 Task: Look for space in Sandwīp, Bangladesh from 4th June, 2023 to 8th June, 2023 for 2 adults in price range Rs.8000 to Rs.16000. Place can be private room with 1  bedroom having 1 bed and 1 bathroom. Property type can be hotel. Amenities needed are: air conditioning, . Booking option can be shelf check-in. Required host language is English.
Action: Mouse moved to (551, 145)
Screenshot: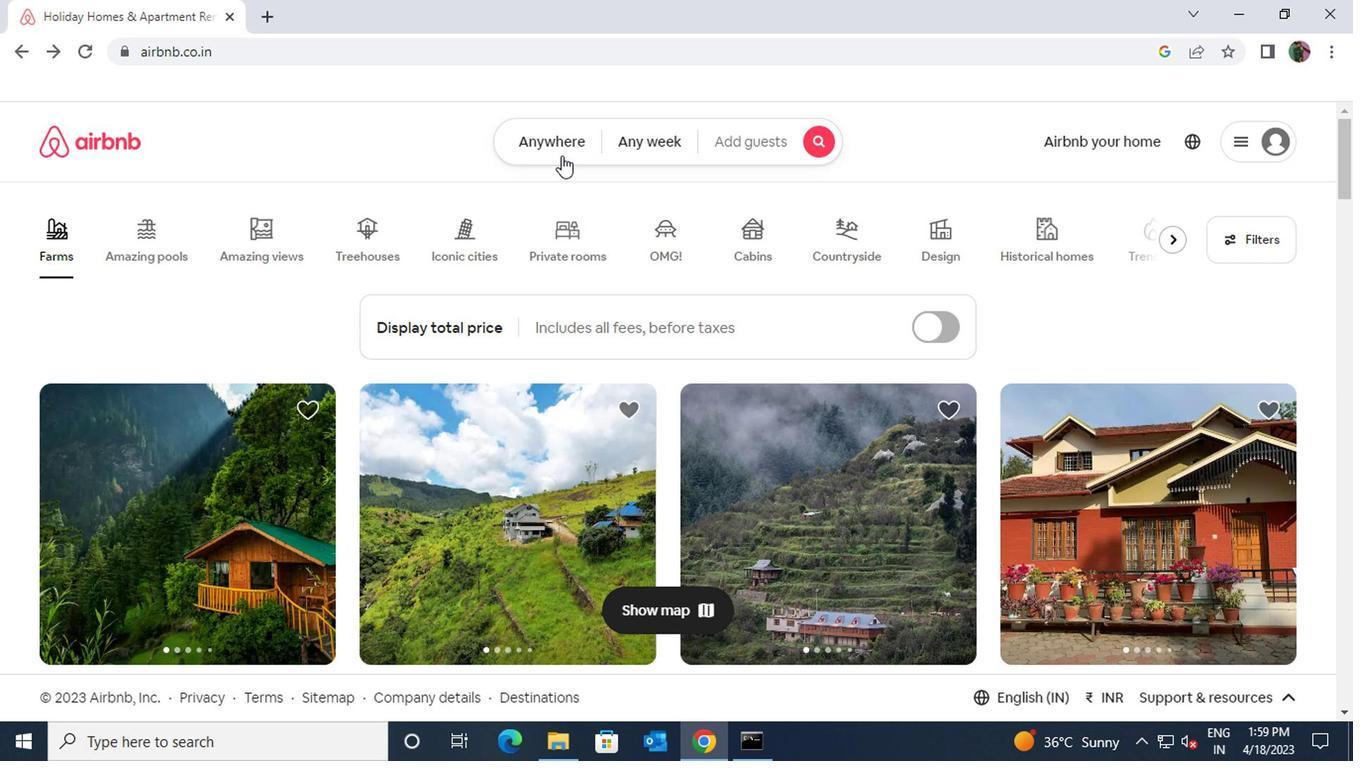 
Action: Mouse pressed left at (551, 145)
Screenshot: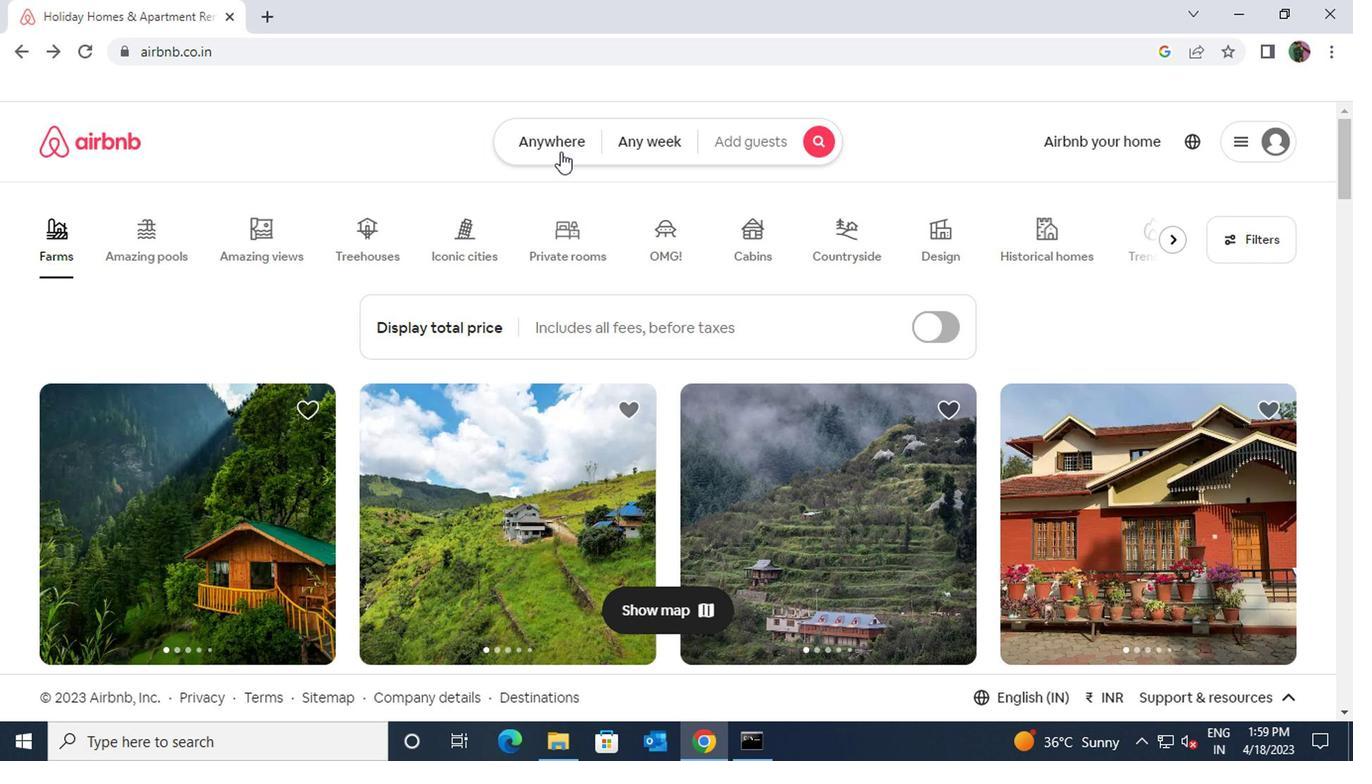 
Action: Mouse moved to (433, 228)
Screenshot: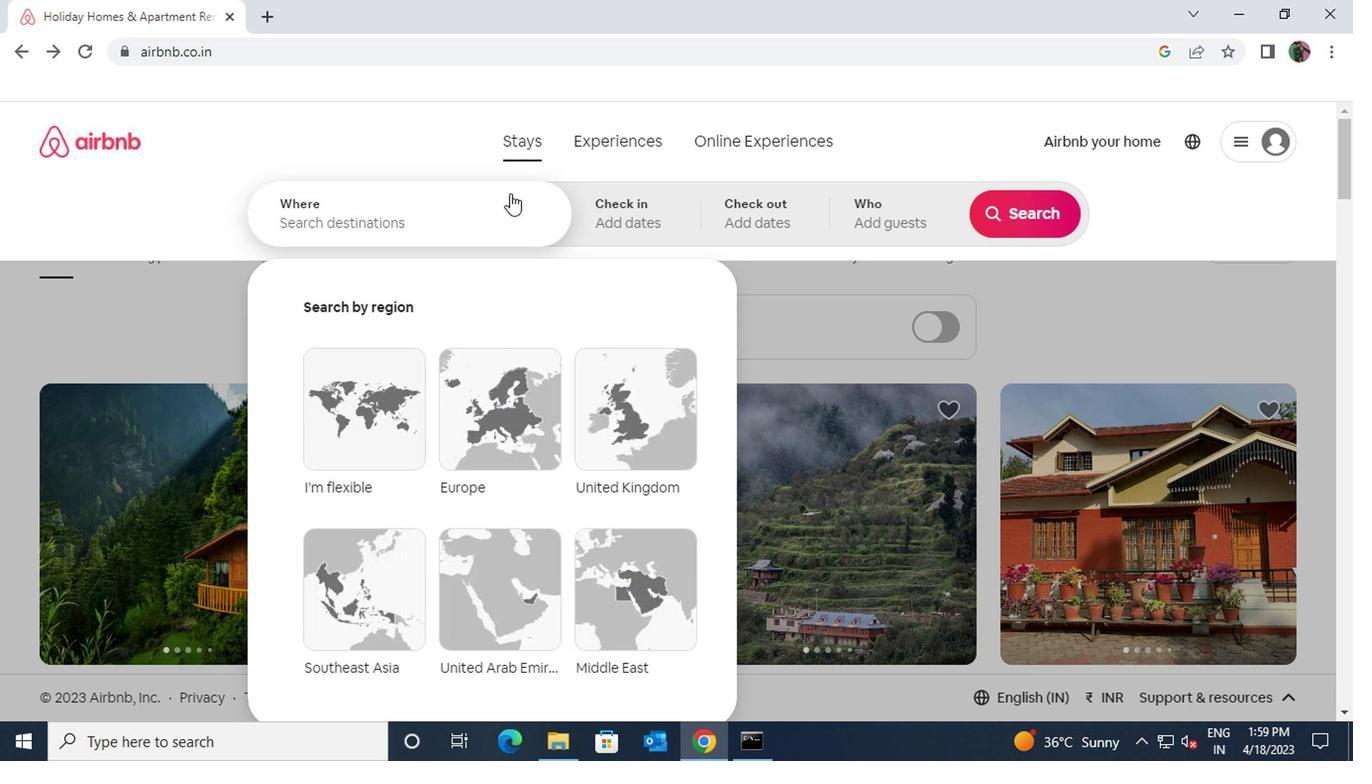 
Action: Mouse pressed left at (433, 228)
Screenshot: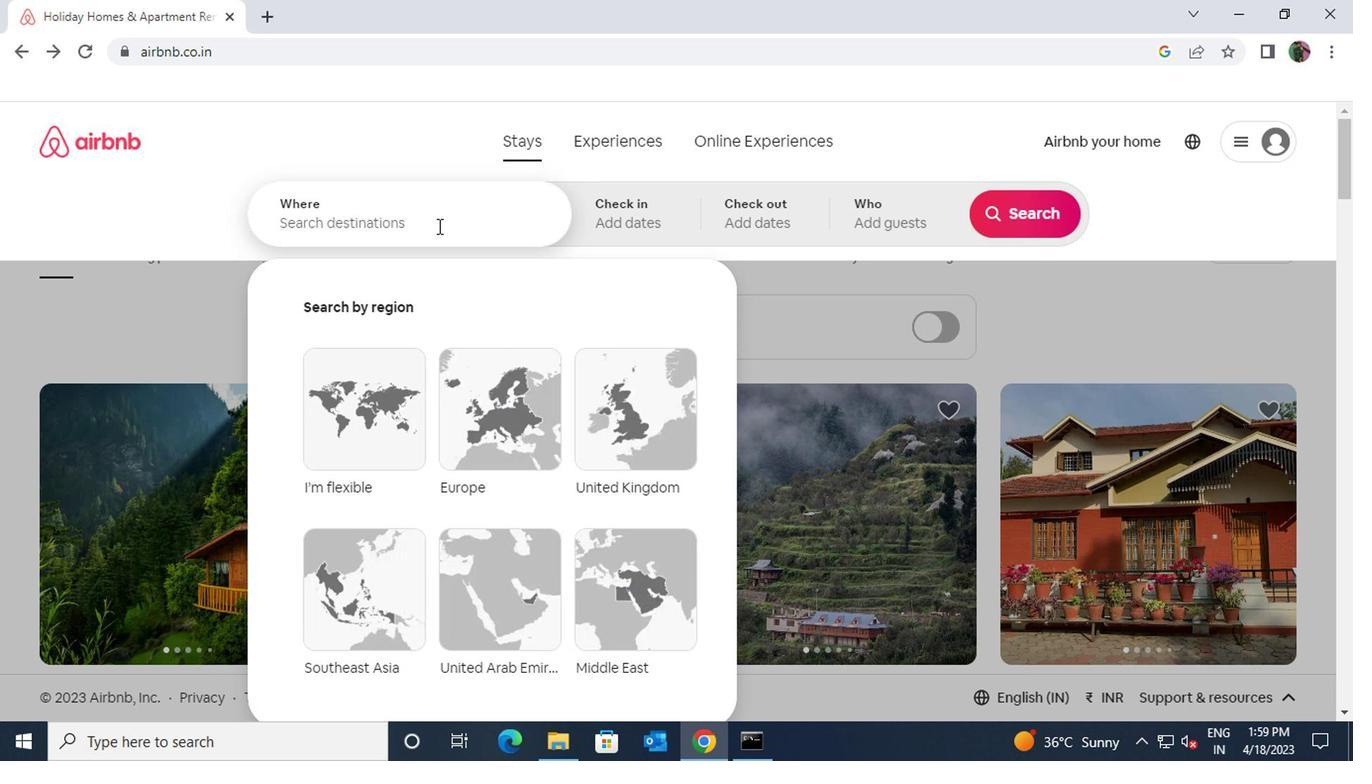 
Action: Key pressed sandwip
Screenshot: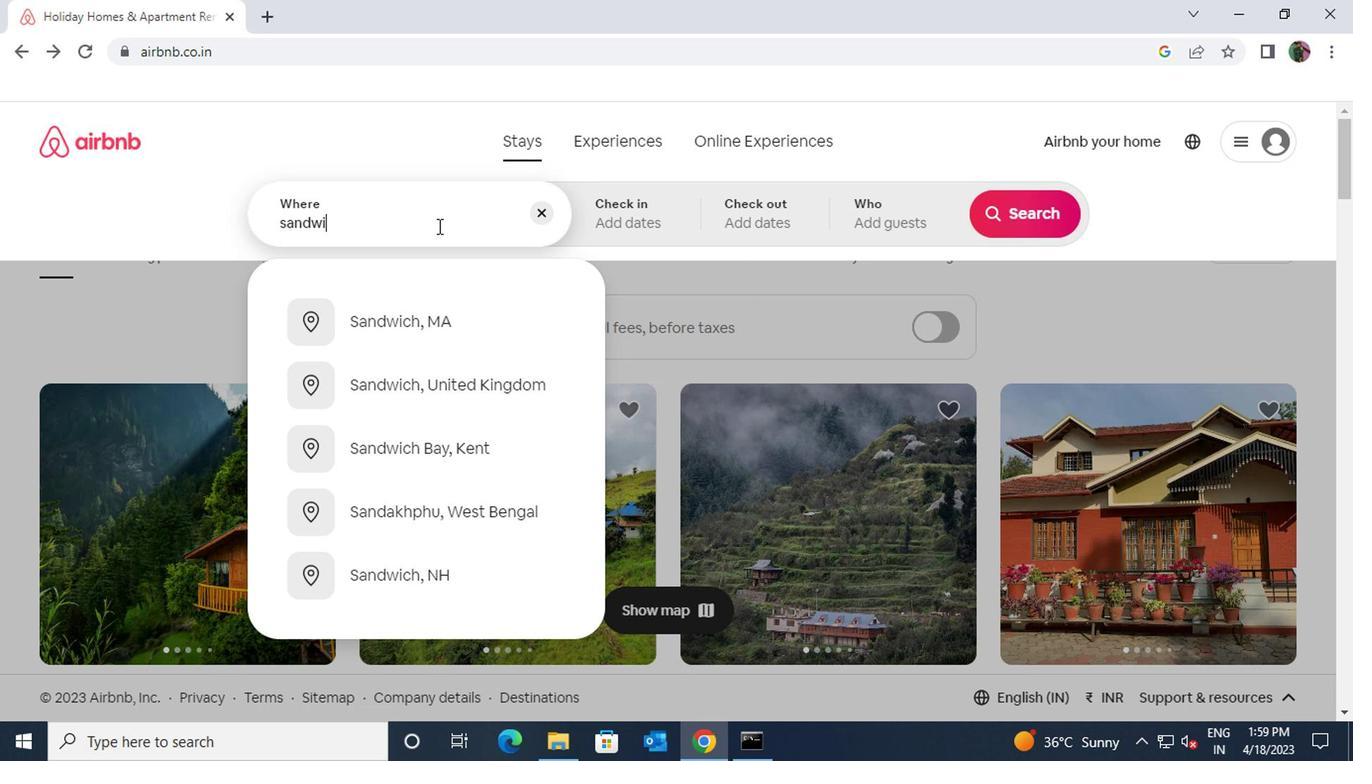 
Action: Mouse moved to (435, 329)
Screenshot: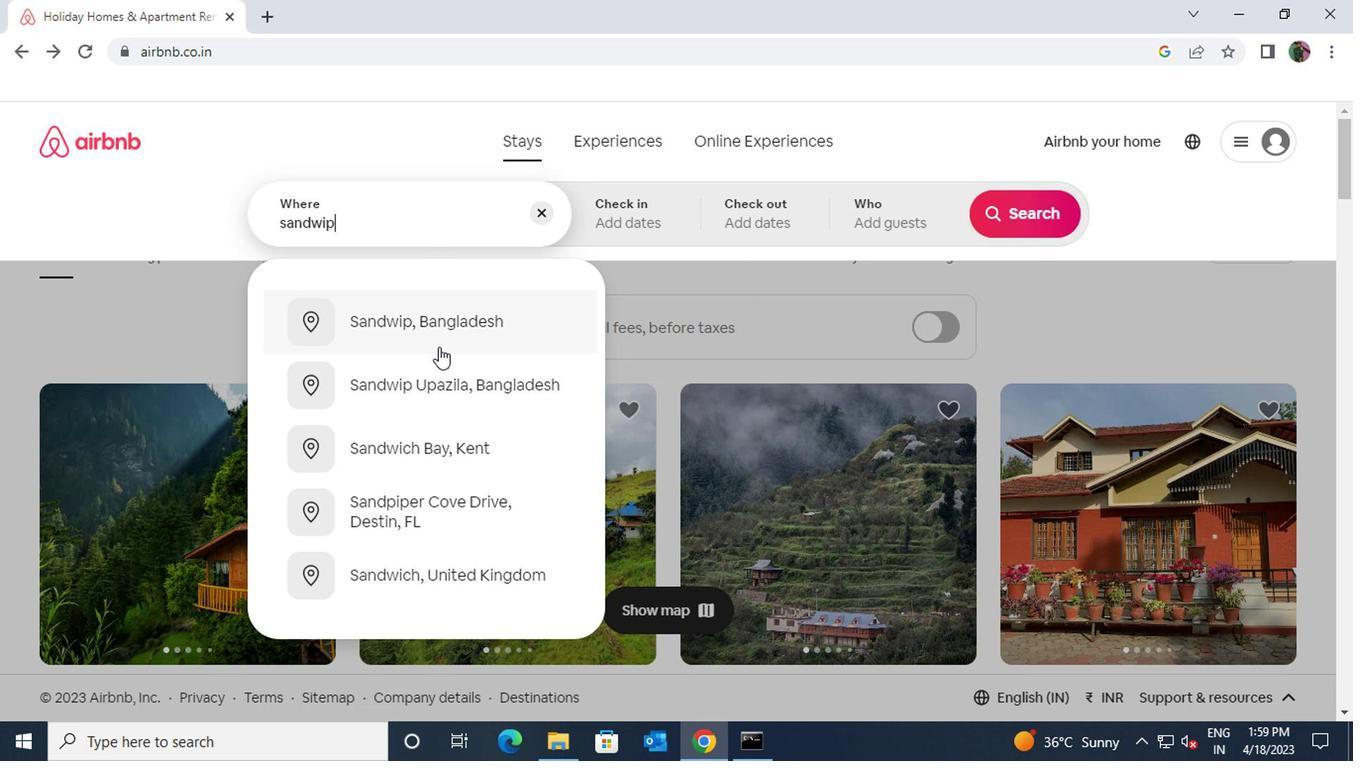 
Action: Mouse pressed left at (435, 329)
Screenshot: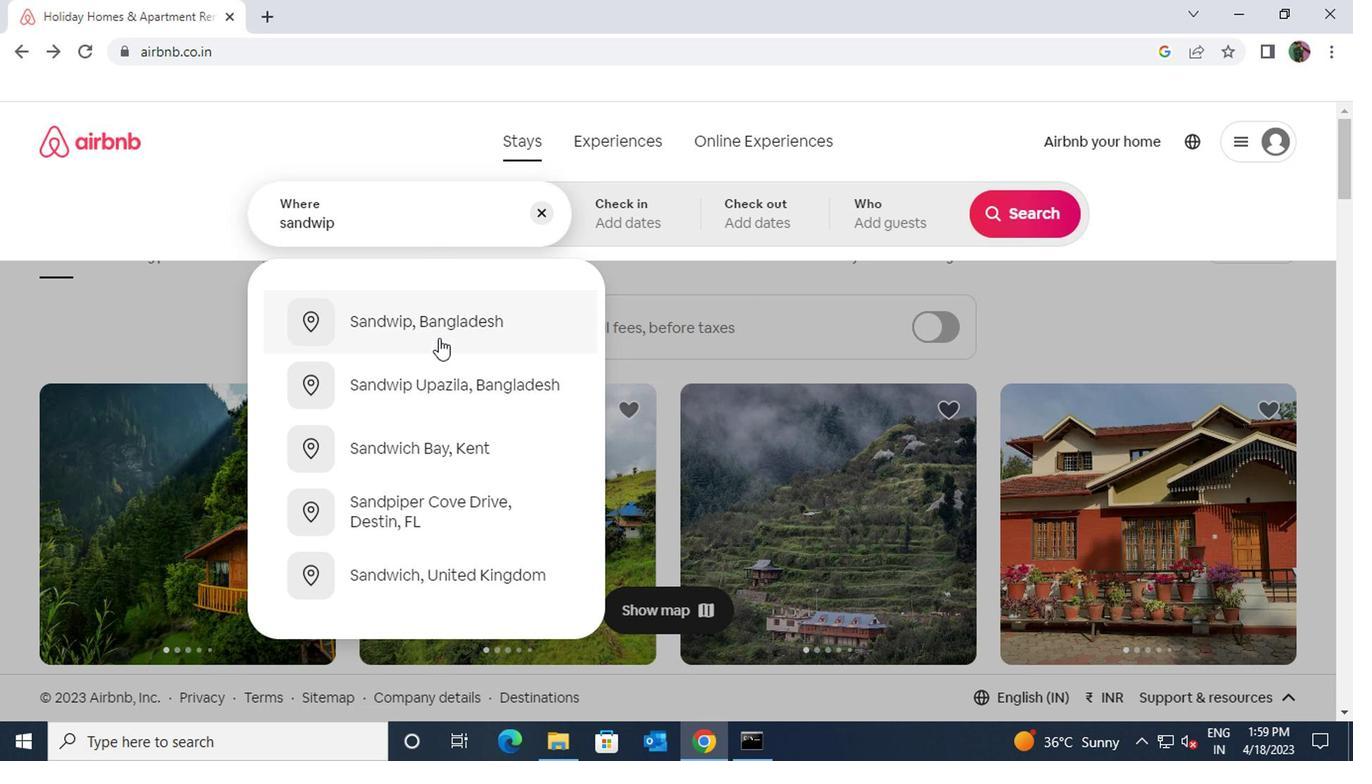 
Action: Mouse moved to (1000, 379)
Screenshot: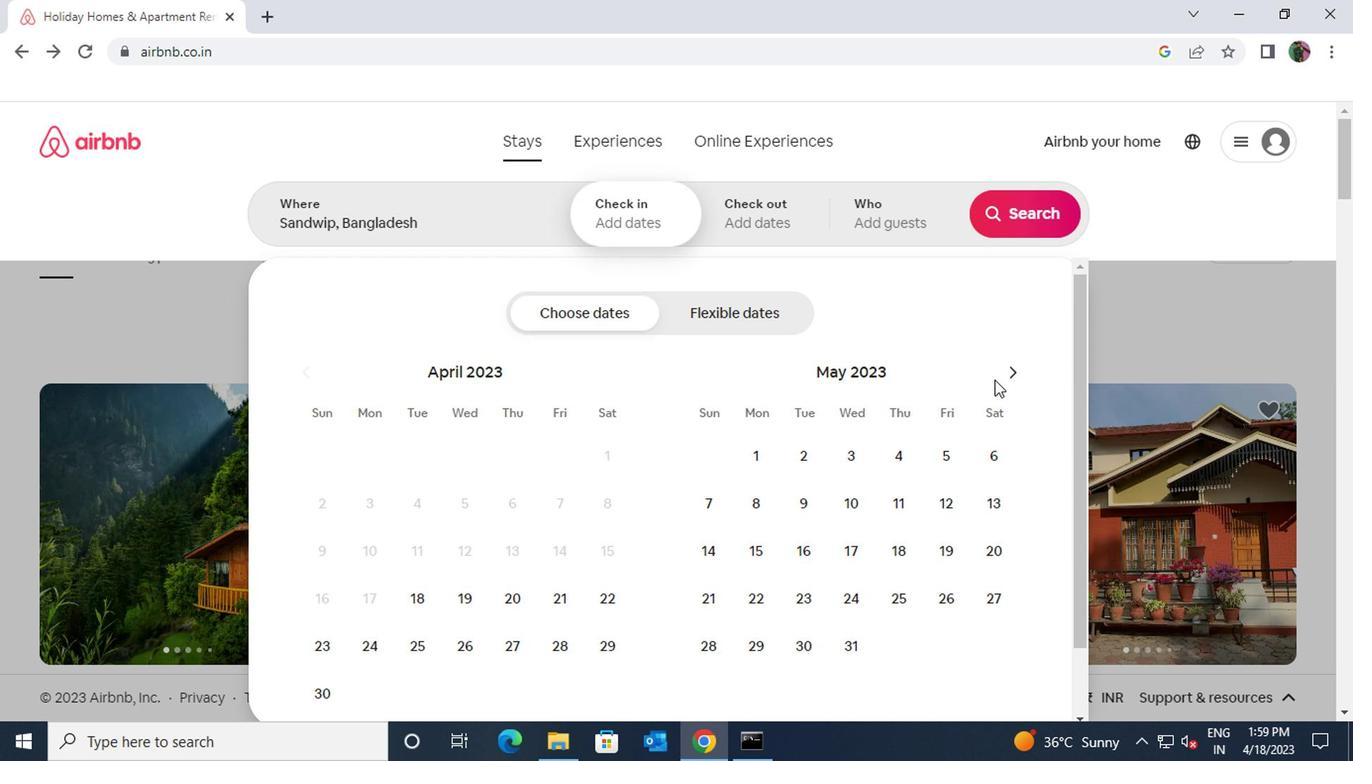 
Action: Mouse pressed left at (1000, 379)
Screenshot: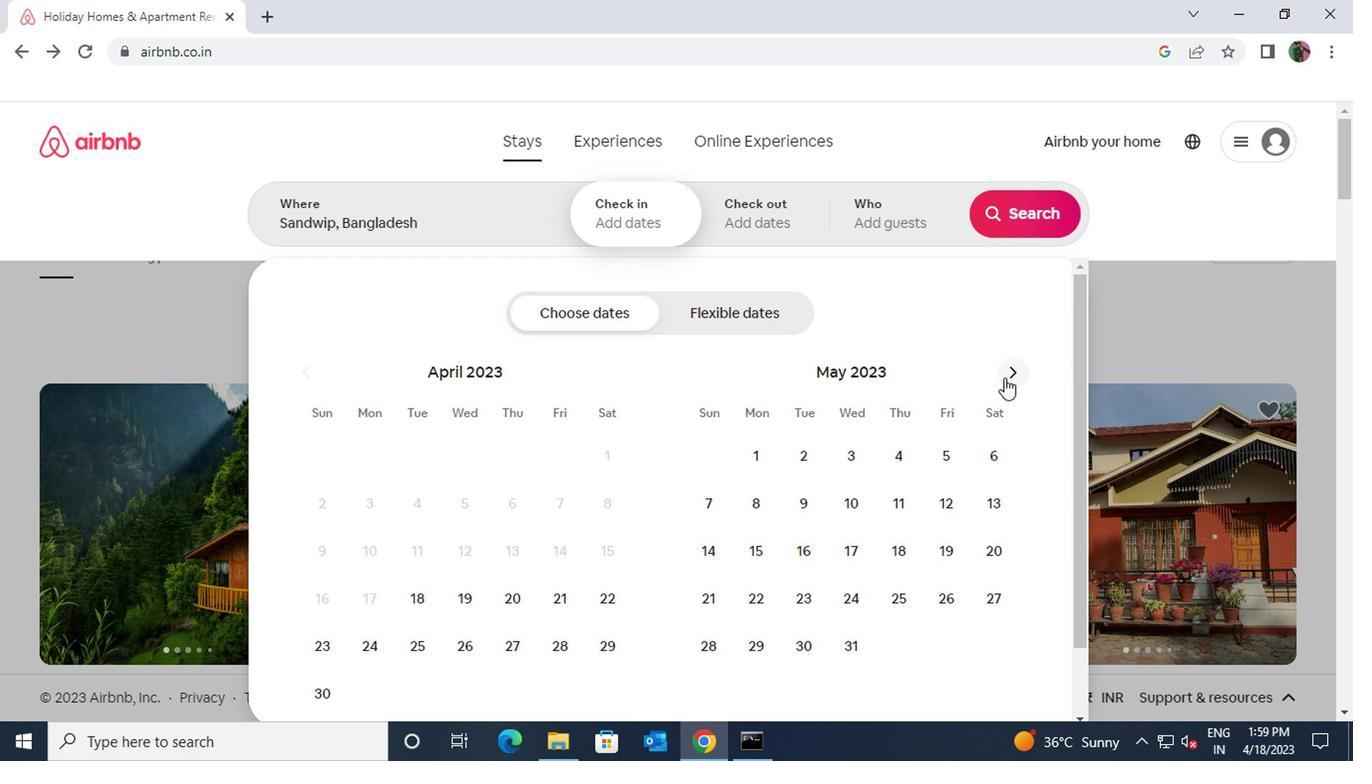 
Action: Mouse moved to (721, 494)
Screenshot: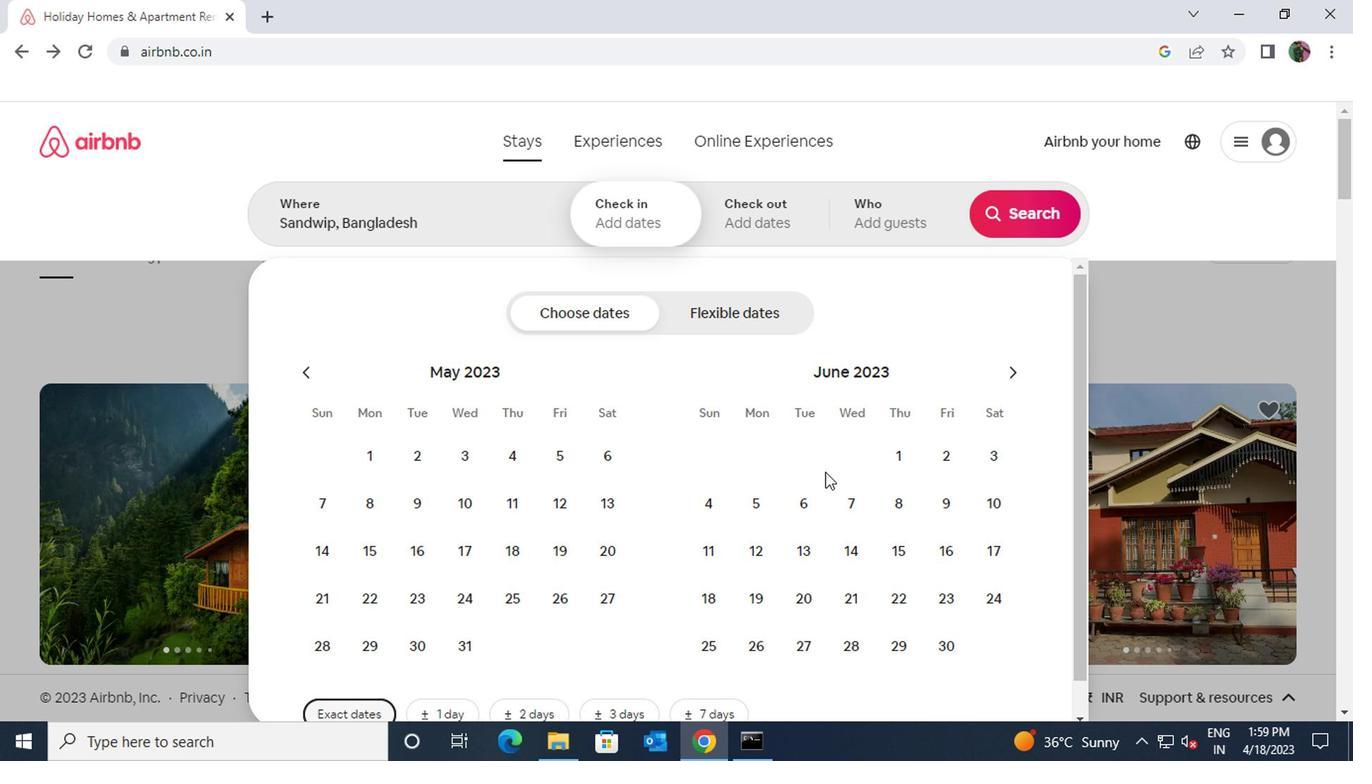 
Action: Mouse pressed left at (721, 494)
Screenshot: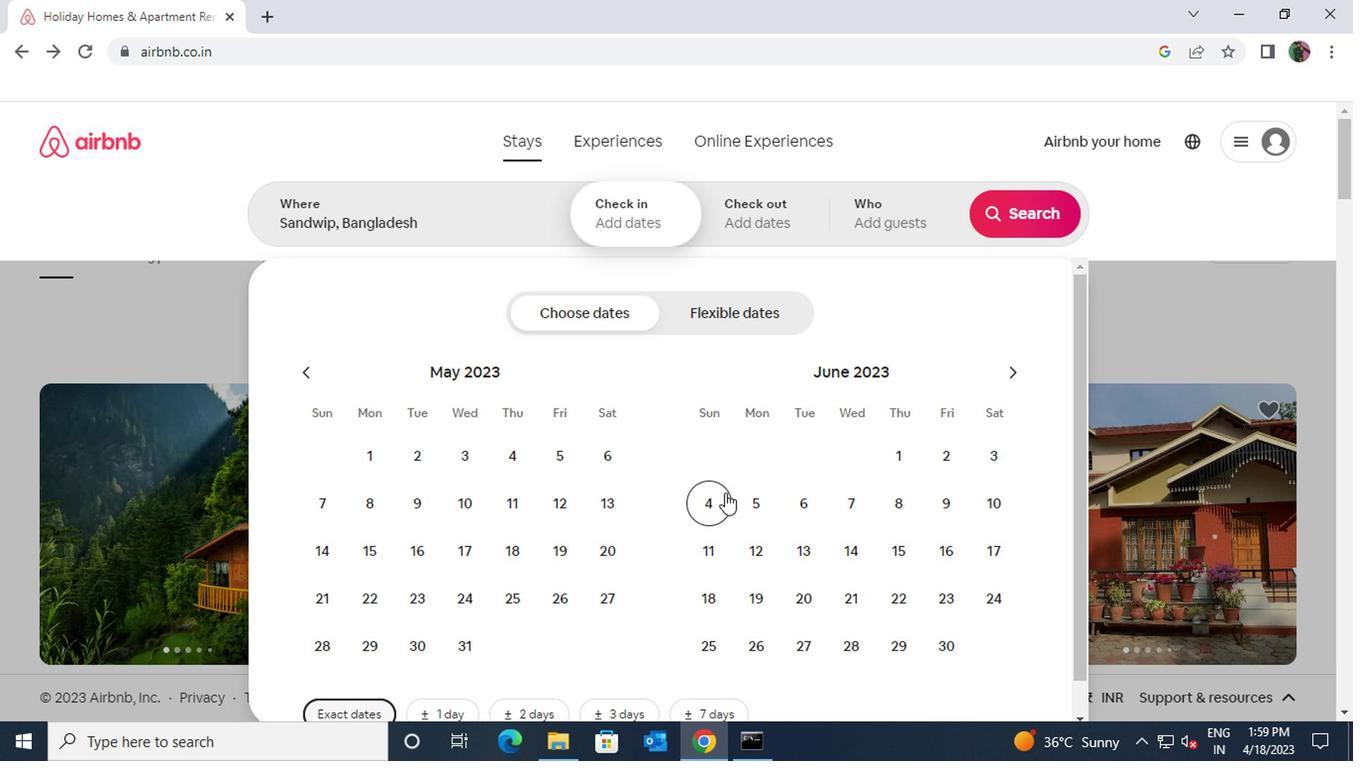 
Action: Mouse moved to (880, 495)
Screenshot: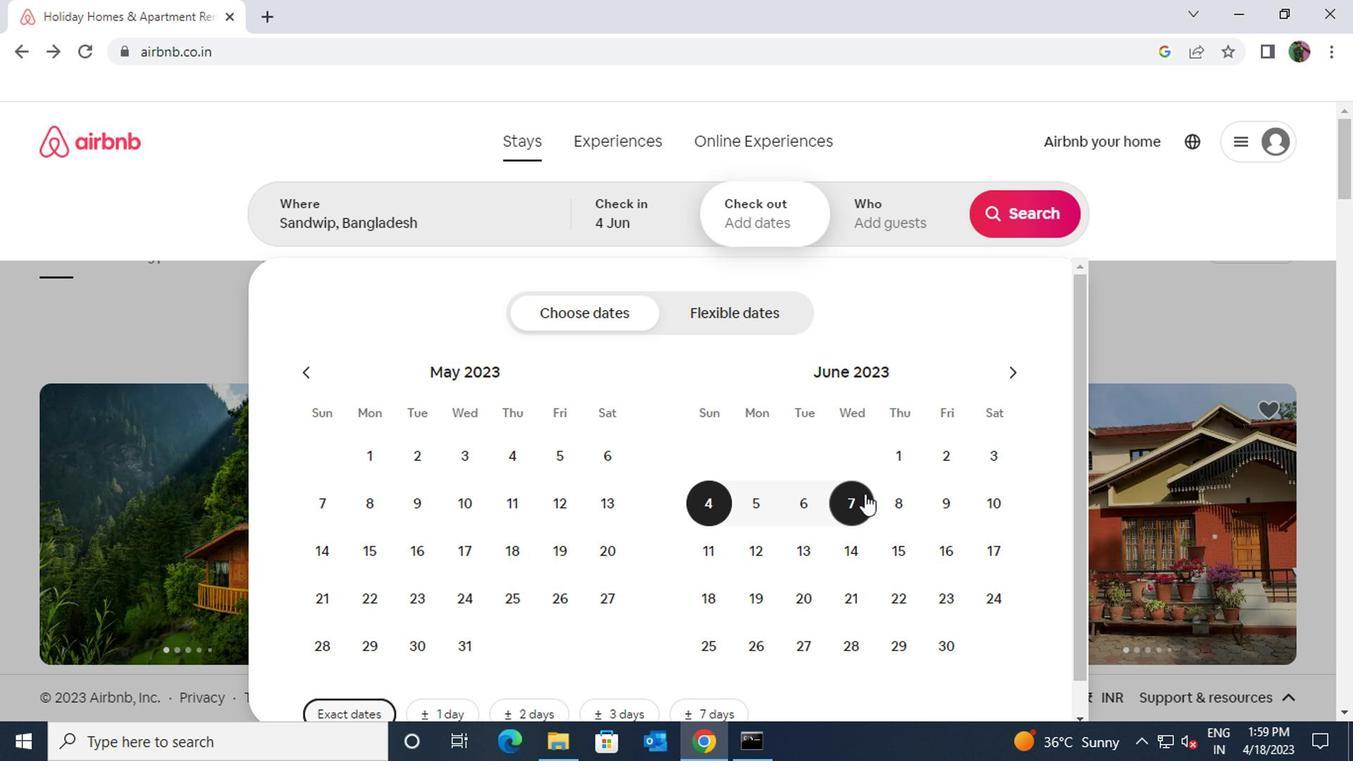 
Action: Mouse pressed left at (880, 495)
Screenshot: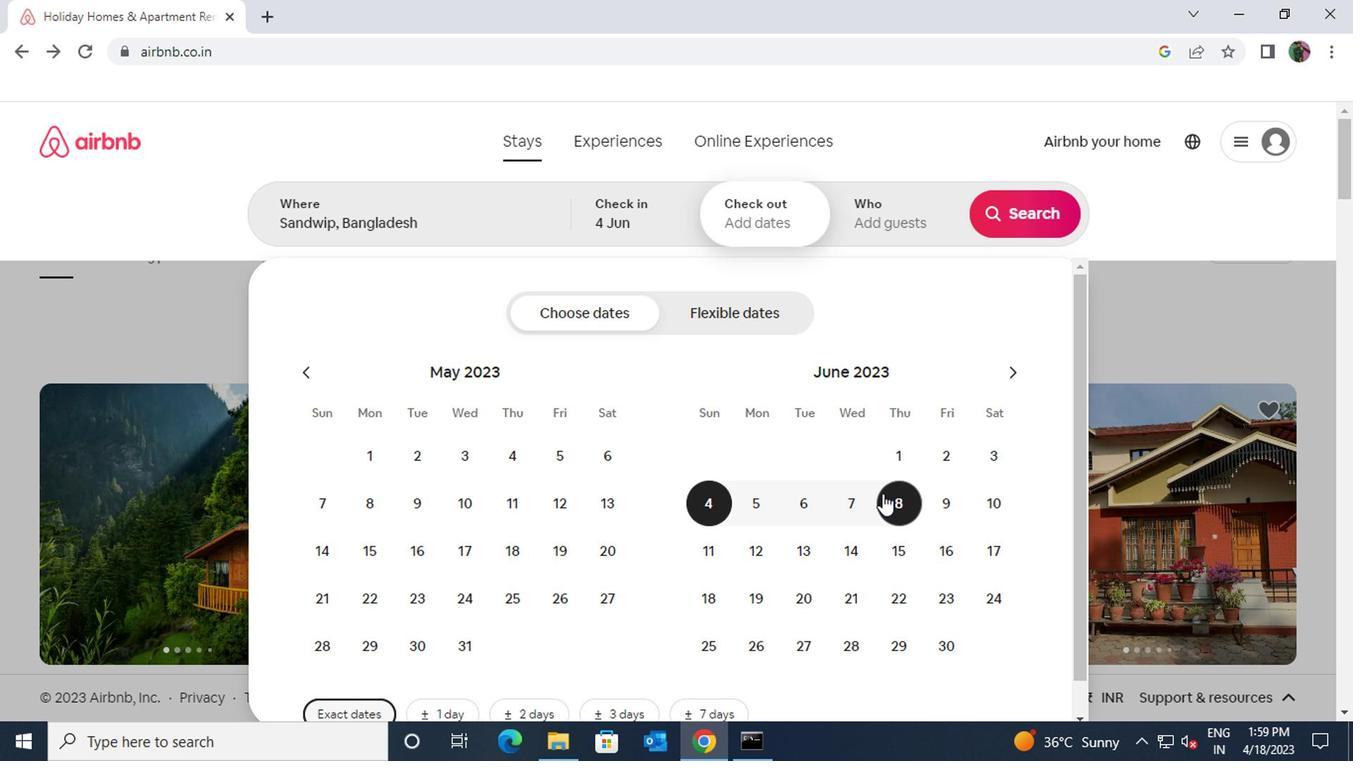 
Action: Mouse moved to (903, 228)
Screenshot: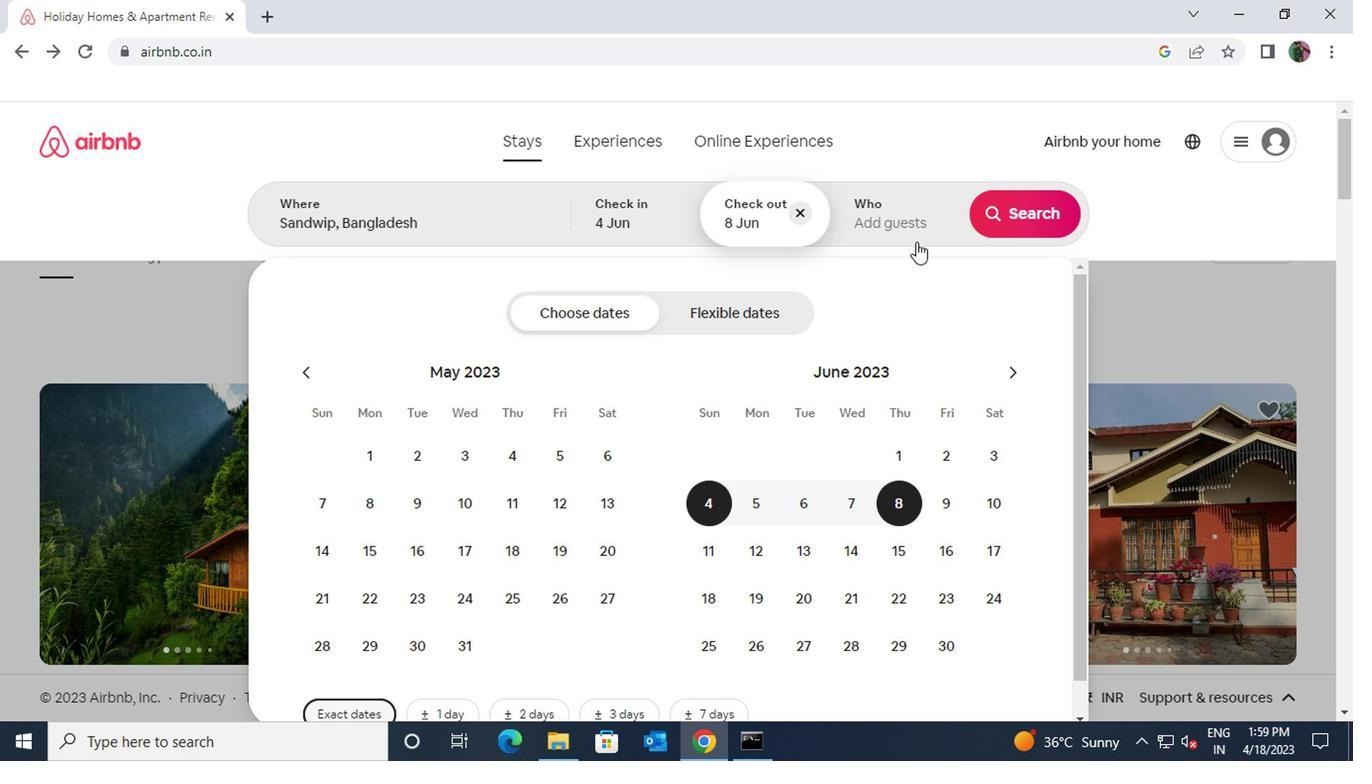 
Action: Mouse pressed left at (903, 228)
Screenshot: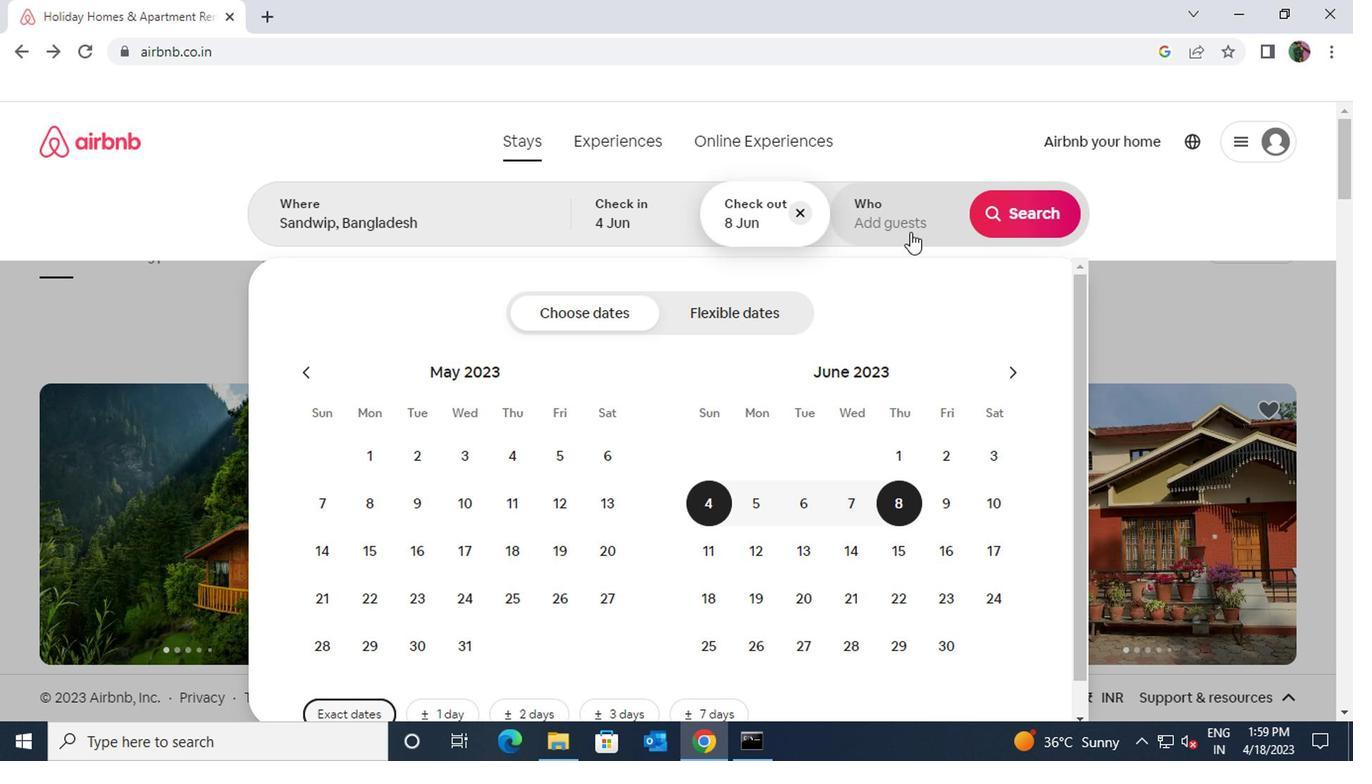 
Action: Mouse moved to (1016, 320)
Screenshot: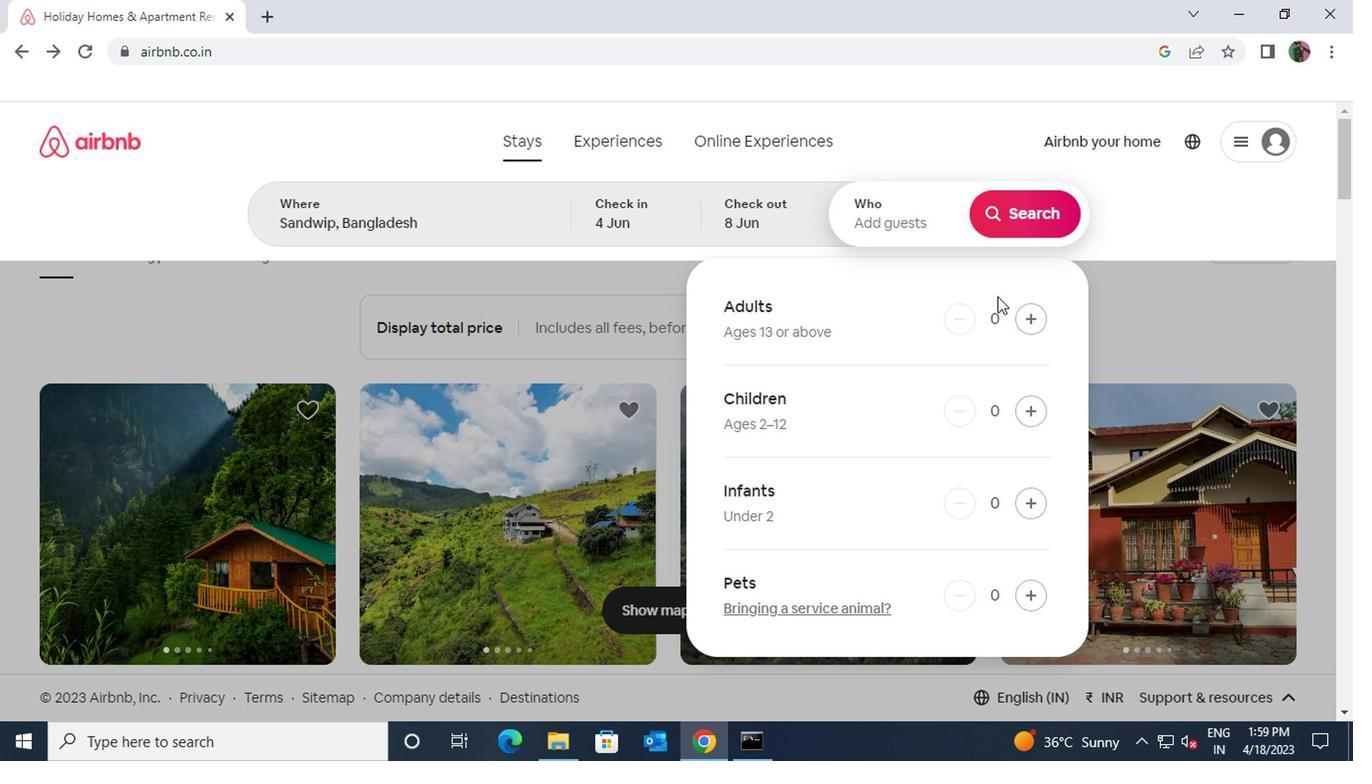 
Action: Mouse pressed left at (1016, 320)
Screenshot: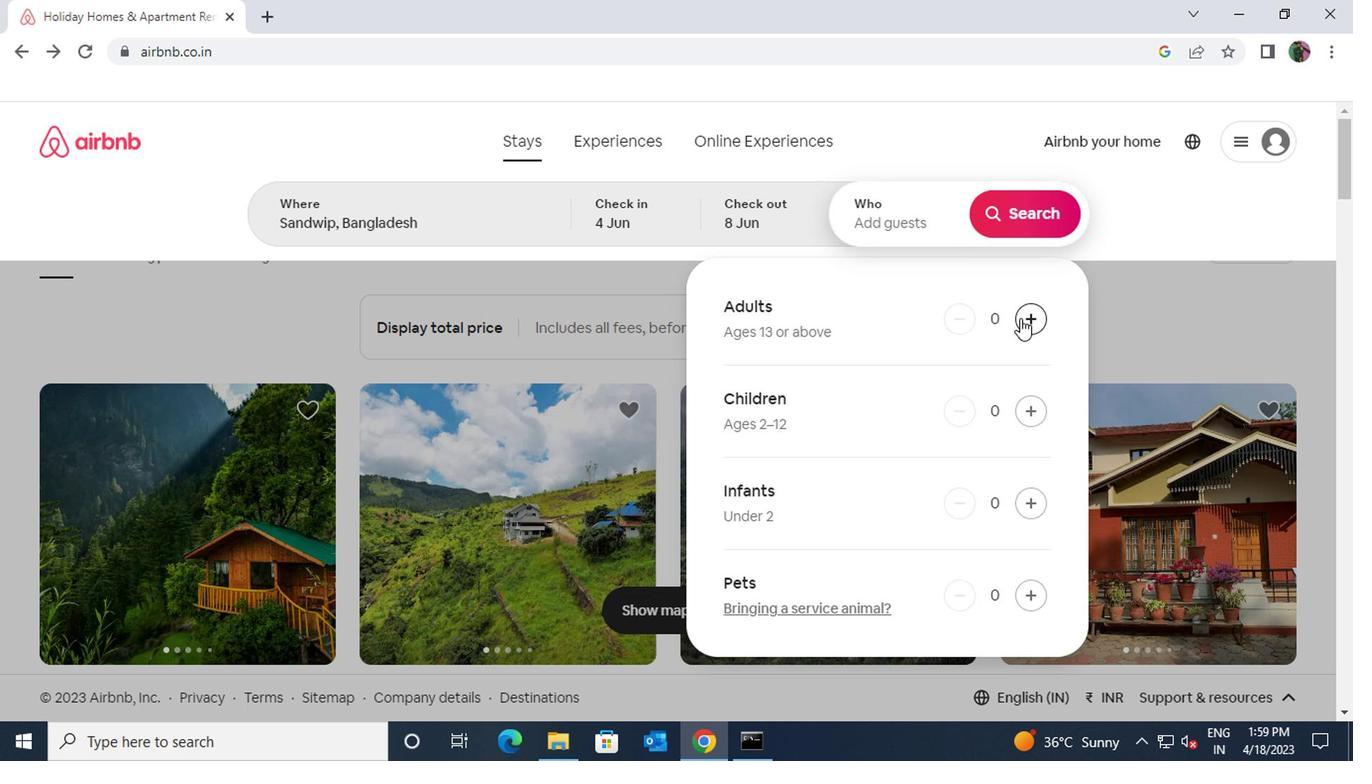 
Action: Mouse pressed left at (1016, 320)
Screenshot: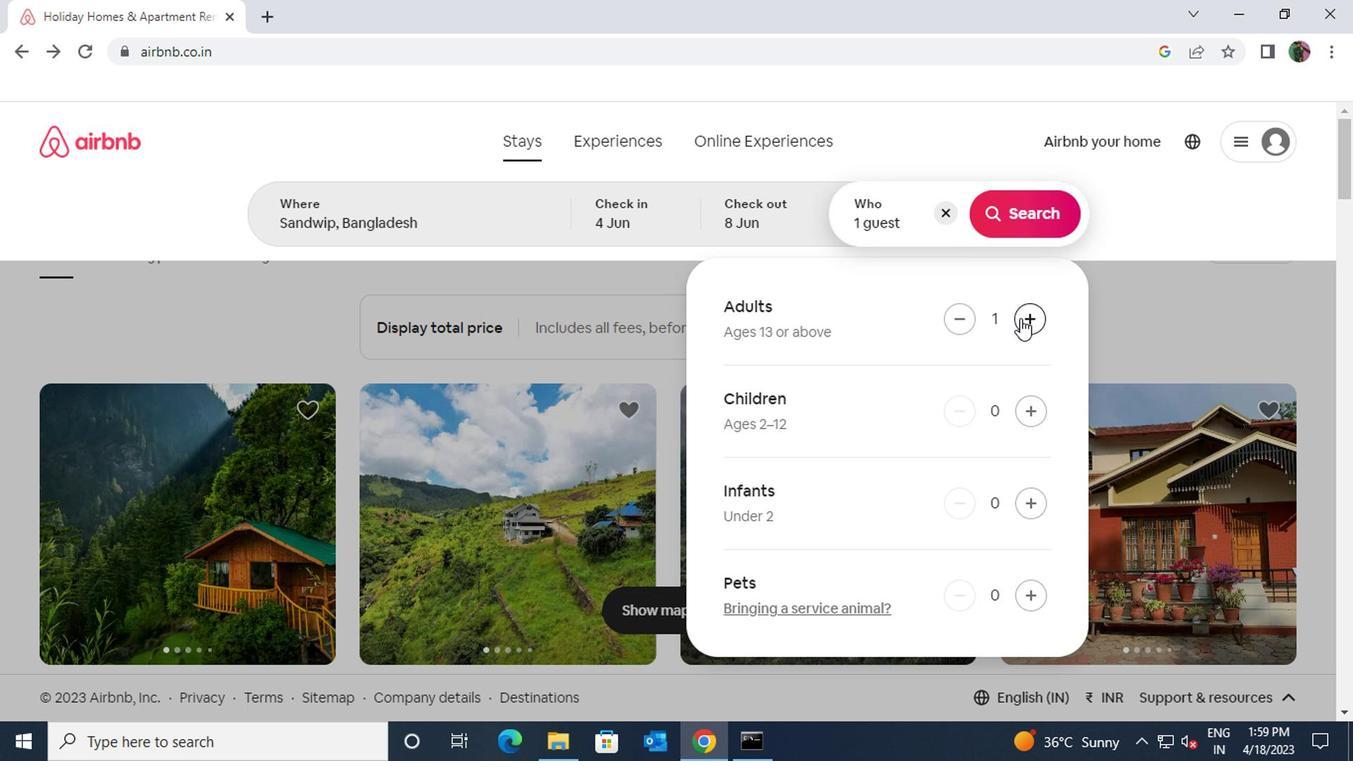 
Action: Mouse moved to (1022, 218)
Screenshot: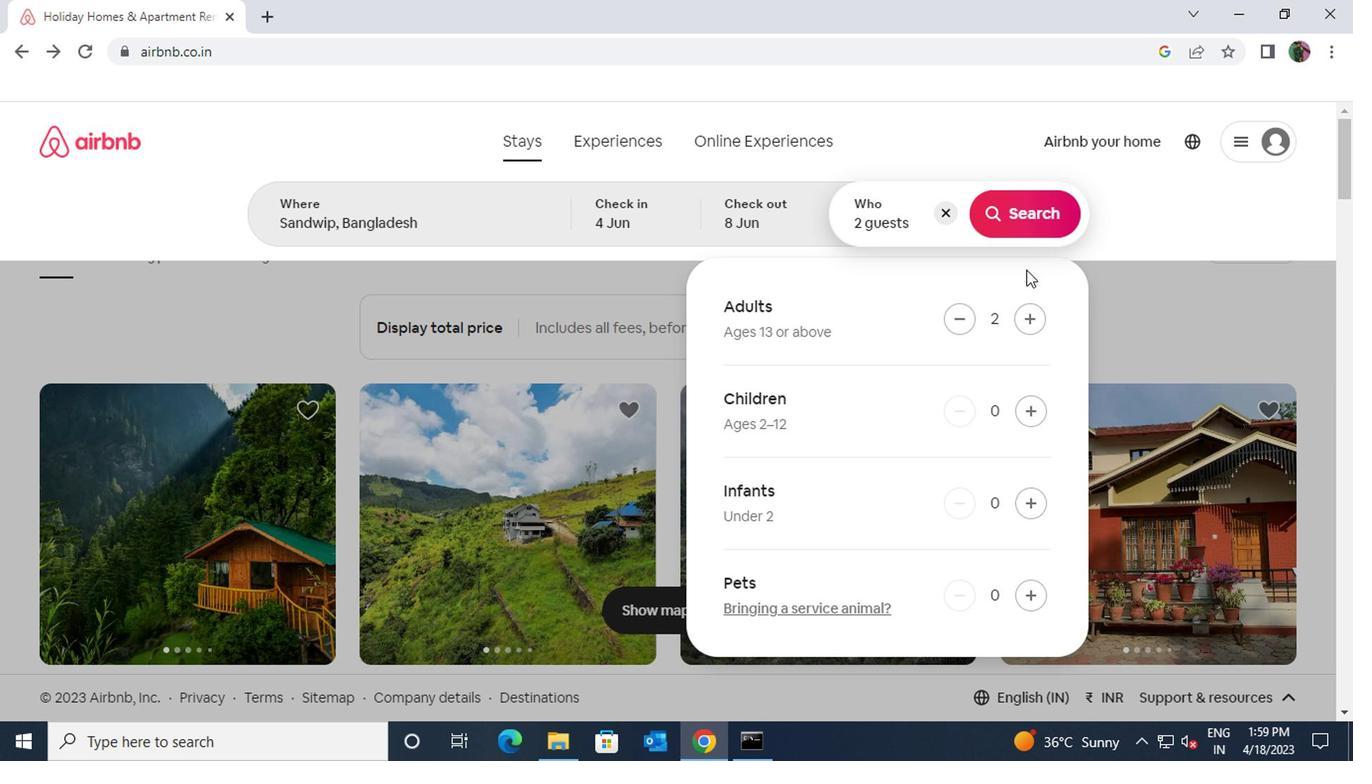
Action: Mouse pressed left at (1022, 218)
Screenshot: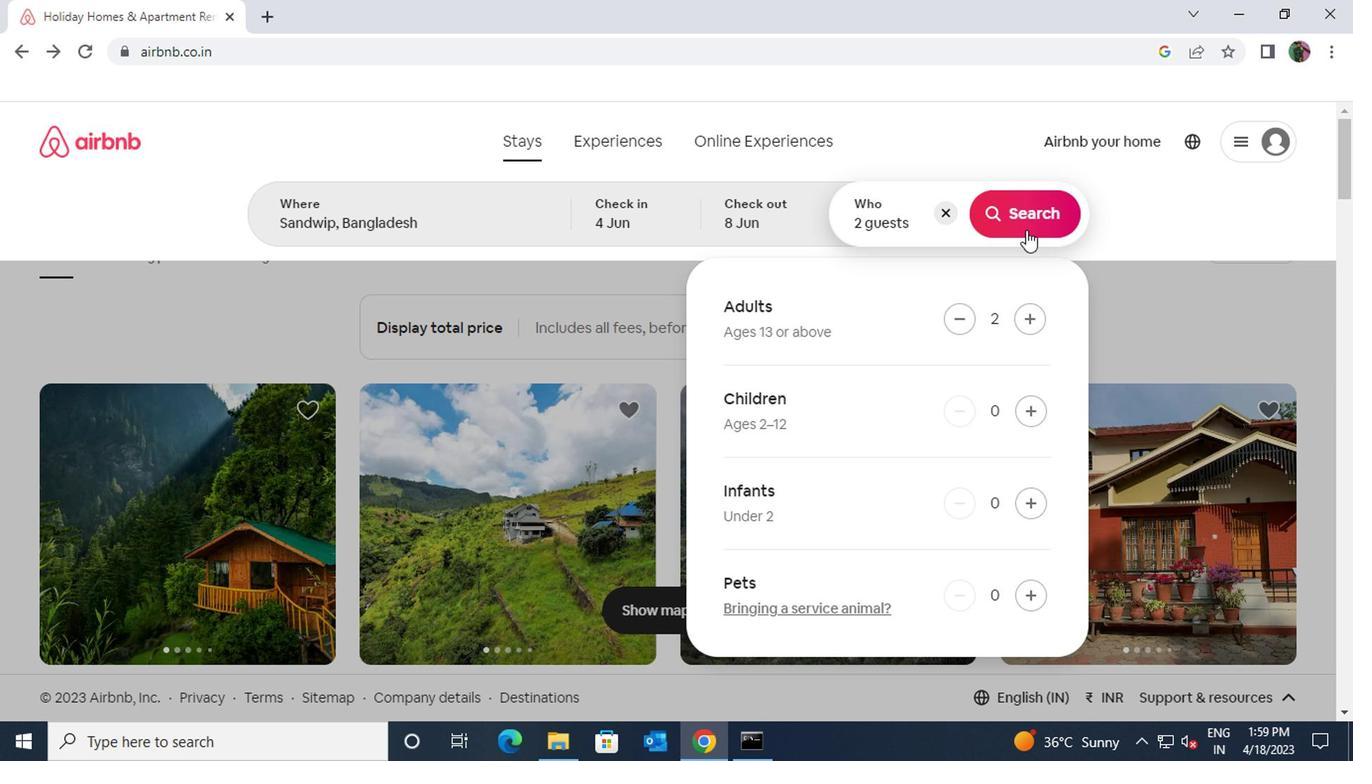 
Action: Mouse moved to (1234, 222)
Screenshot: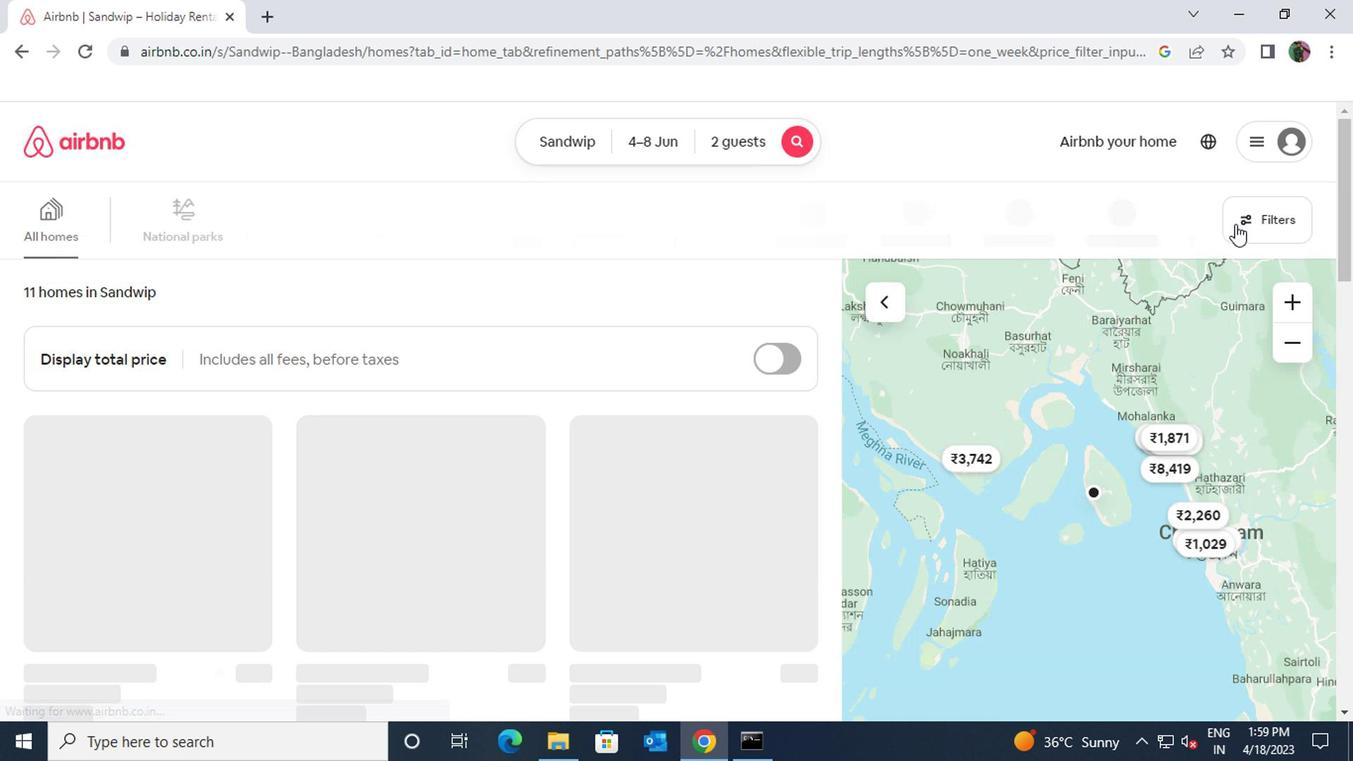 
Action: Mouse pressed left at (1234, 222)
Screenshot: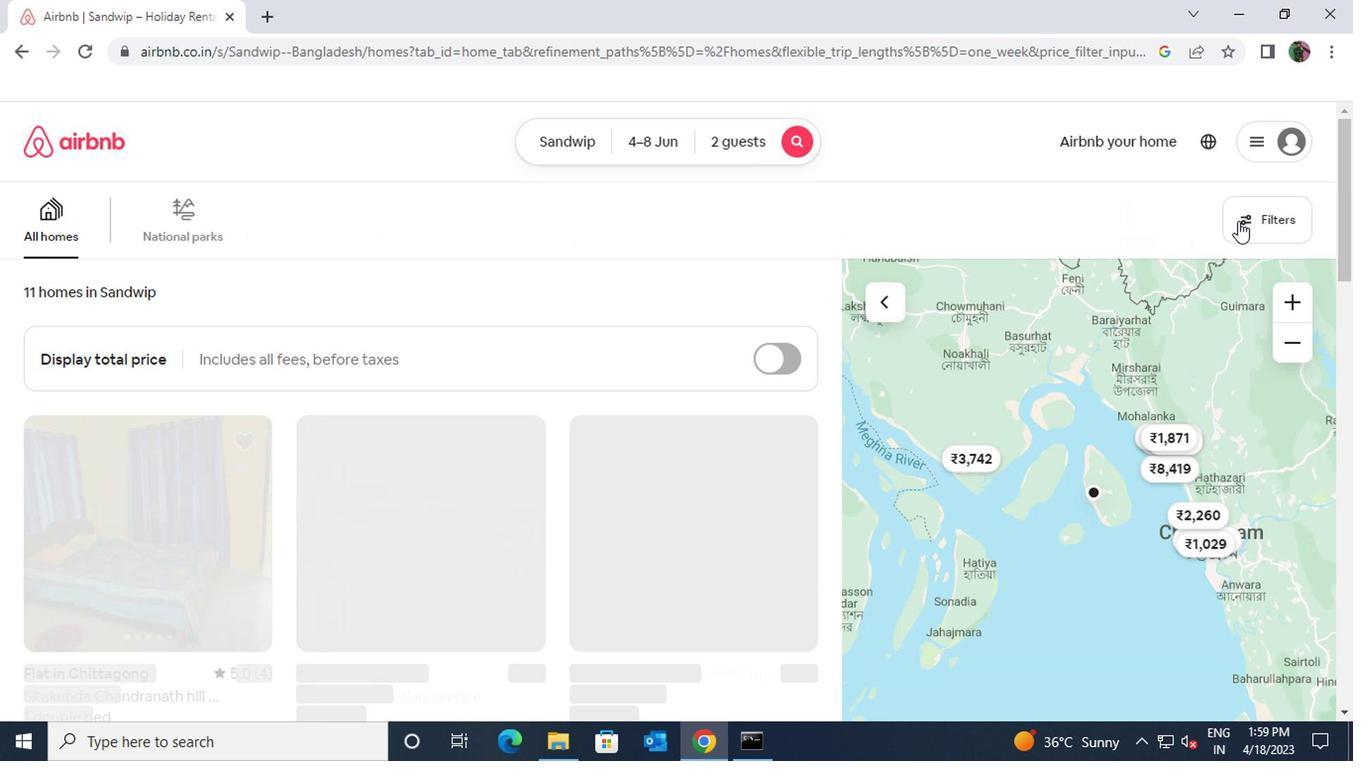 
Action: Mouse moved to (406, 475)
Screenshot: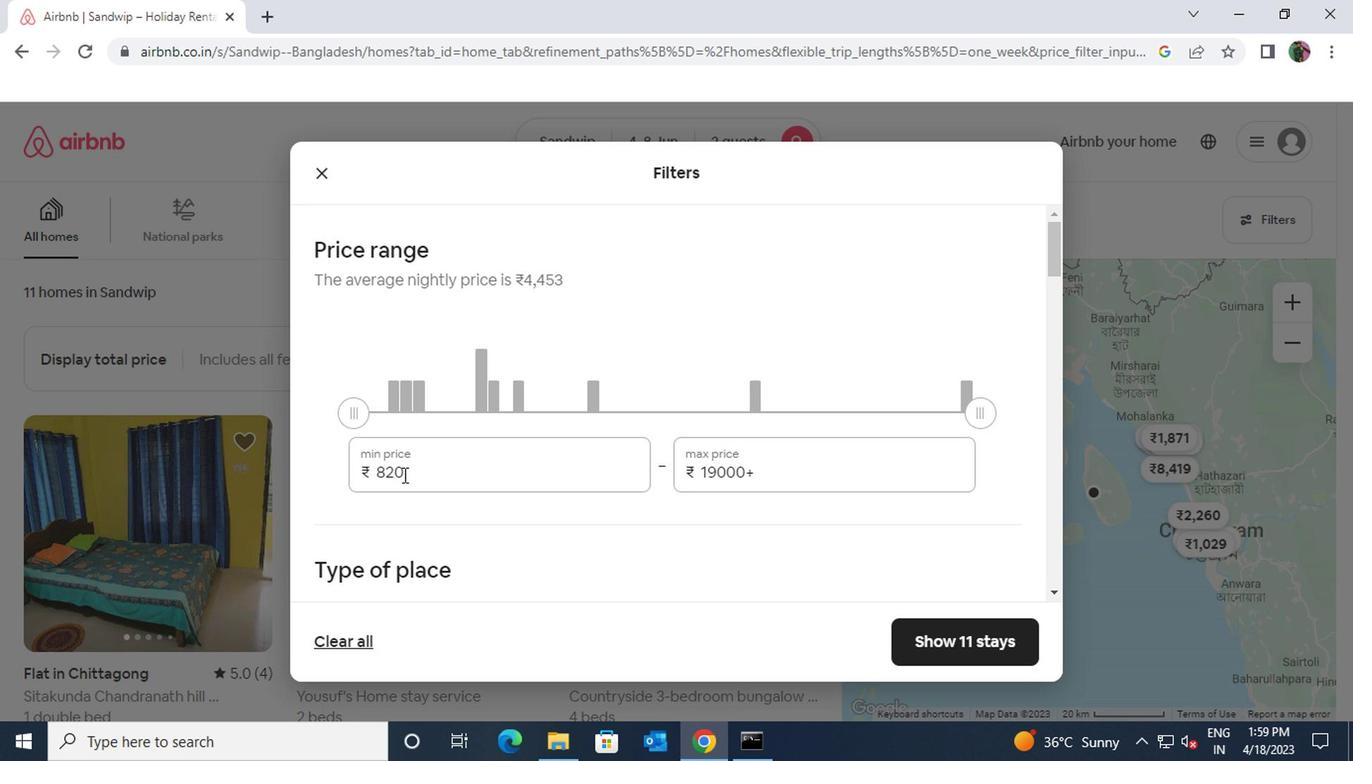 
Action: Mouse pressed left at (406, 475)
Screenshot: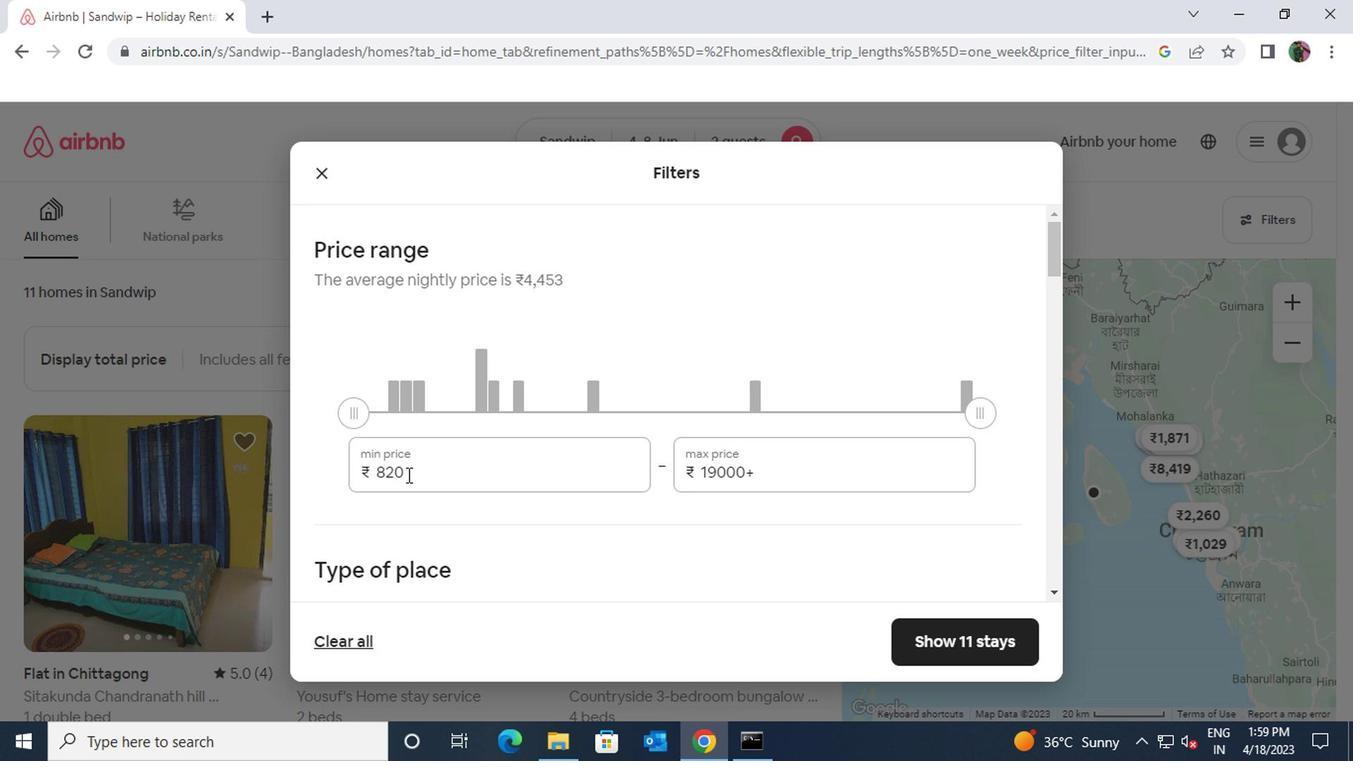 
Action: Mouse moved to (359, 478)
Screenshot: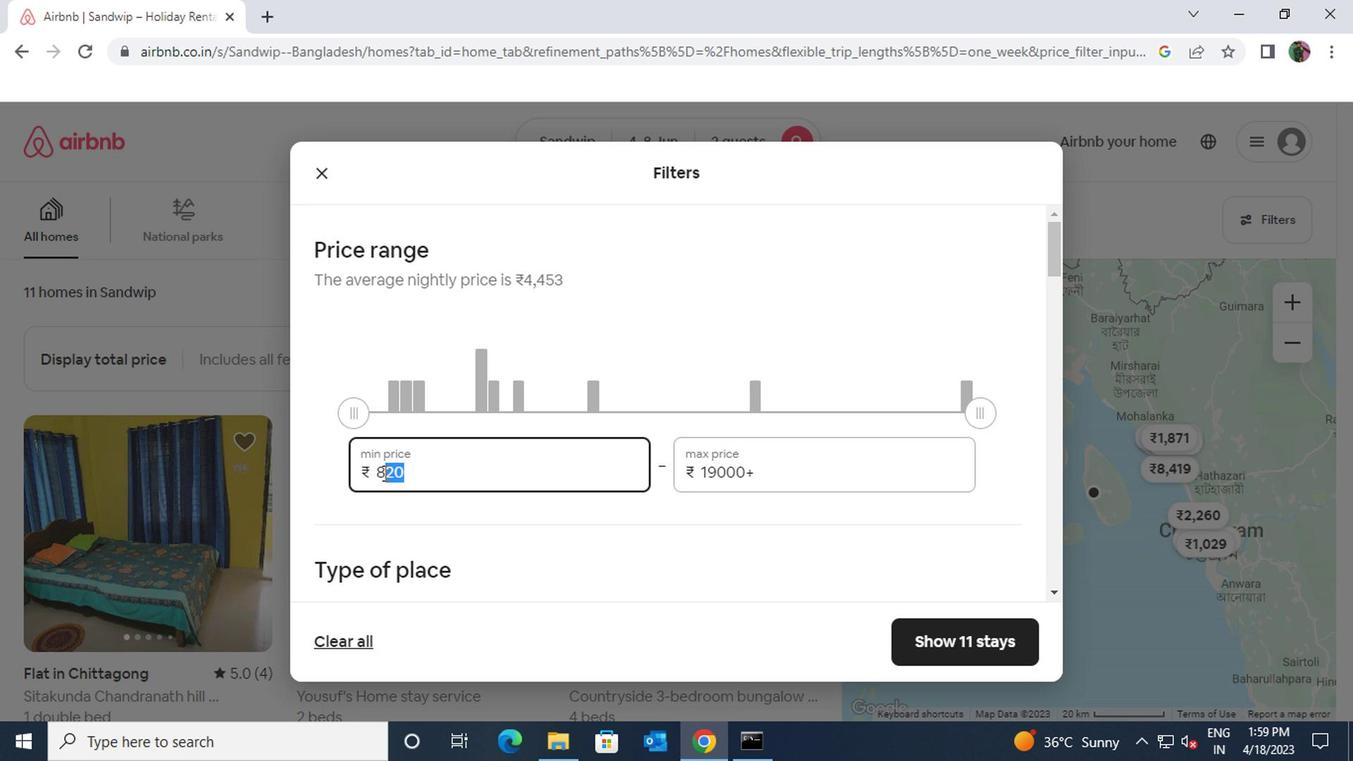 
Action: Key pressed 8000
Screenshot: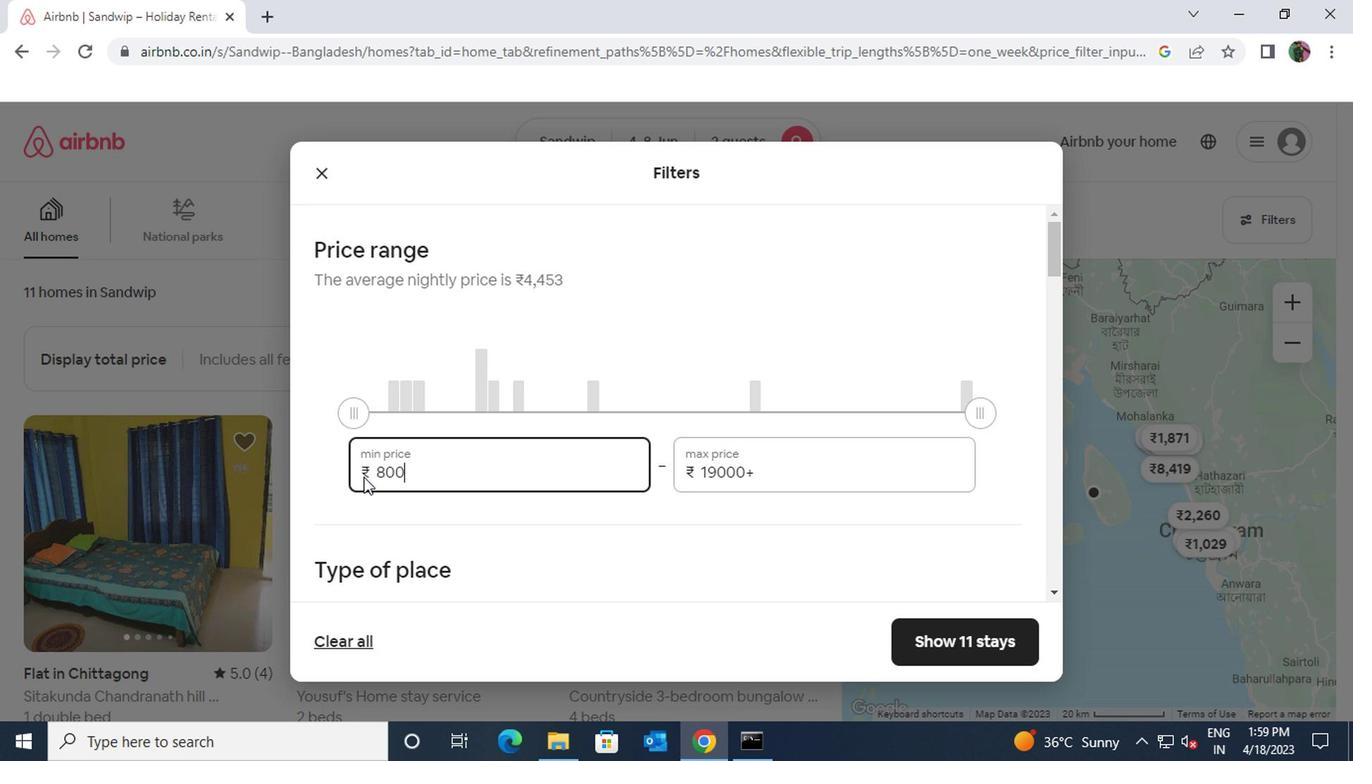 
Action: Mouse moved to (761, 473)
Screenshot: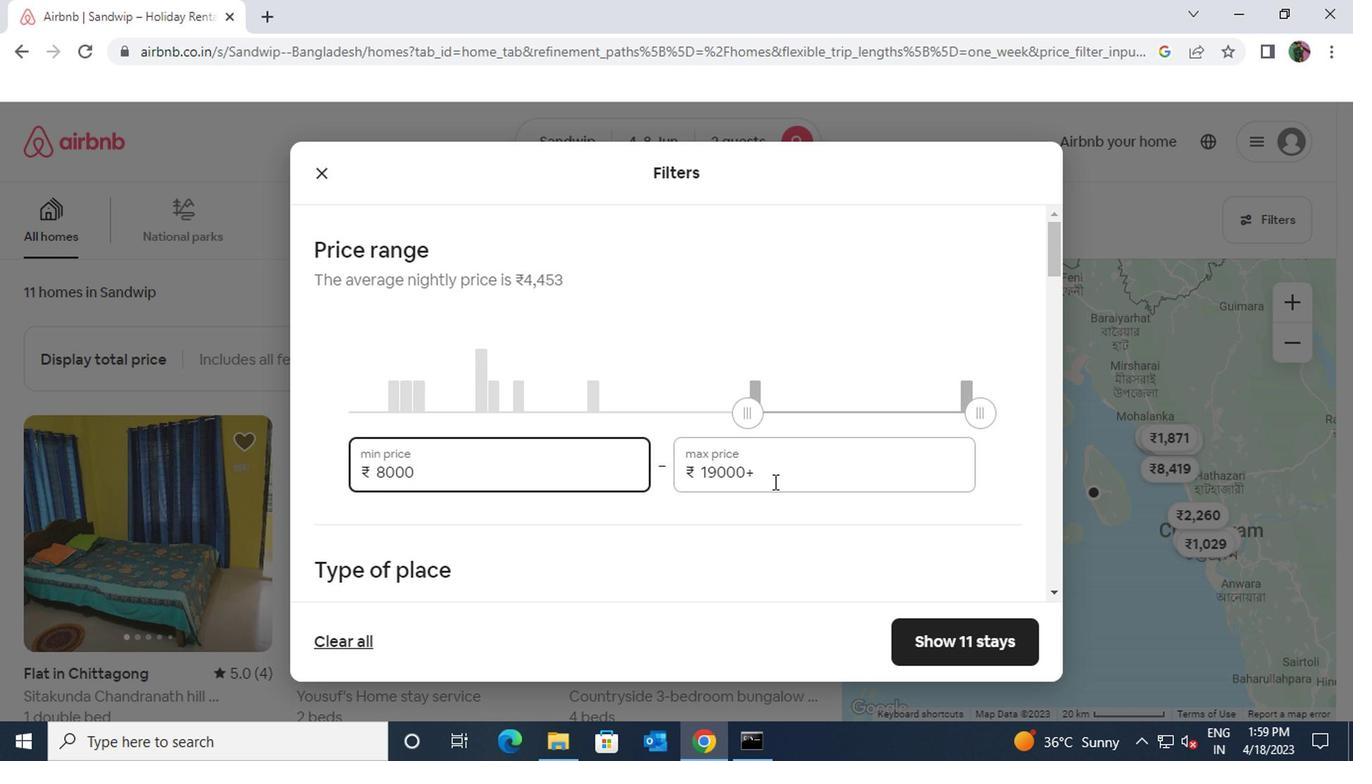 
Action: Mouse pressed left at (761, 473)
Screenshot: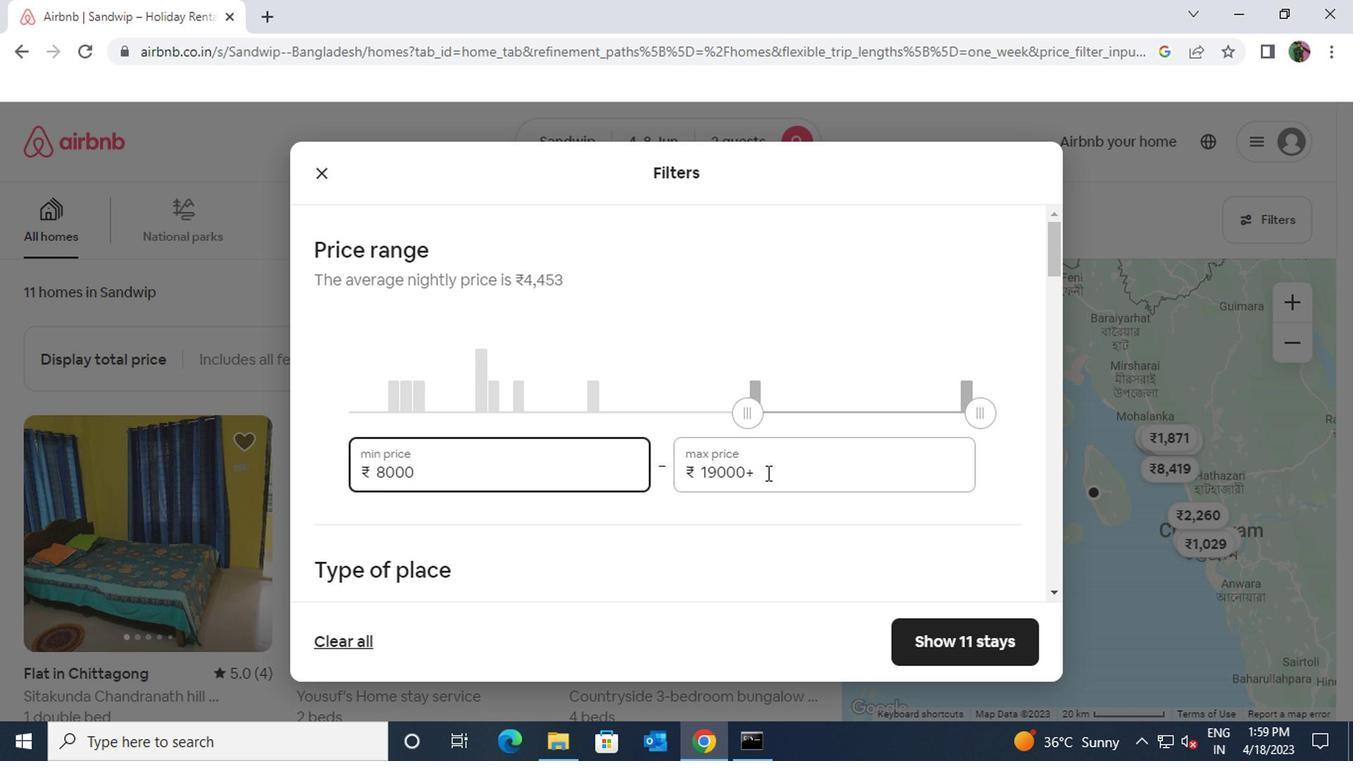 
Action: Mouse moved to (696, 474)
Screenshot: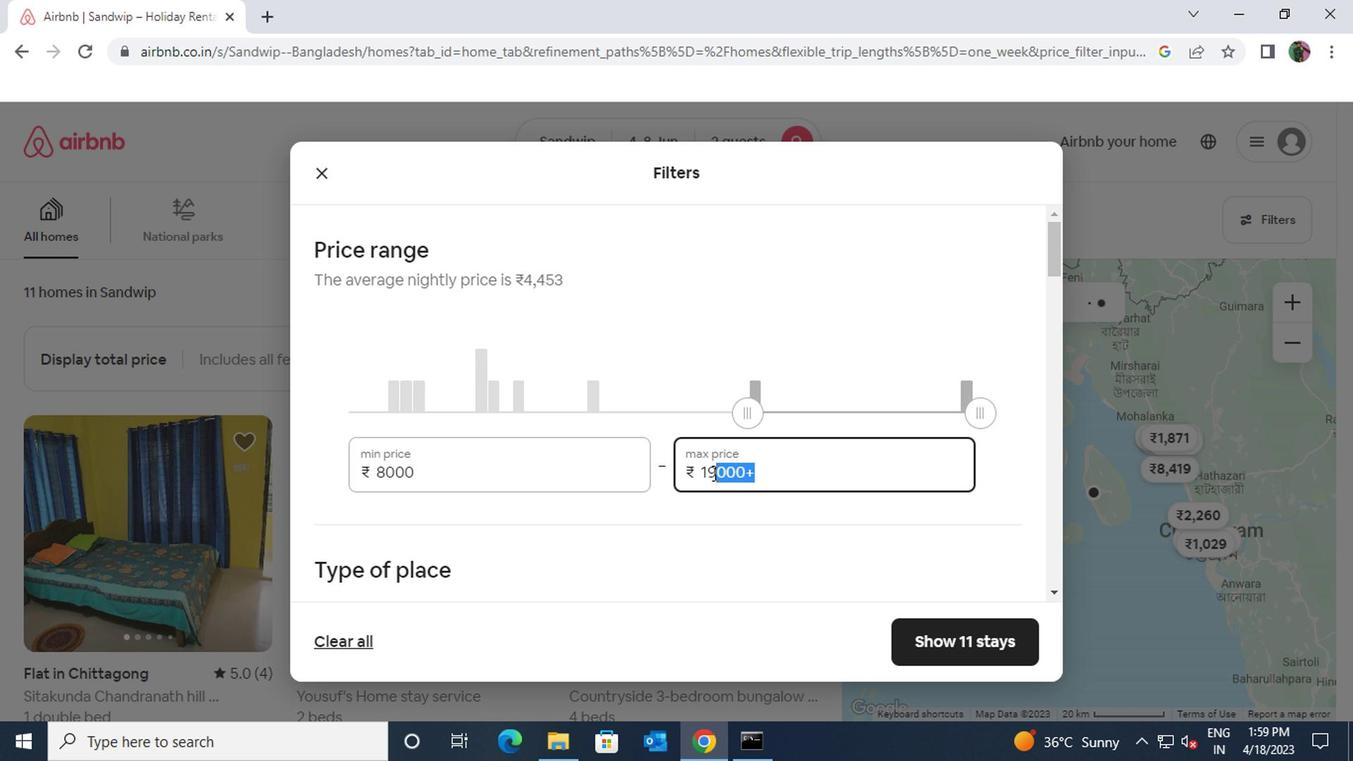 
Action: Key pressed 12000
Screenshot: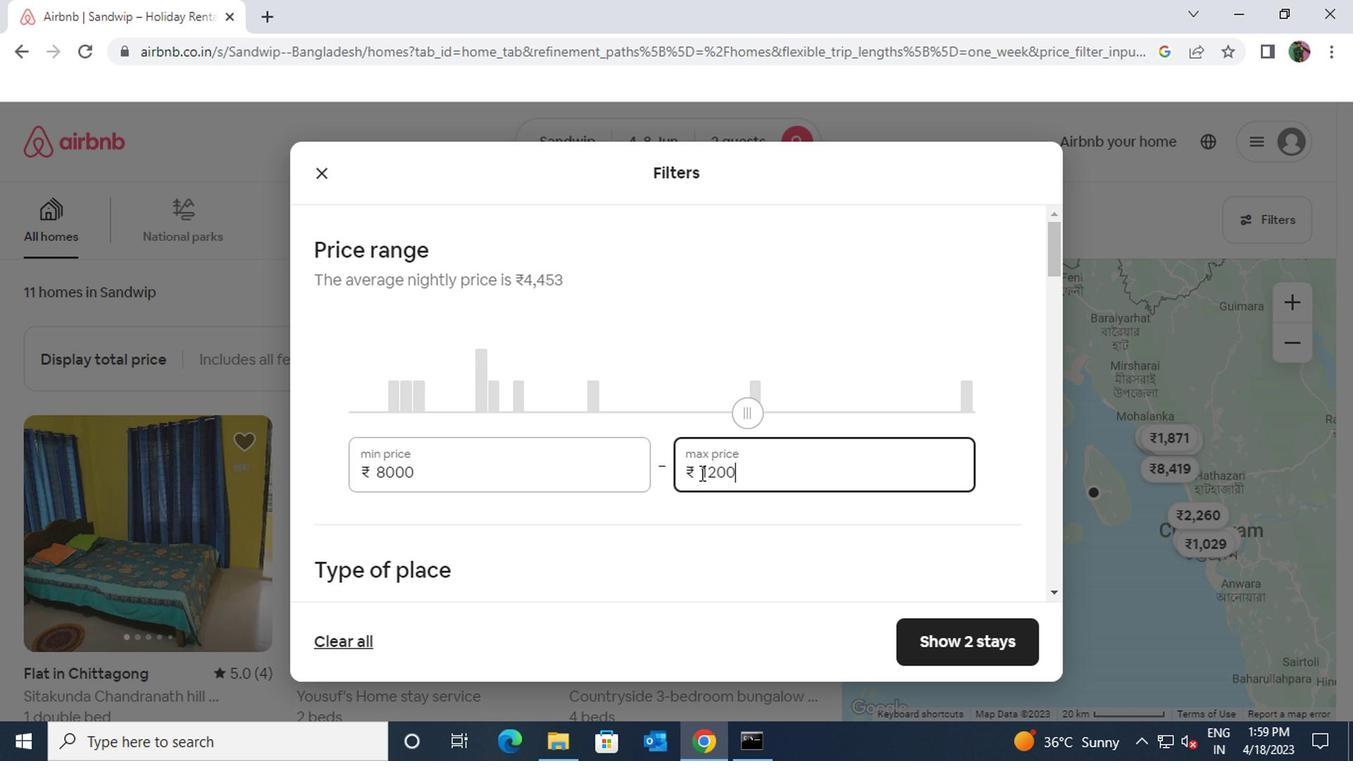 
Action: Mouse scrolled (696, 473) with delta (0, -1)
Screenshot: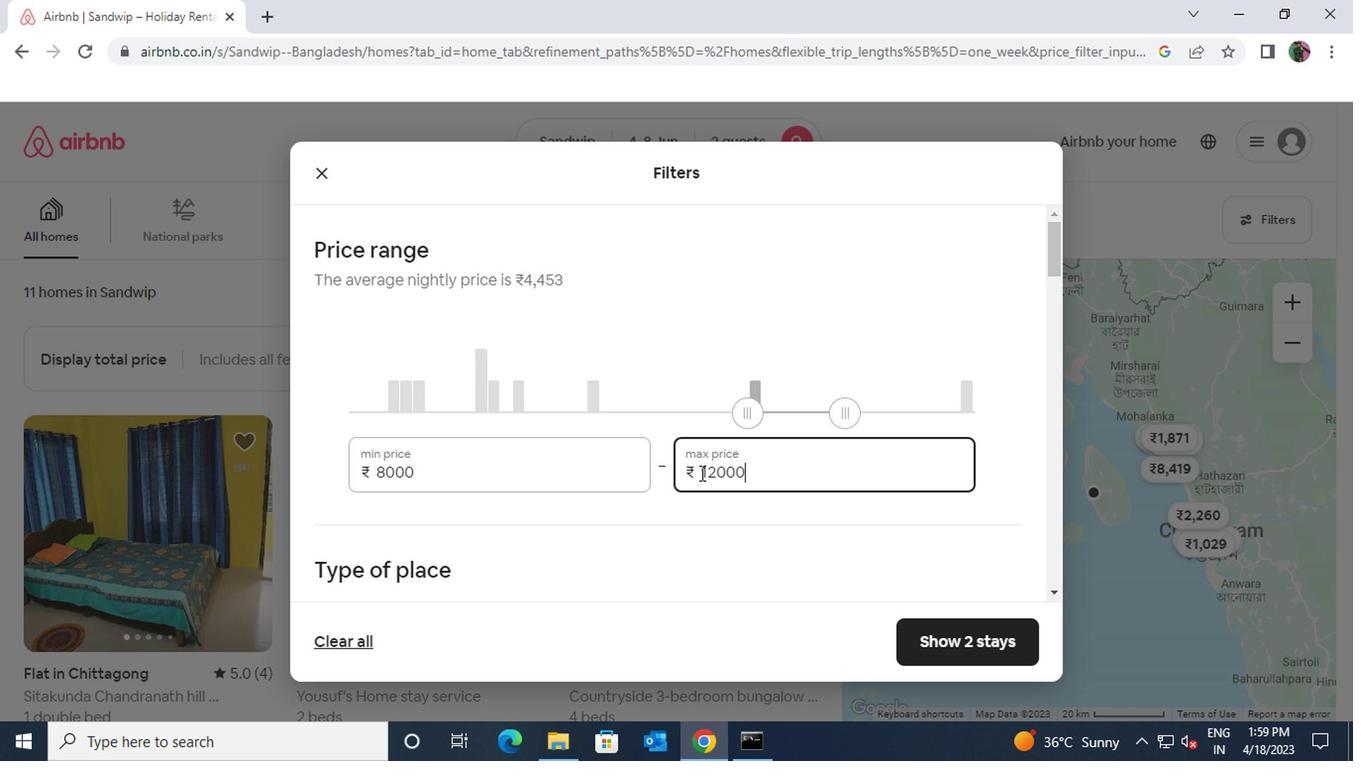 
Action: Mouse scrolled (696, 473) with delta (0, -1)
Screenshot: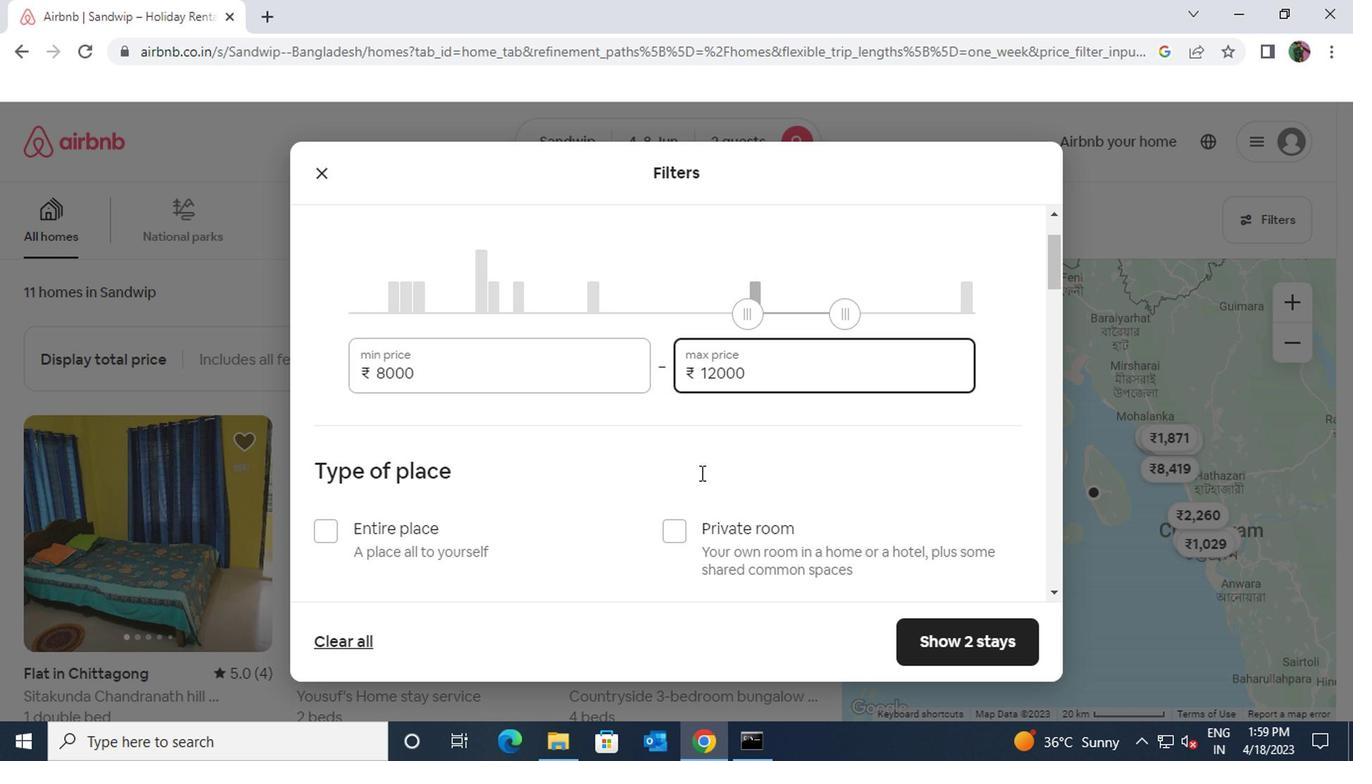
Action: Mouse moved to (323, 437)
Screenshot: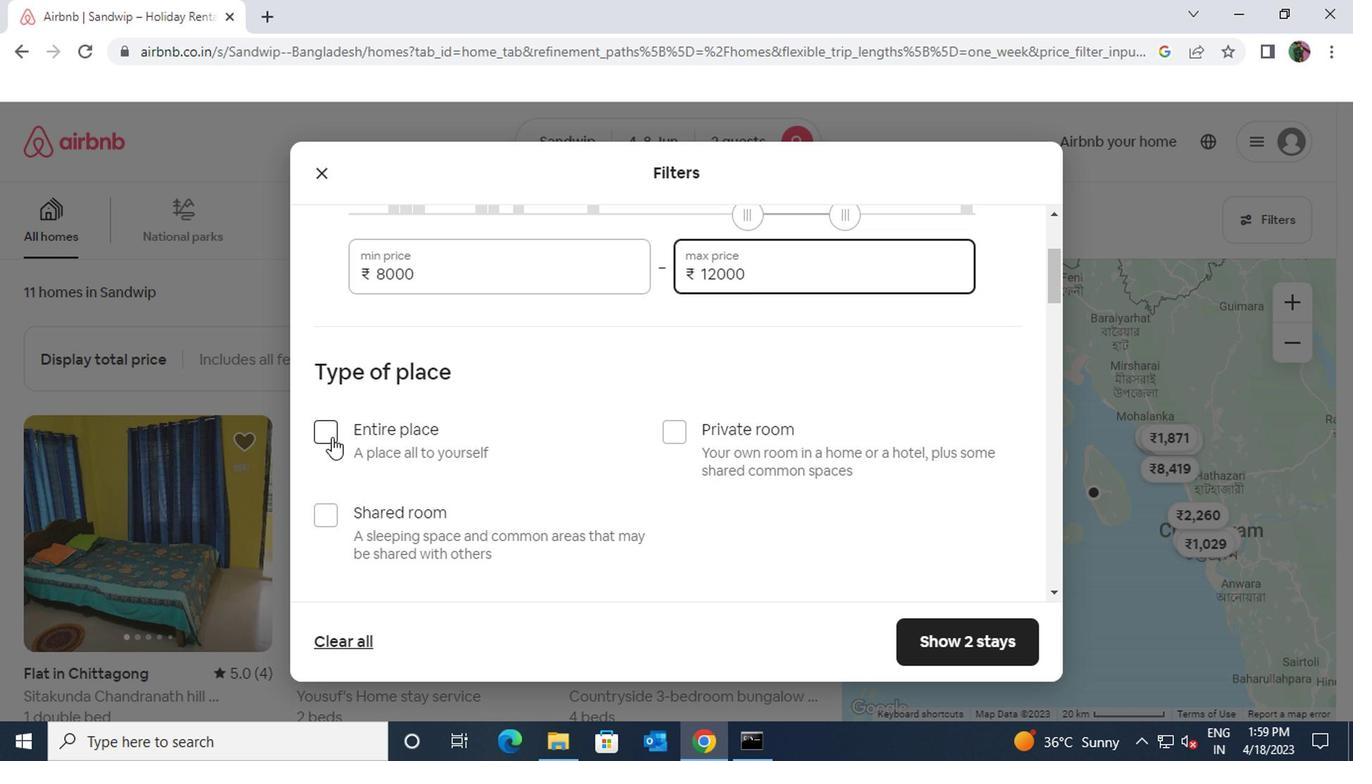
Action: Mouse pressed left at (323, 437)
Screenshot: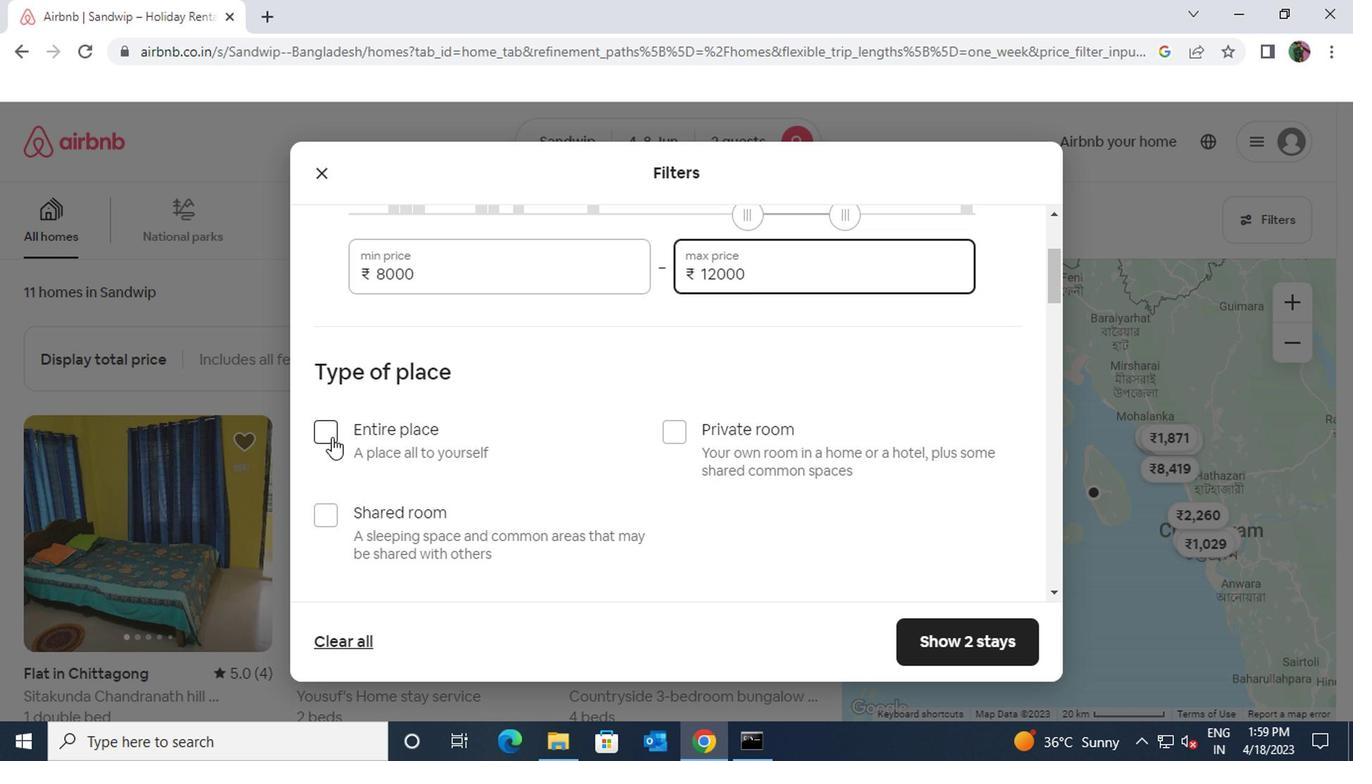 
Action: Mouse moved to (601, 495)
Screenshot: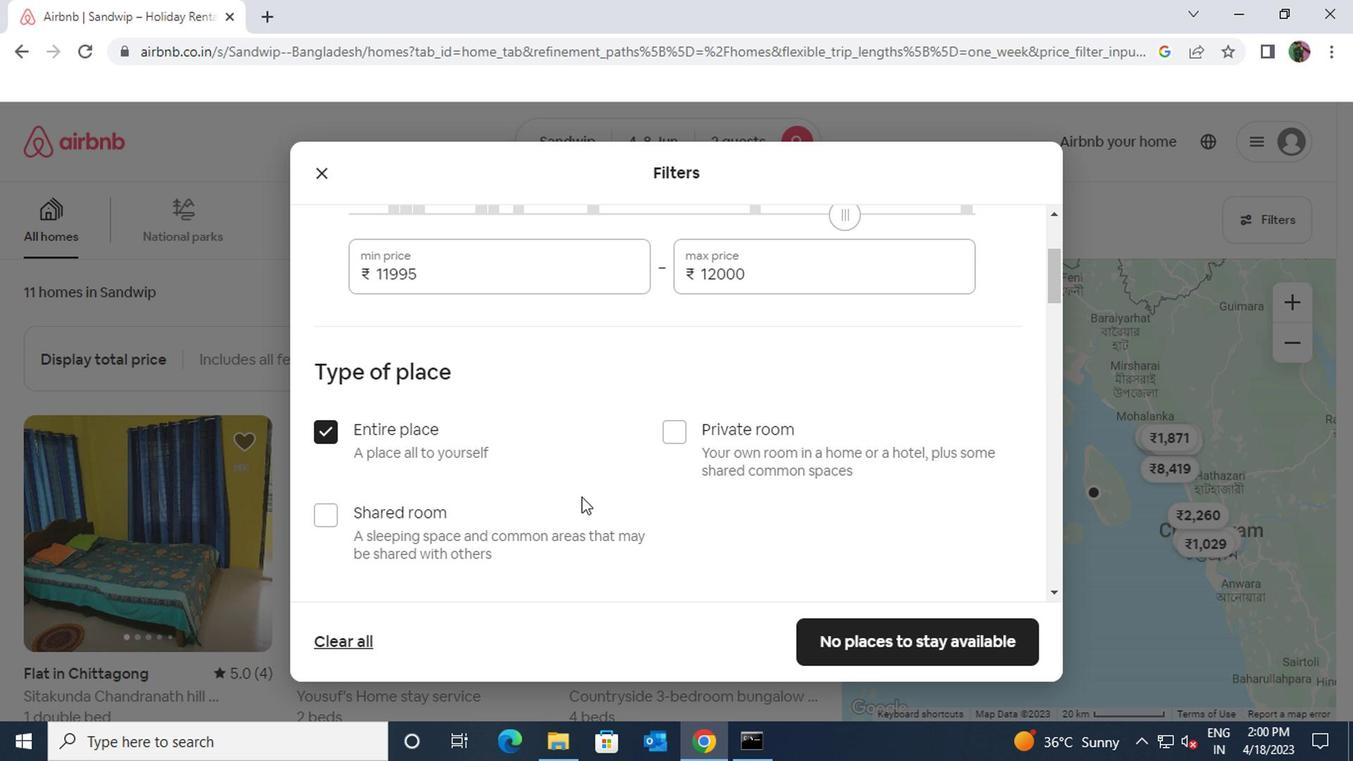 
Action: Mouse scrolled (601, 494) with delta (0, 0)
Screenshot: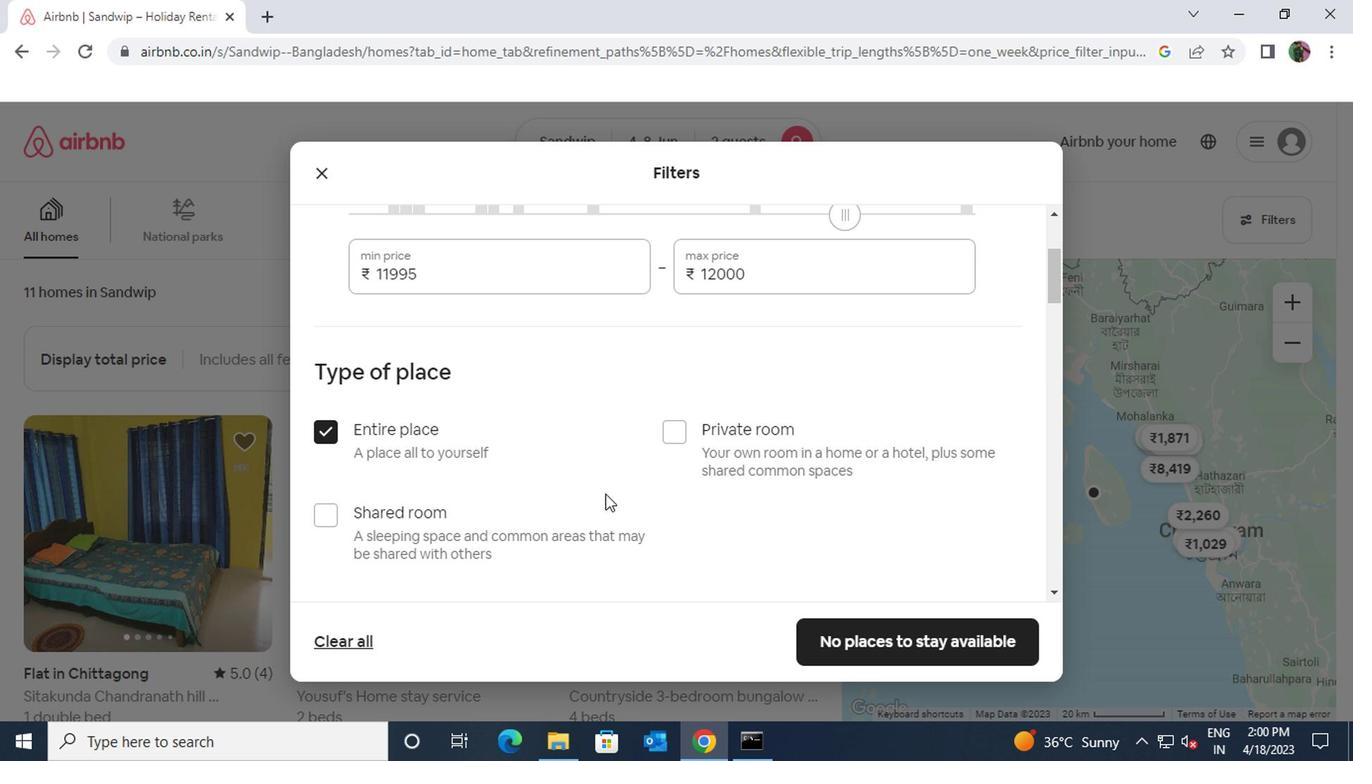 
Action: Mouse scrolled (601, 494) with delta (0, 0)
Screenshot: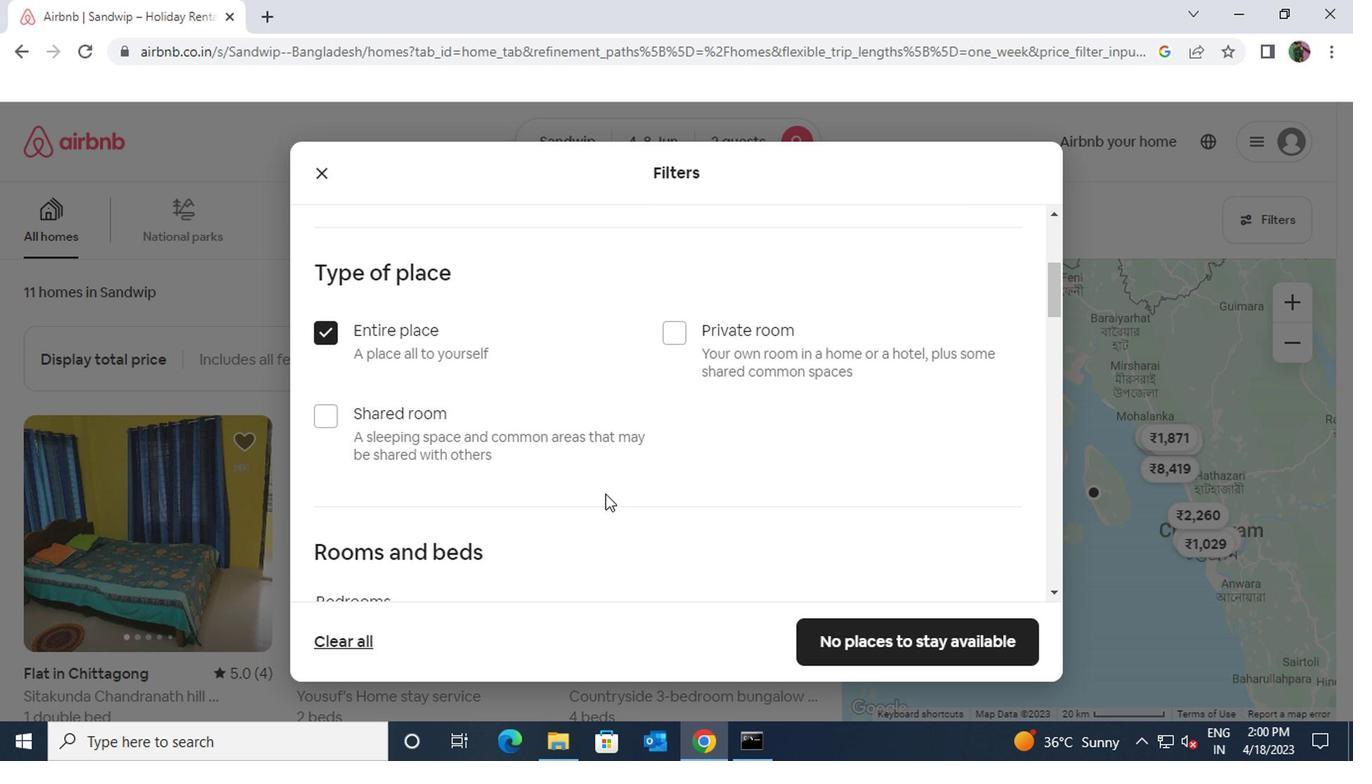 
Action: Mouse scrolled (601, 494) with delta (0, 0)
Screenshot: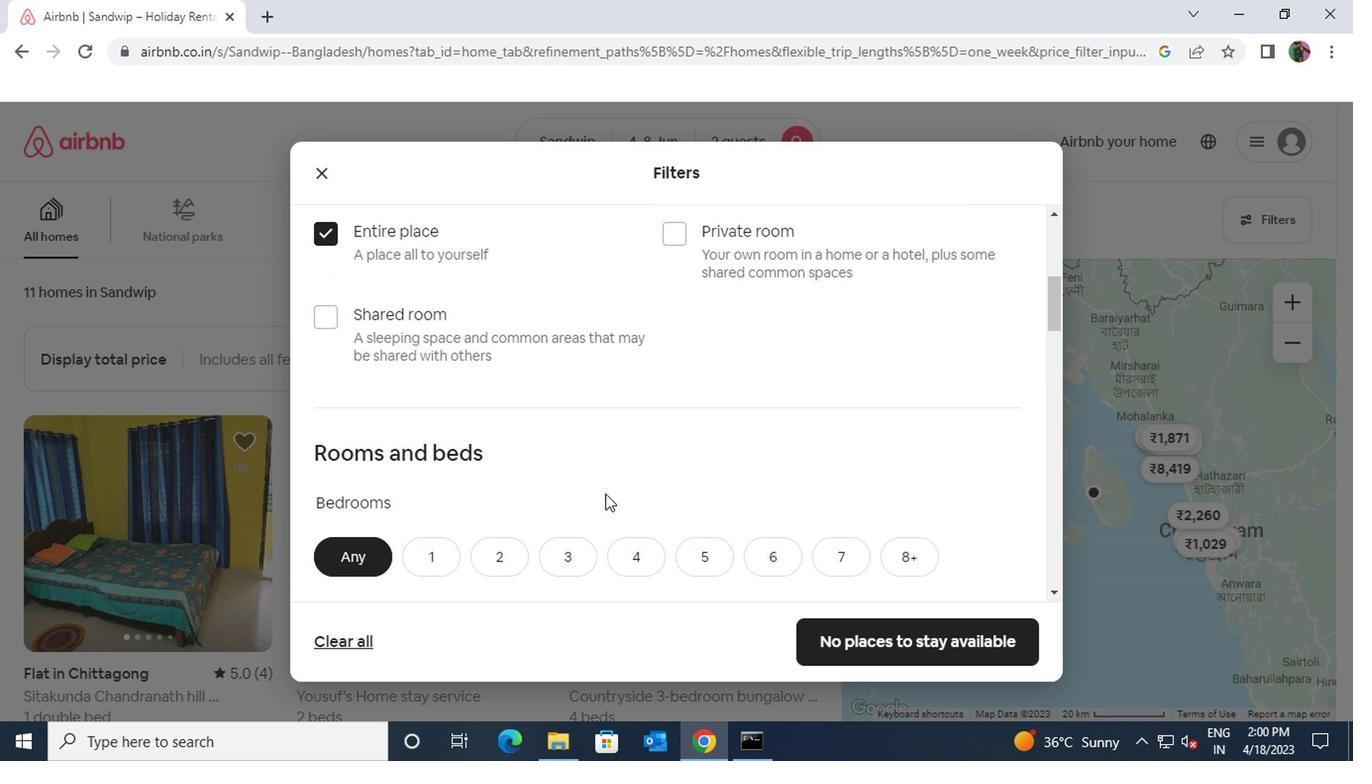 
Action: Mouse moved to (423, 460)
Screenshot: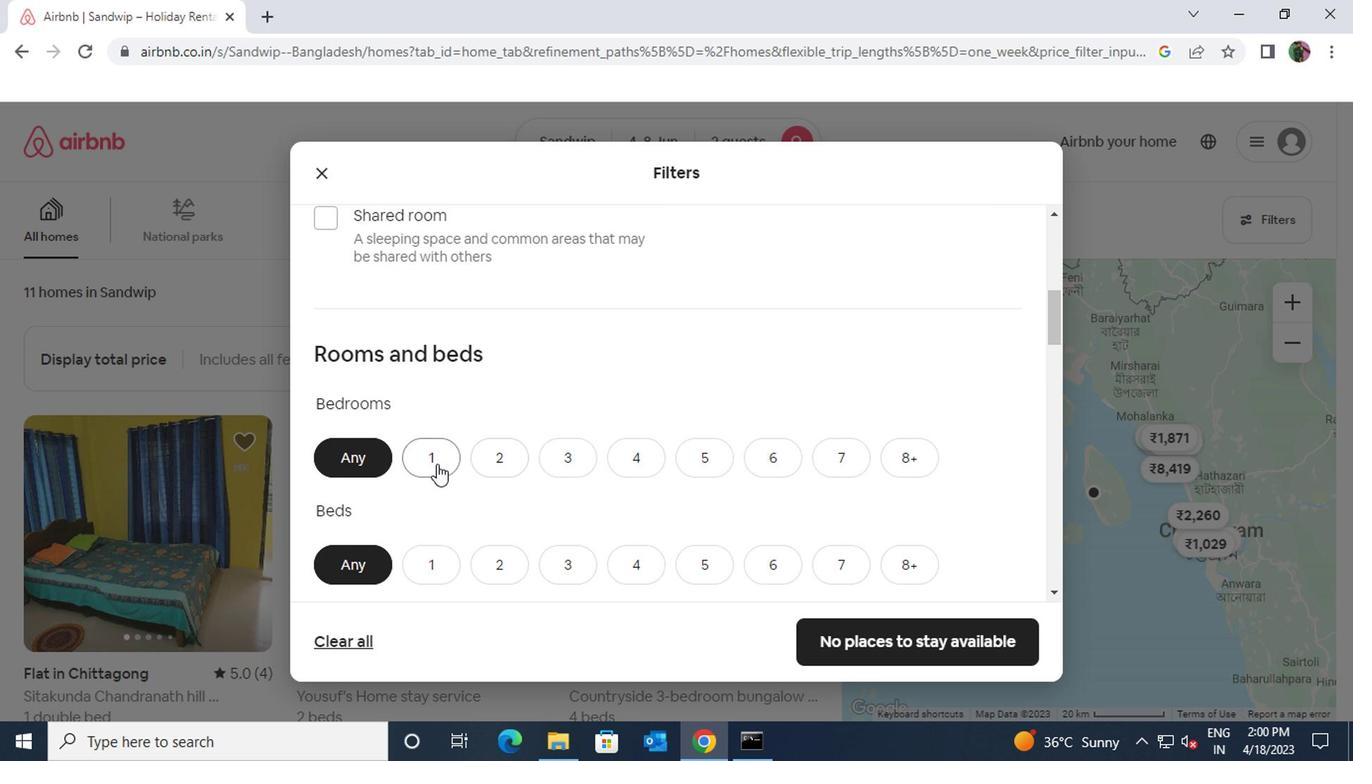 
Action: Mouse pressed left at (423, 460)
Screenshot: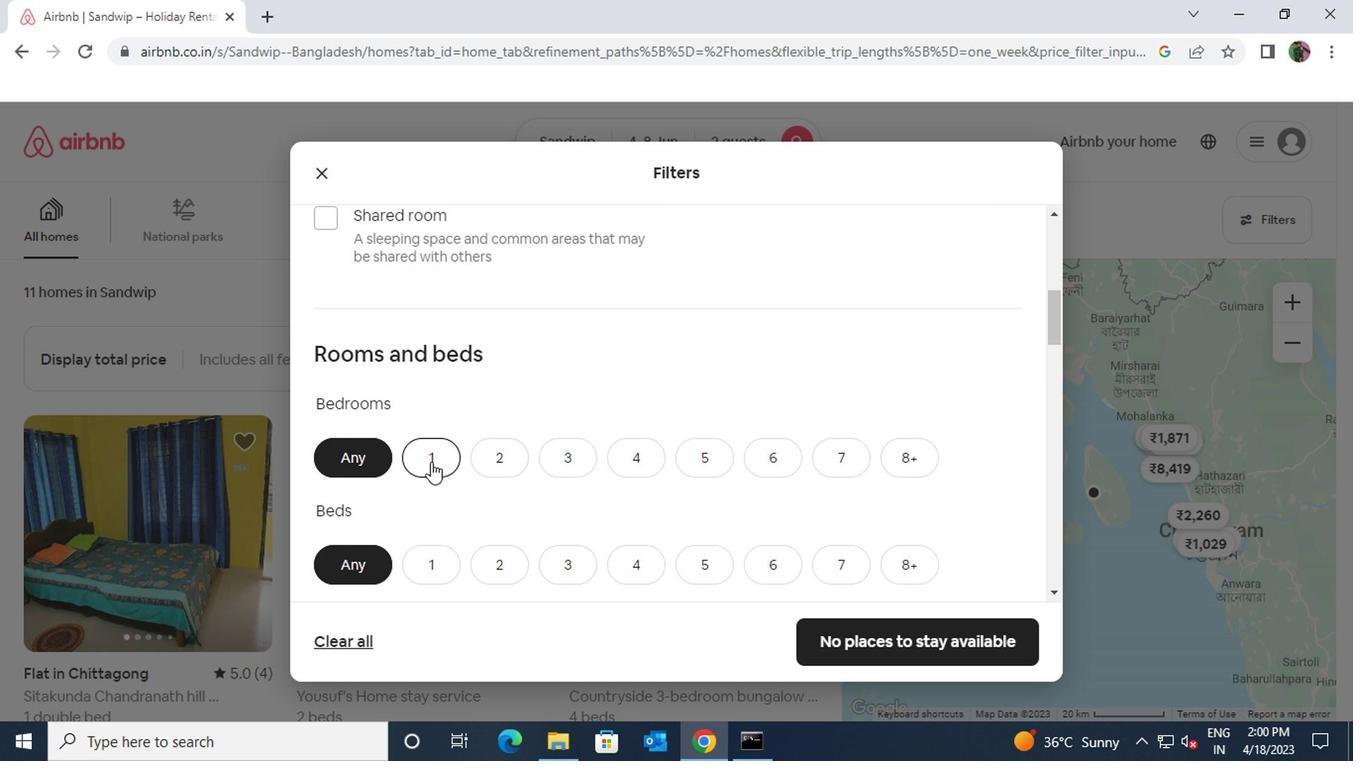 
Action: Mouse moved to (438, 566)
Screenshot: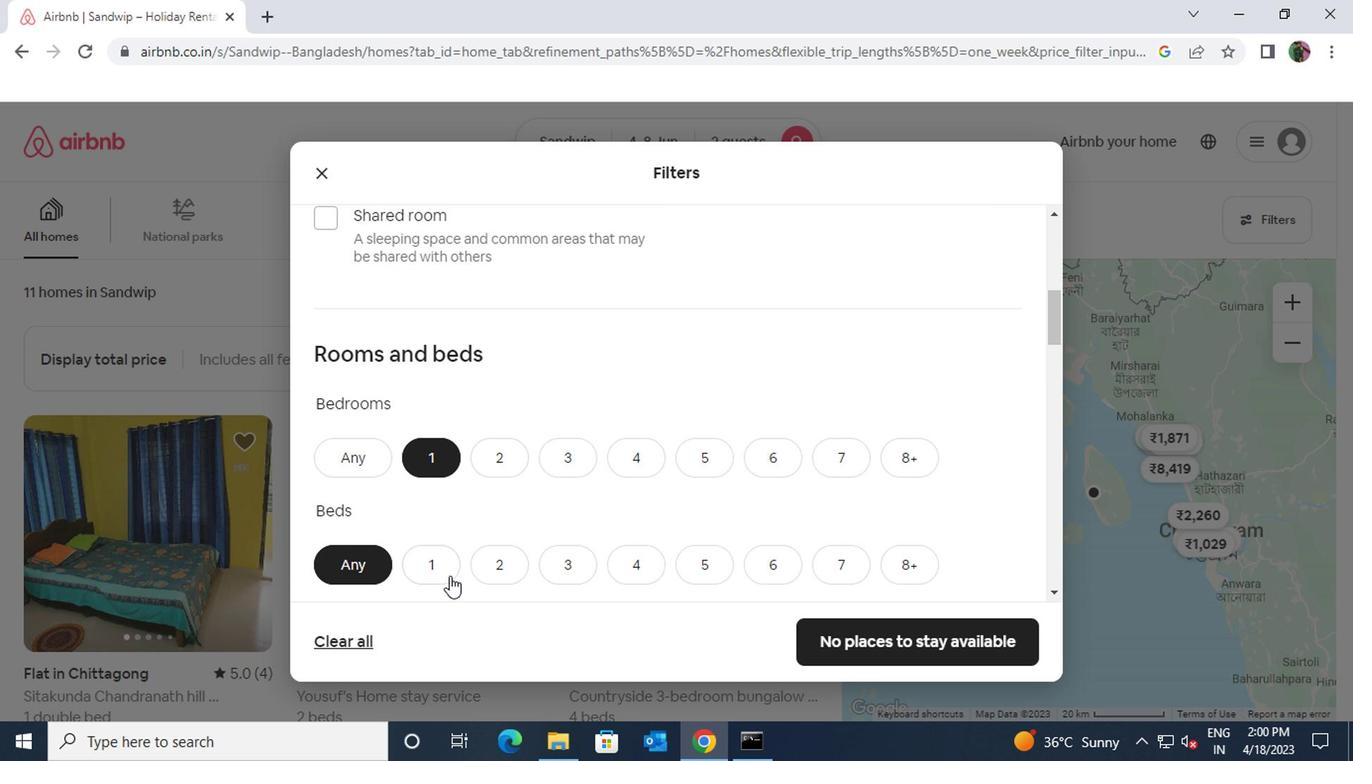 
Action: Mouse pressed left at (438, 566)
Screenshot: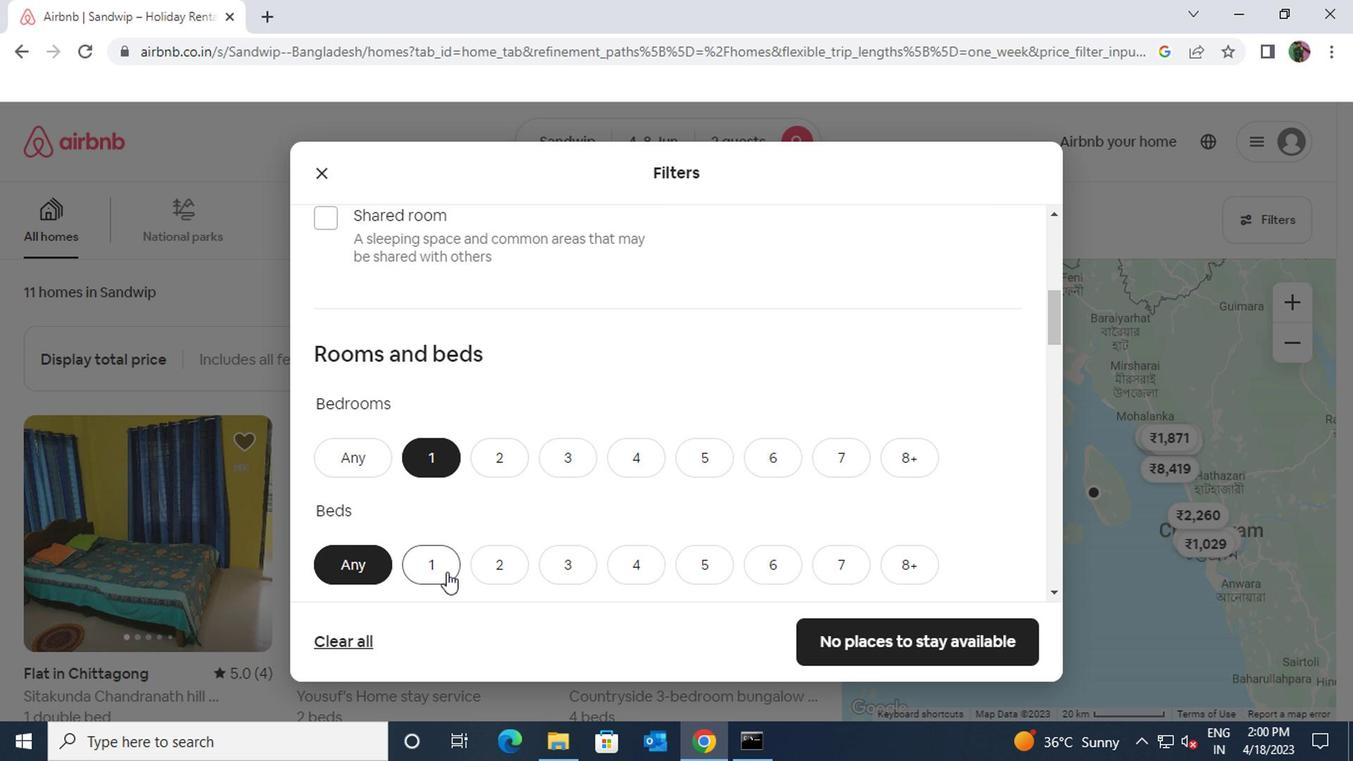 
Action: Mouse scrolled (438, 566) with delta (0, 0)
Screenshot: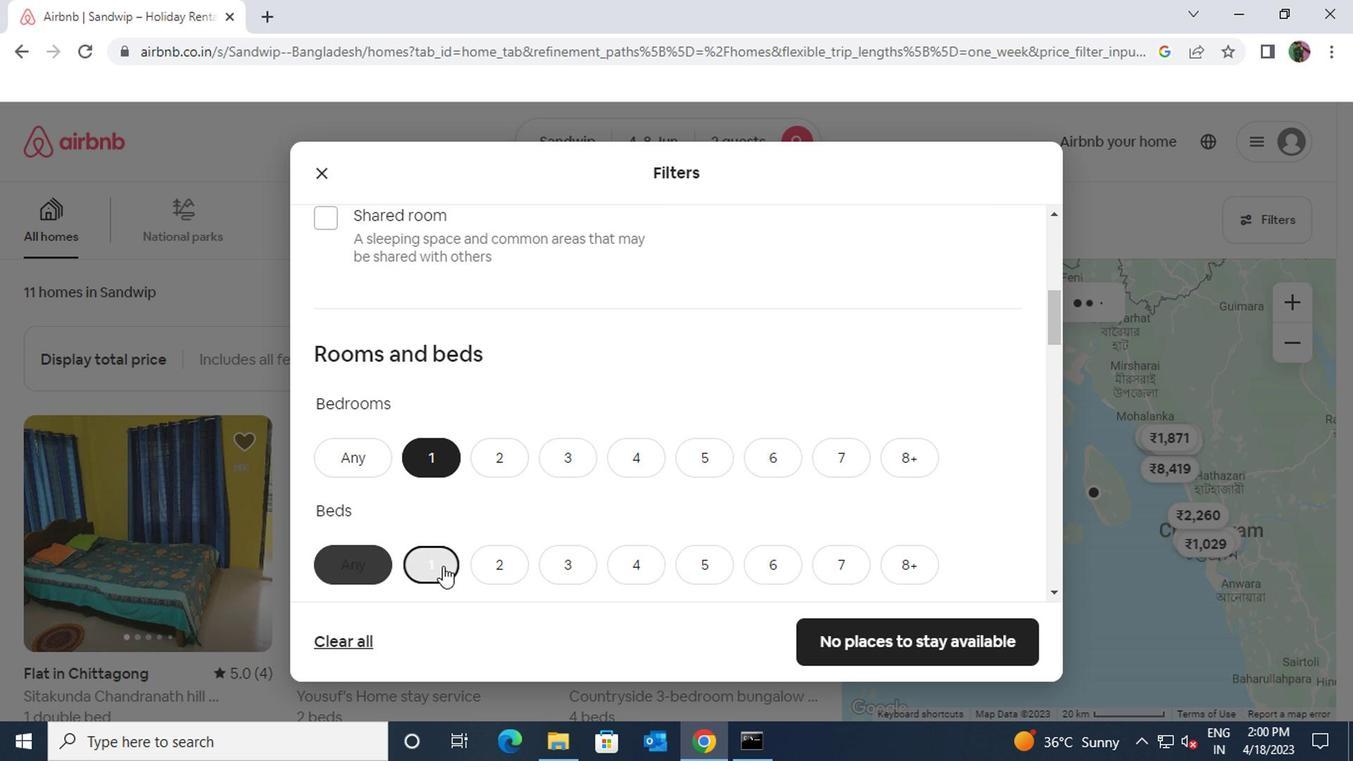 
Action: Mouse moved to (438, 558)
Screenshot: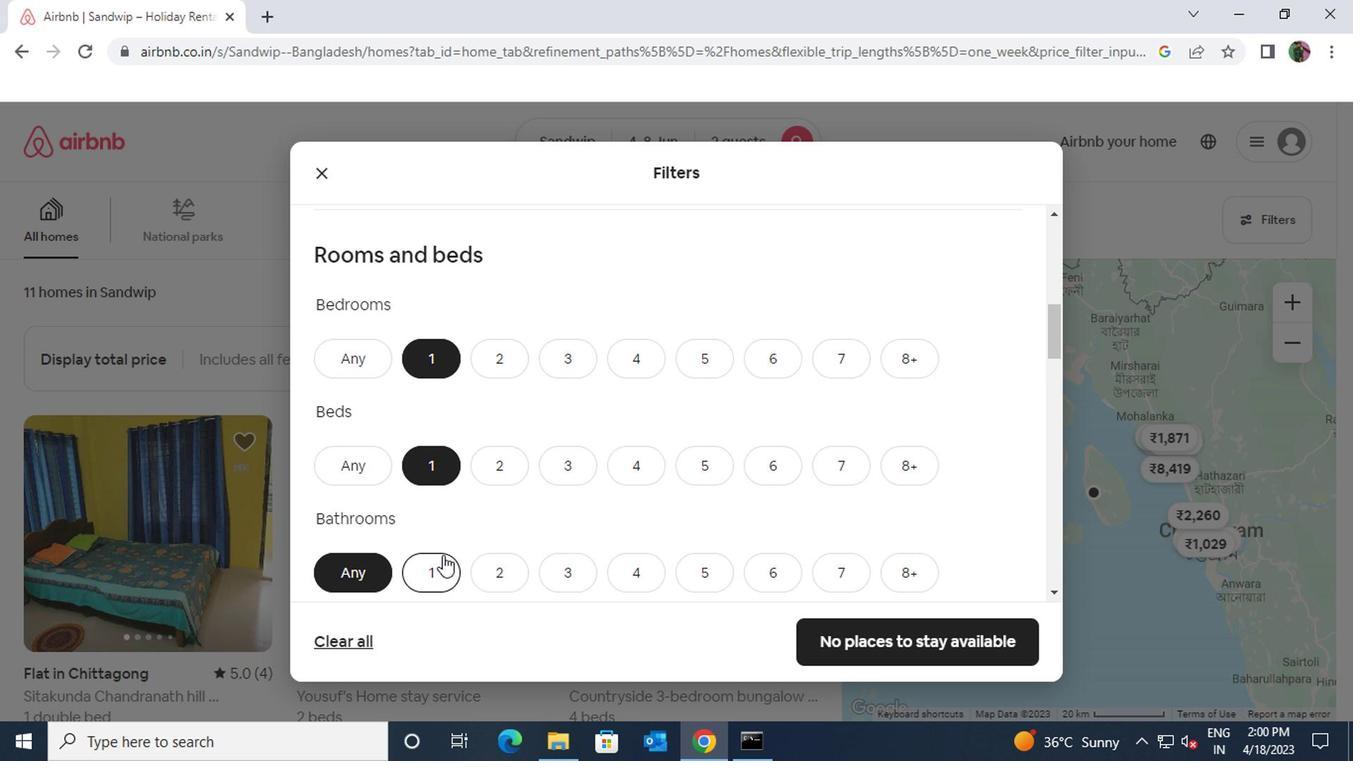 
Action: Mouse pressed left at (438, 558)
Screenshot: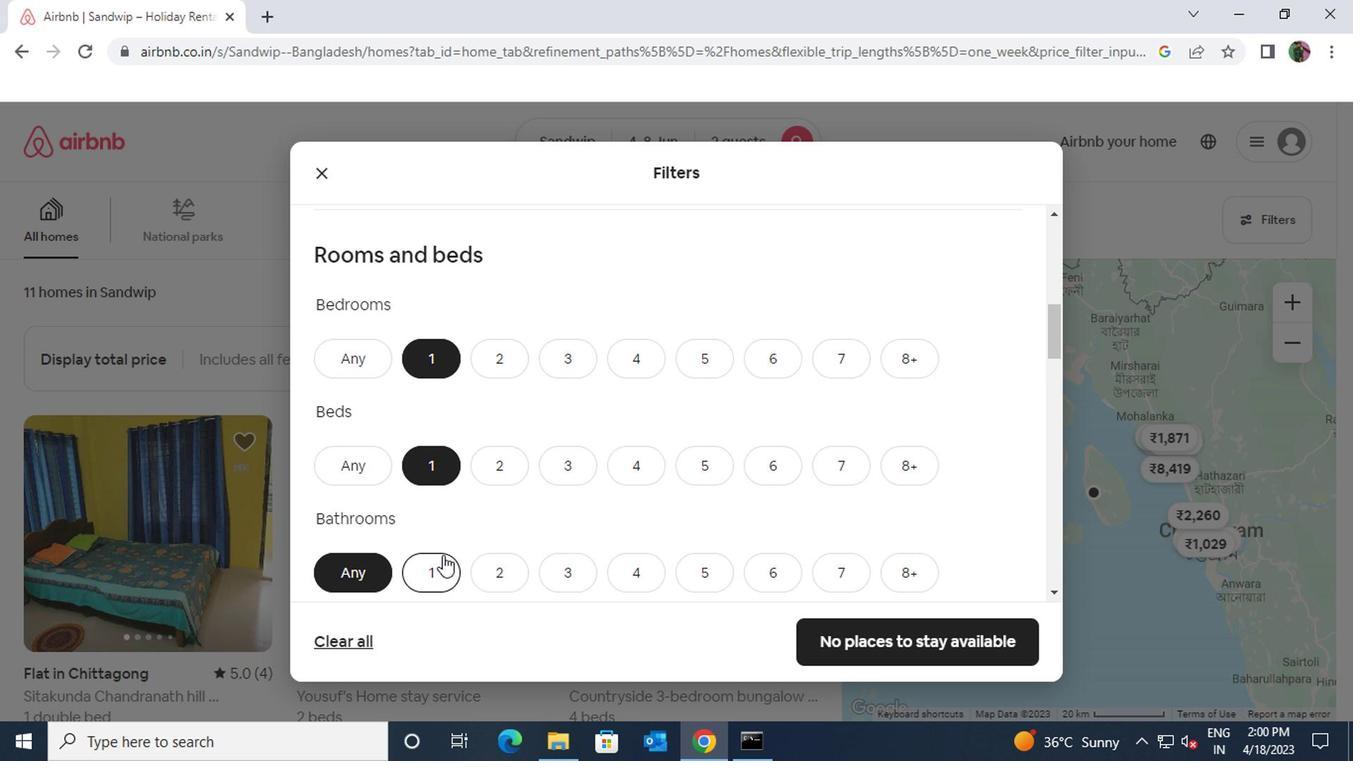 
Action: Mouse scrolled (438, 557) with delta (0, -1)
Screenshot: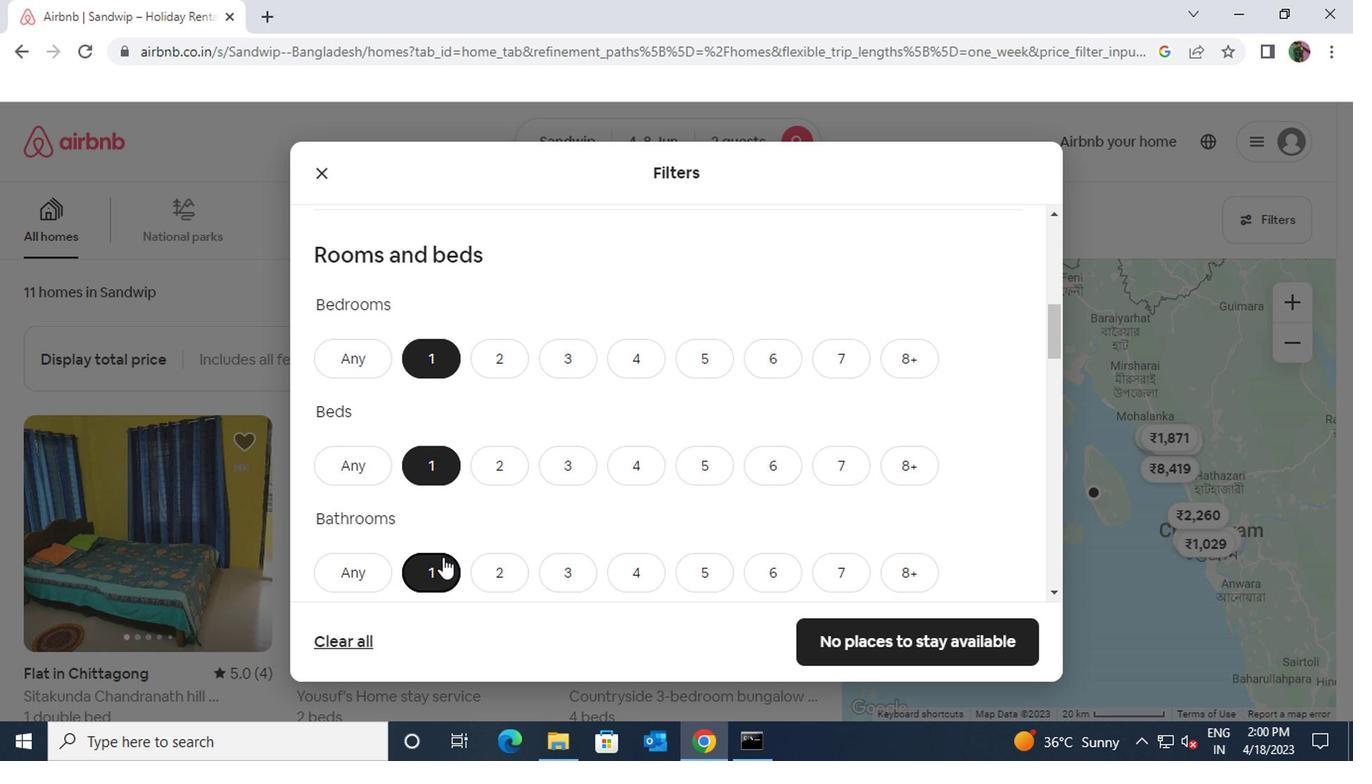
Action: Mouse scrolled (438, 557) with delta (0, -1)
Screenshot: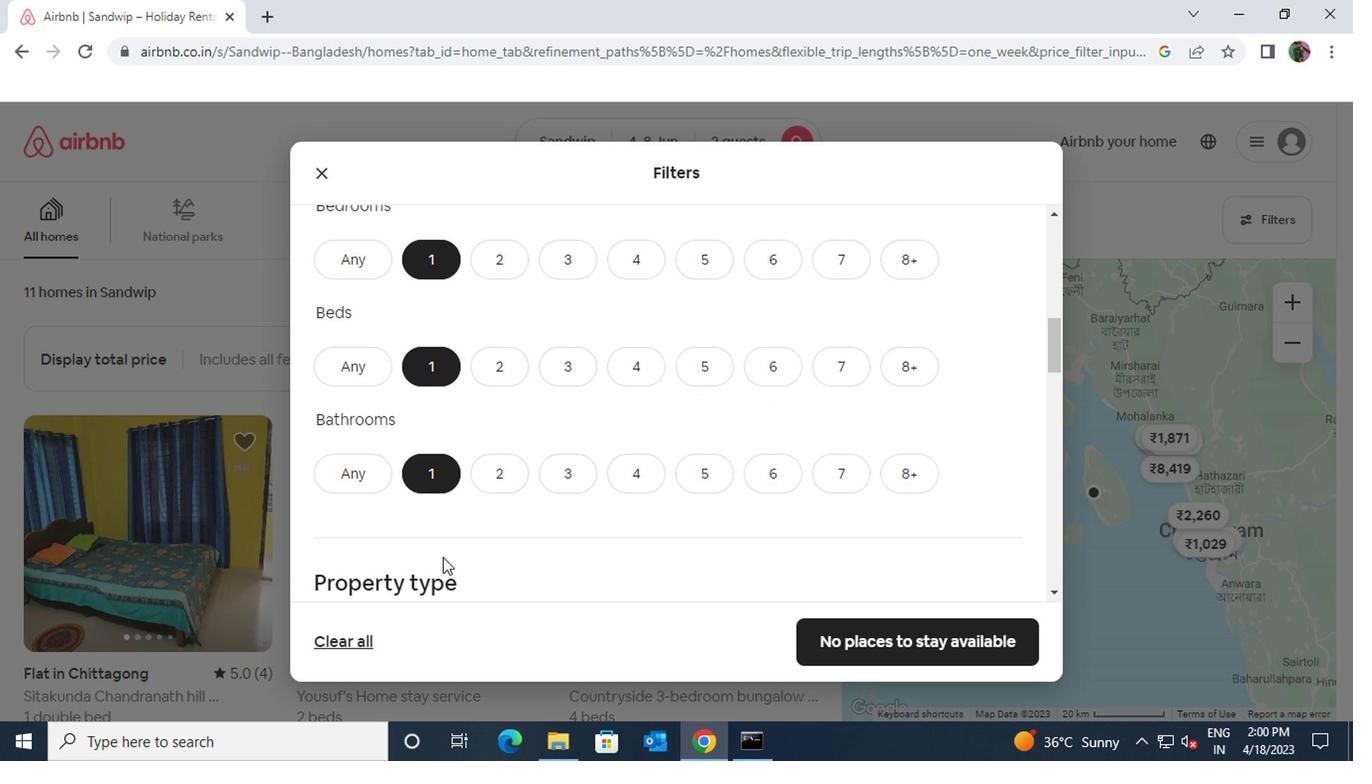 
Action: Mouse scrolled (438, 557) with delta (0, -1)
Screenshot: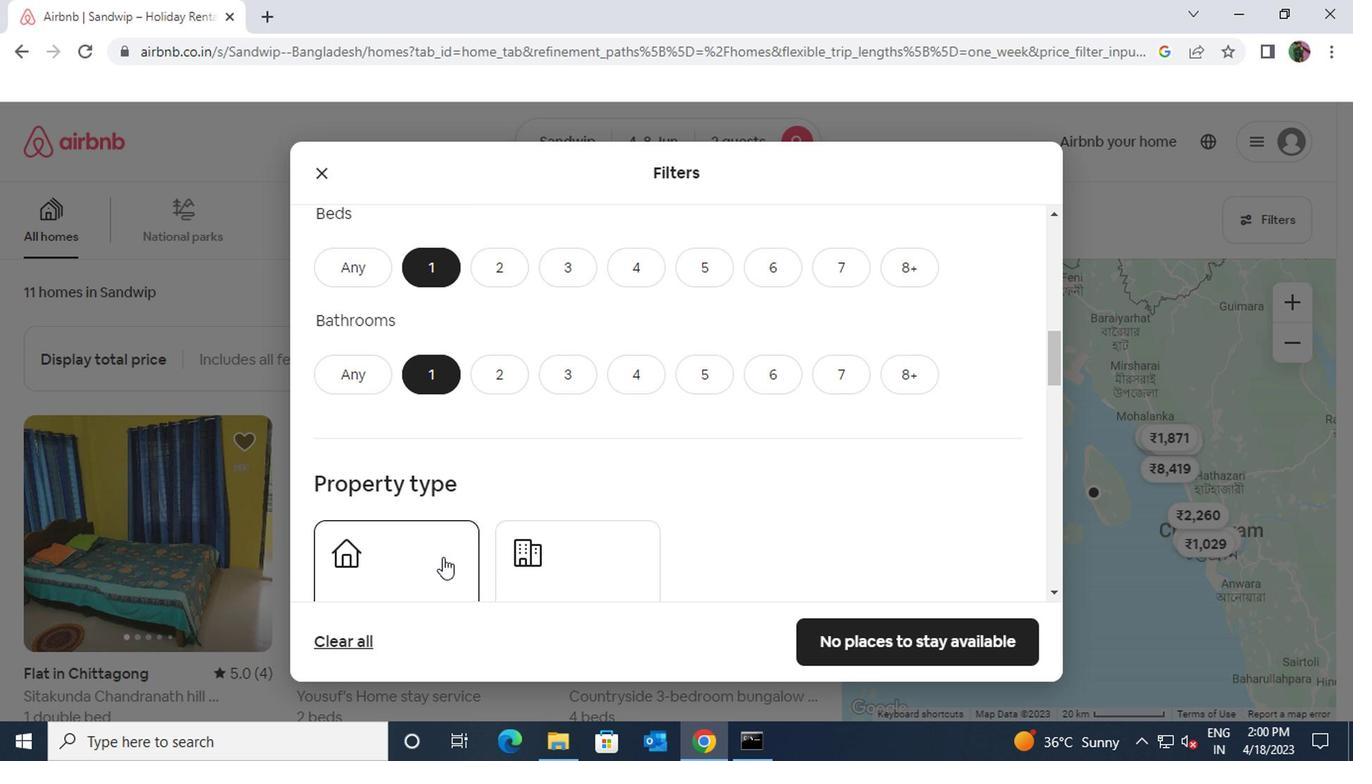 
Action: Mouse moved to (458, 557)
Screenshot: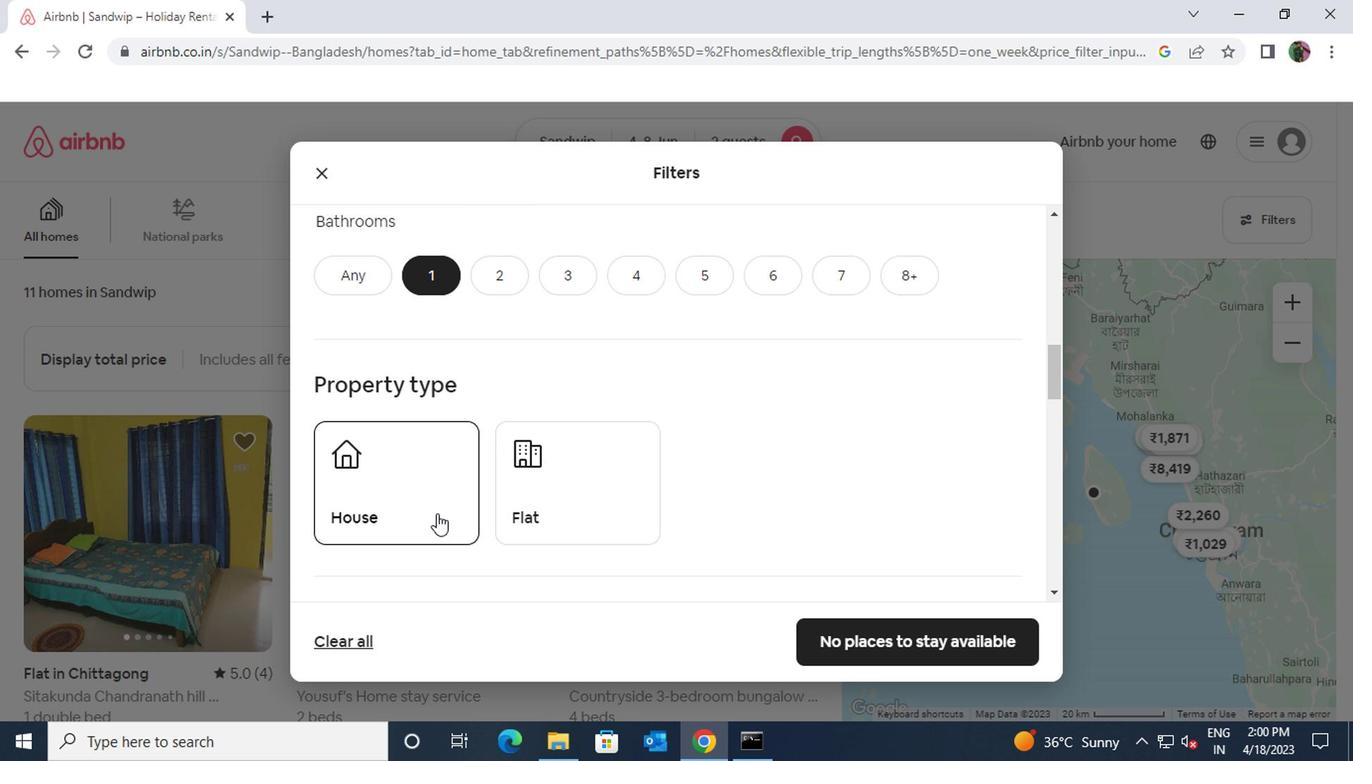 
Action: Mouse scrolled (458, 556) with delta (0, 0)
Screenshot: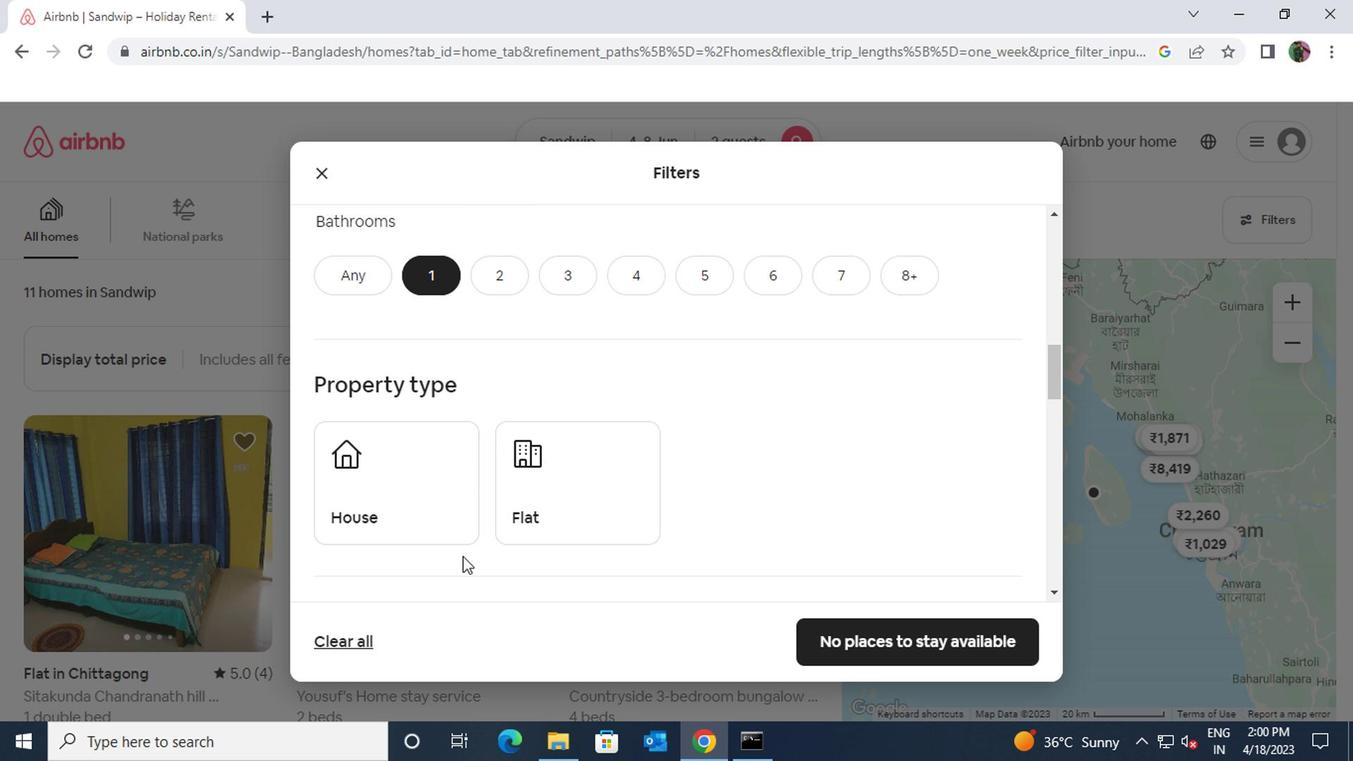 
Action: Mouse scrolled (458, 556) with delta (0, 0)
Screenshot: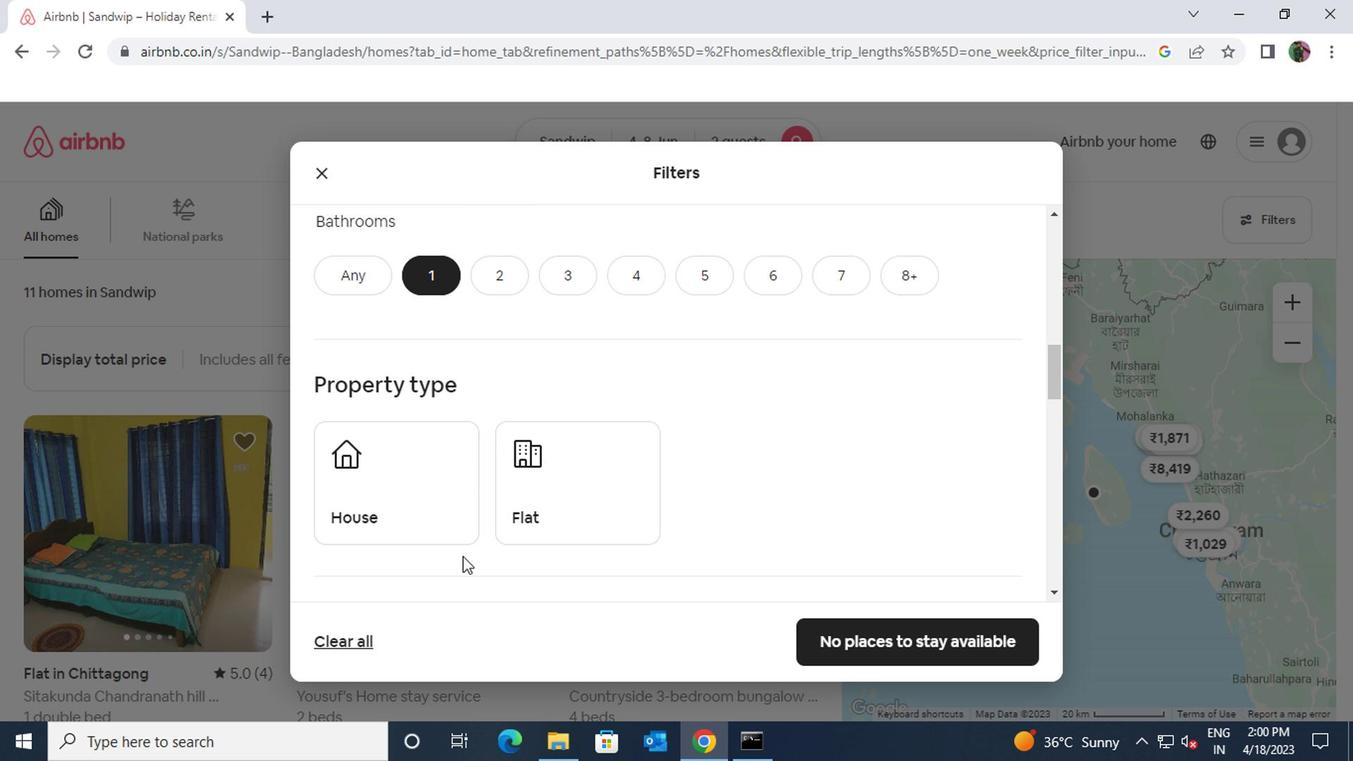 
Action: Mouse scrolled (458, 556) with delta (0, 0)
Screenshot: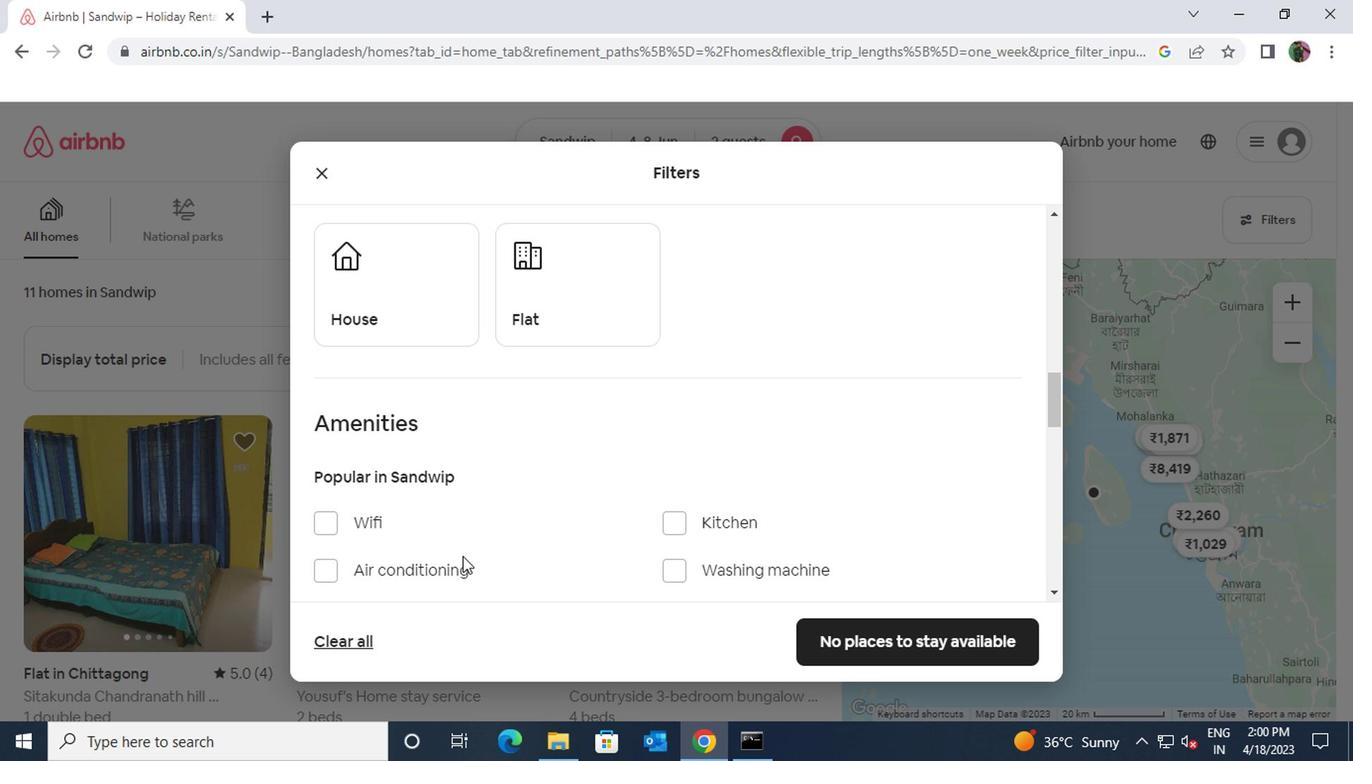 
Action: Mouse moved to (461, 544)
Screenshot: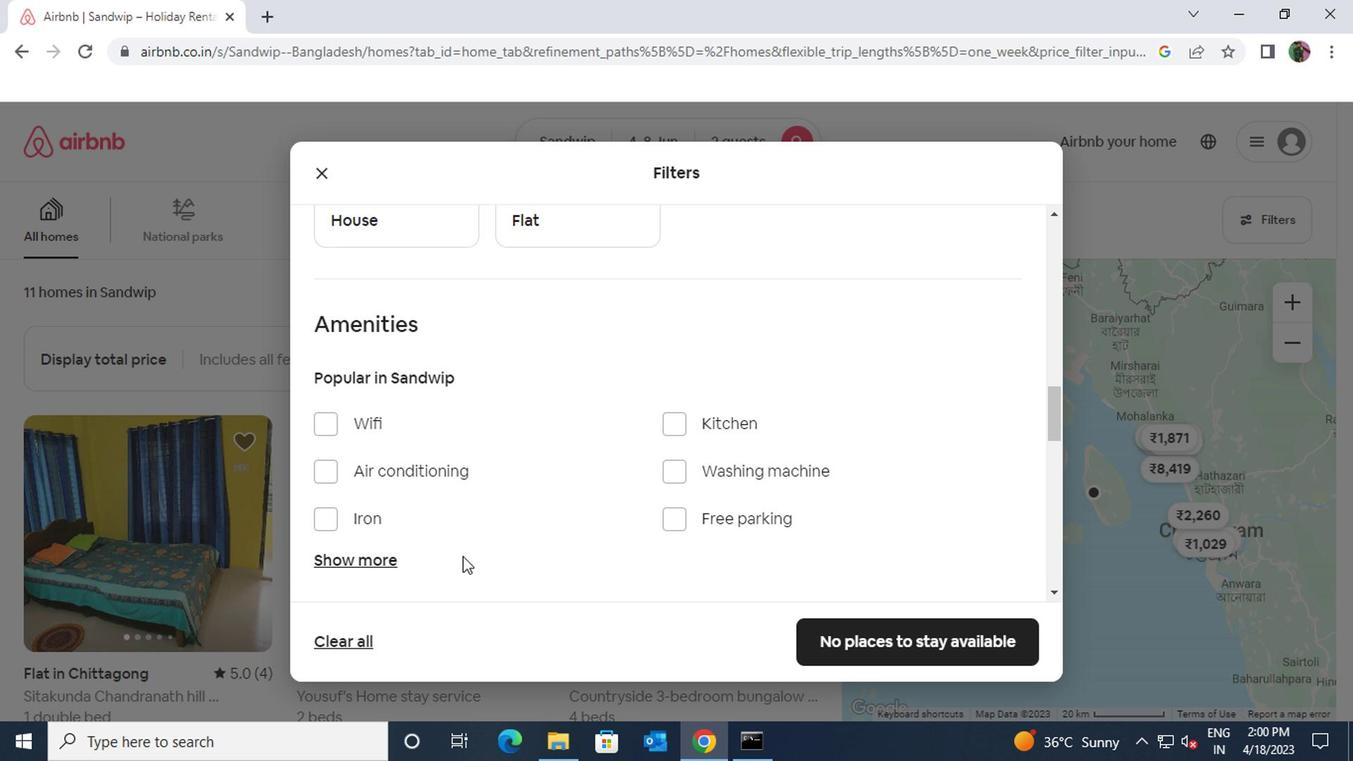 
Action: Mouse scrolled (461, 543) with delta (0, 0)
Screenshot: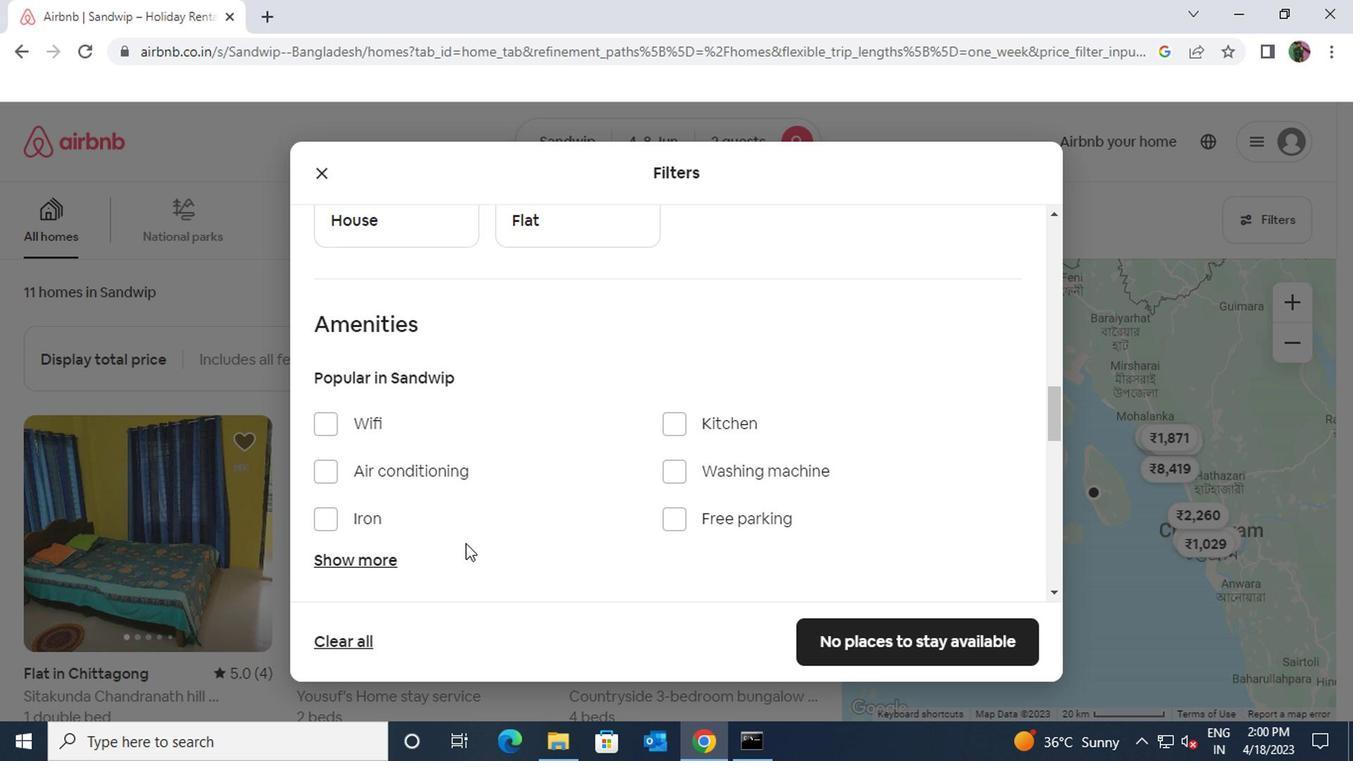
Action: Mouse scrolled (461, 543) with delta (0, 0)
Screenshot: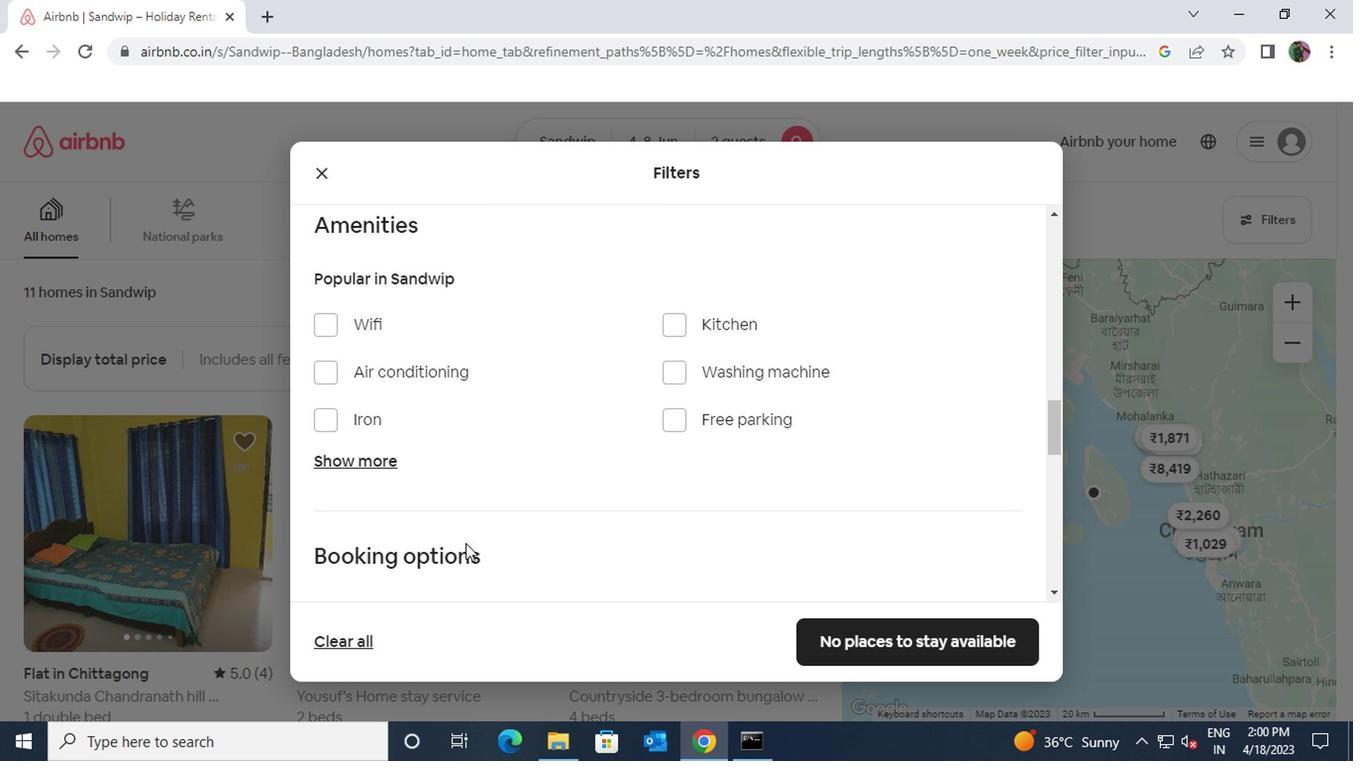 
Action: Mouse scrolled (461, 543) with delta (0, 0)
Screenshot: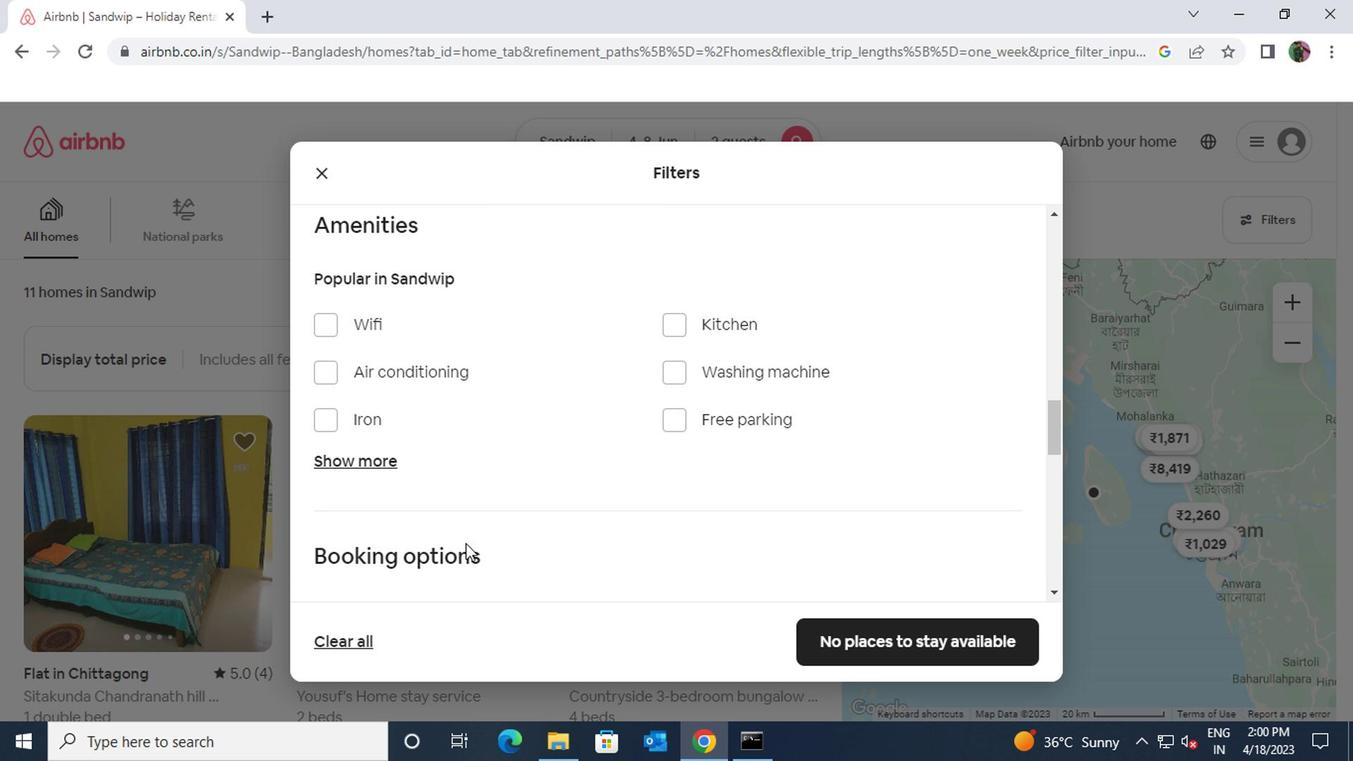 
Action: Mouse moved to (956, 492)
Screenshot: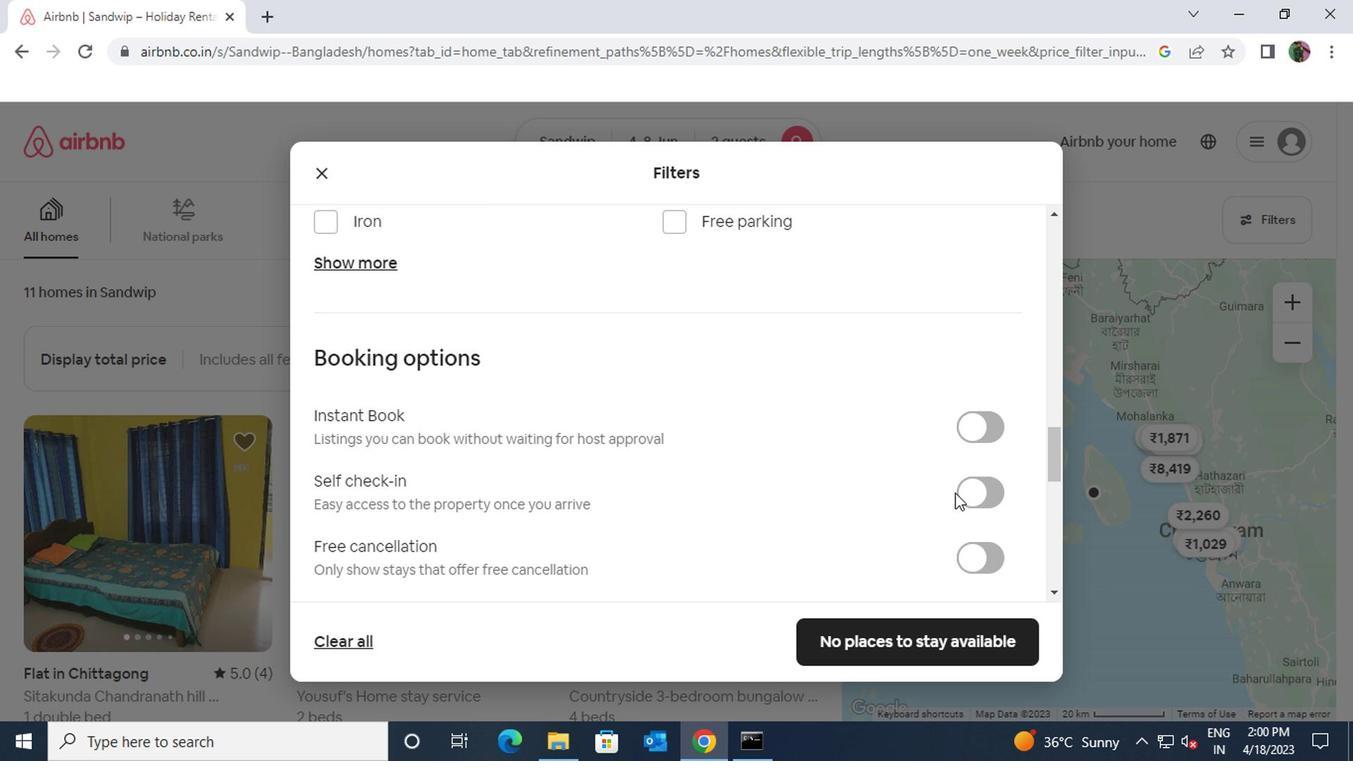 
Action: Mouse pressed left at (956, 492)
Screenshot: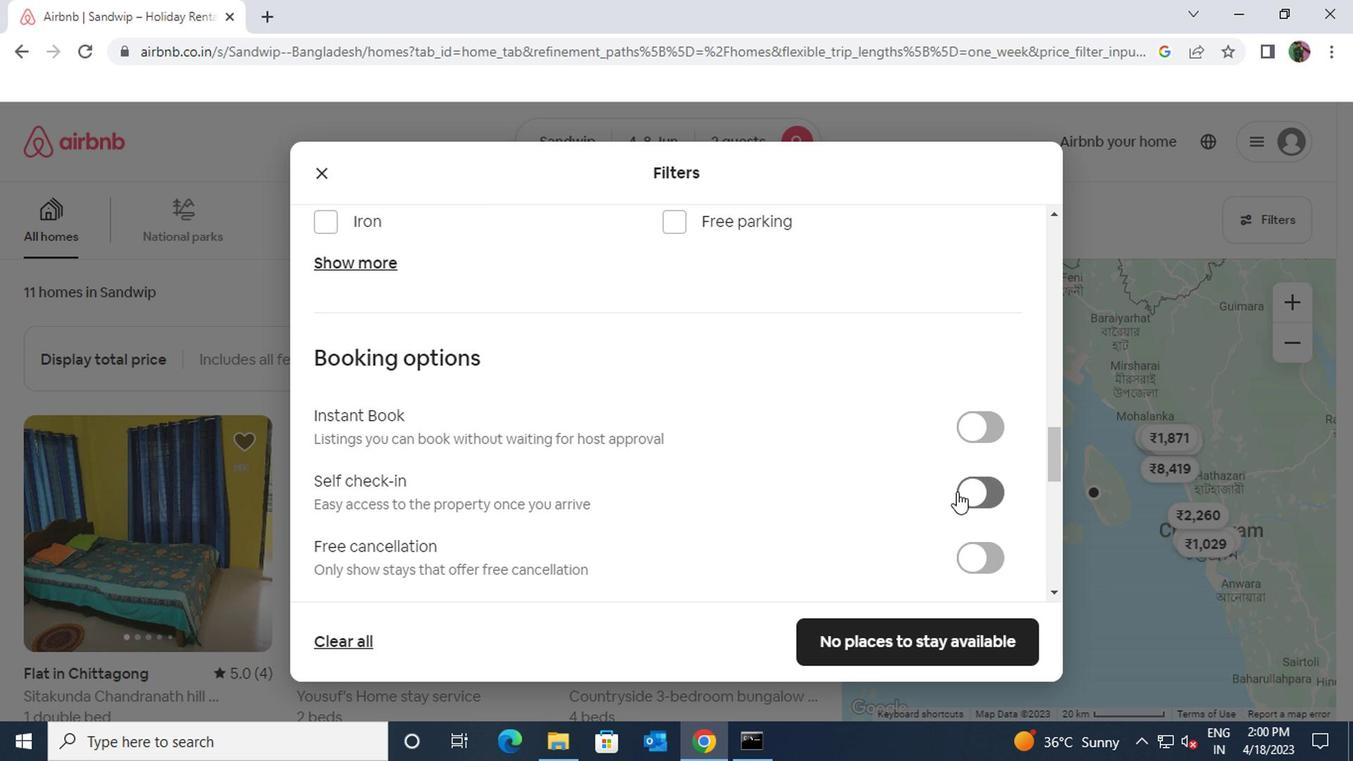 
Action: Mouse moved to (758, 506)
Screenshot: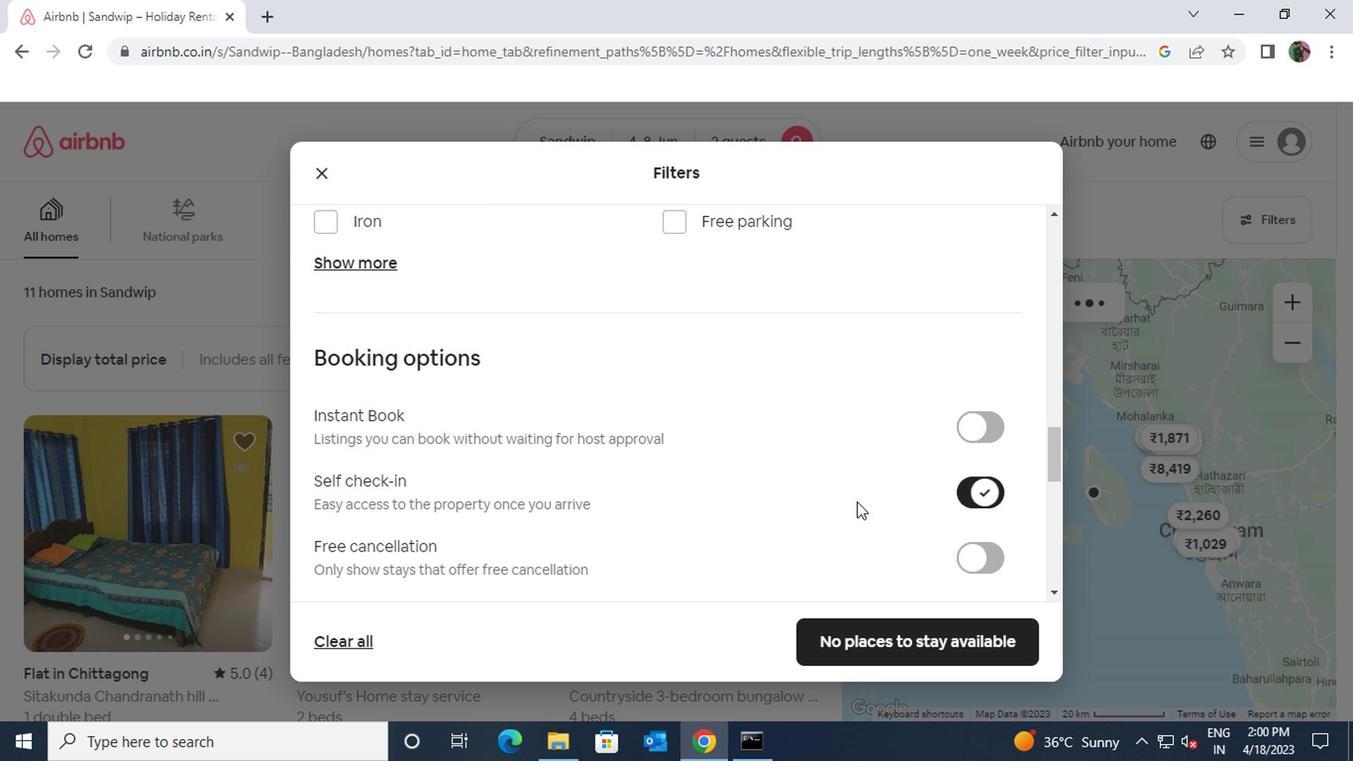 
Action: Mouse scrolled (758, 504) with delta (0, -1)
Screenshot: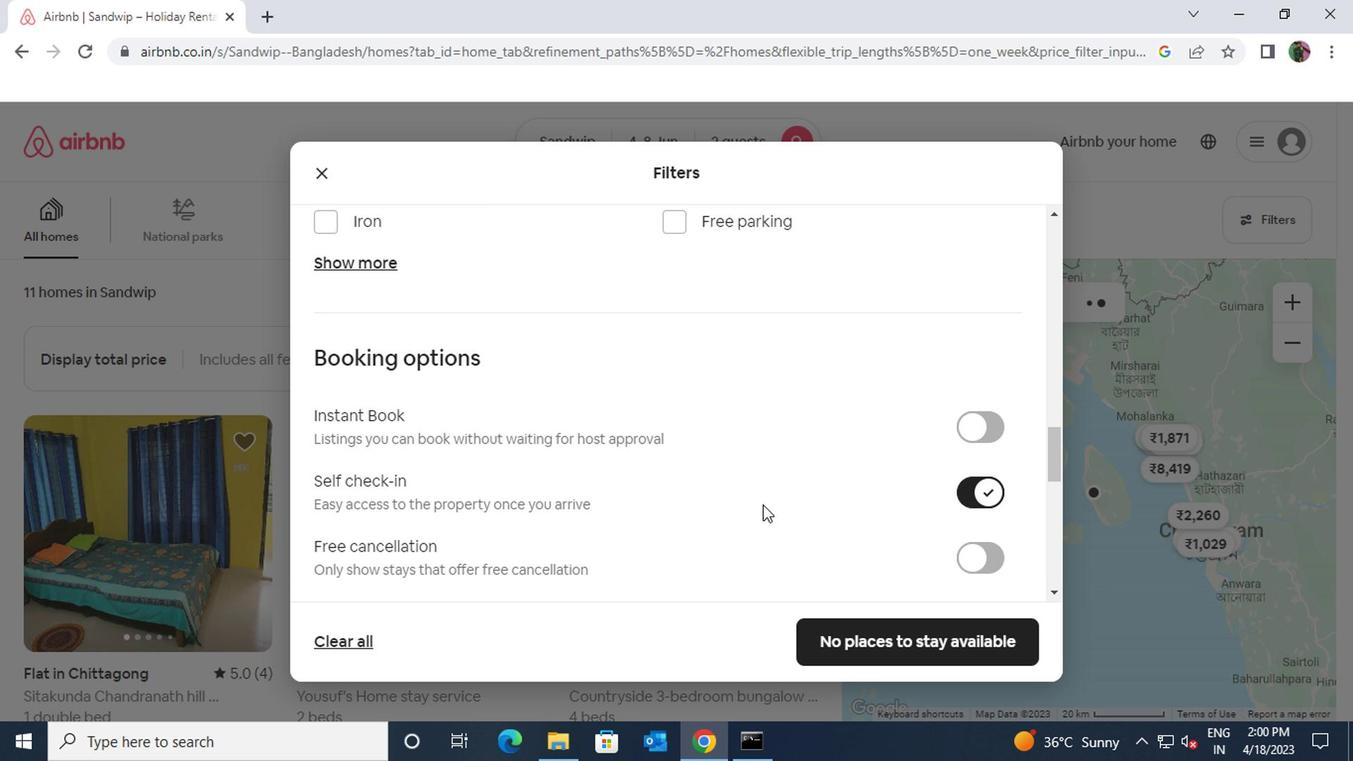 
Action: Mouse moved to (748, 487)
Screenshot: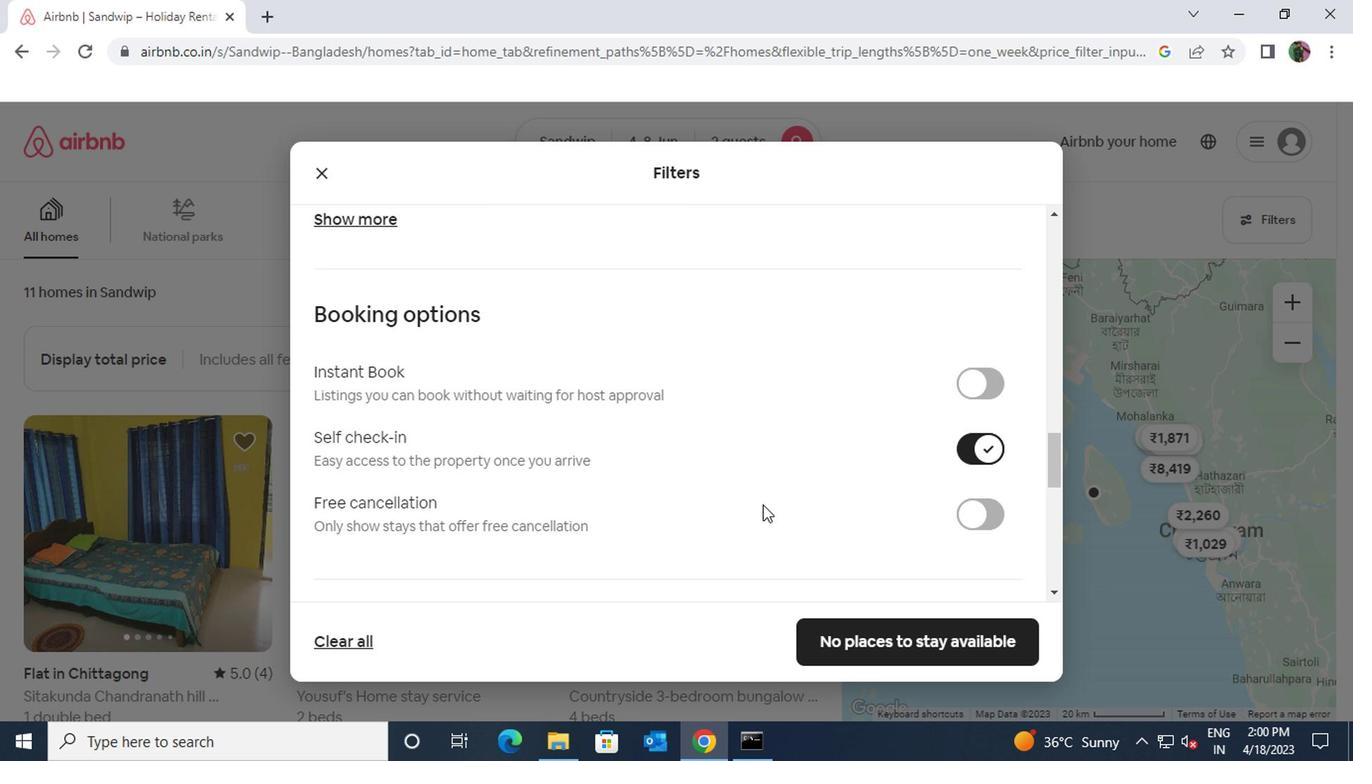 
Action: Mouse scrolled (748, 487) with delta (0, 0)
Screenshot: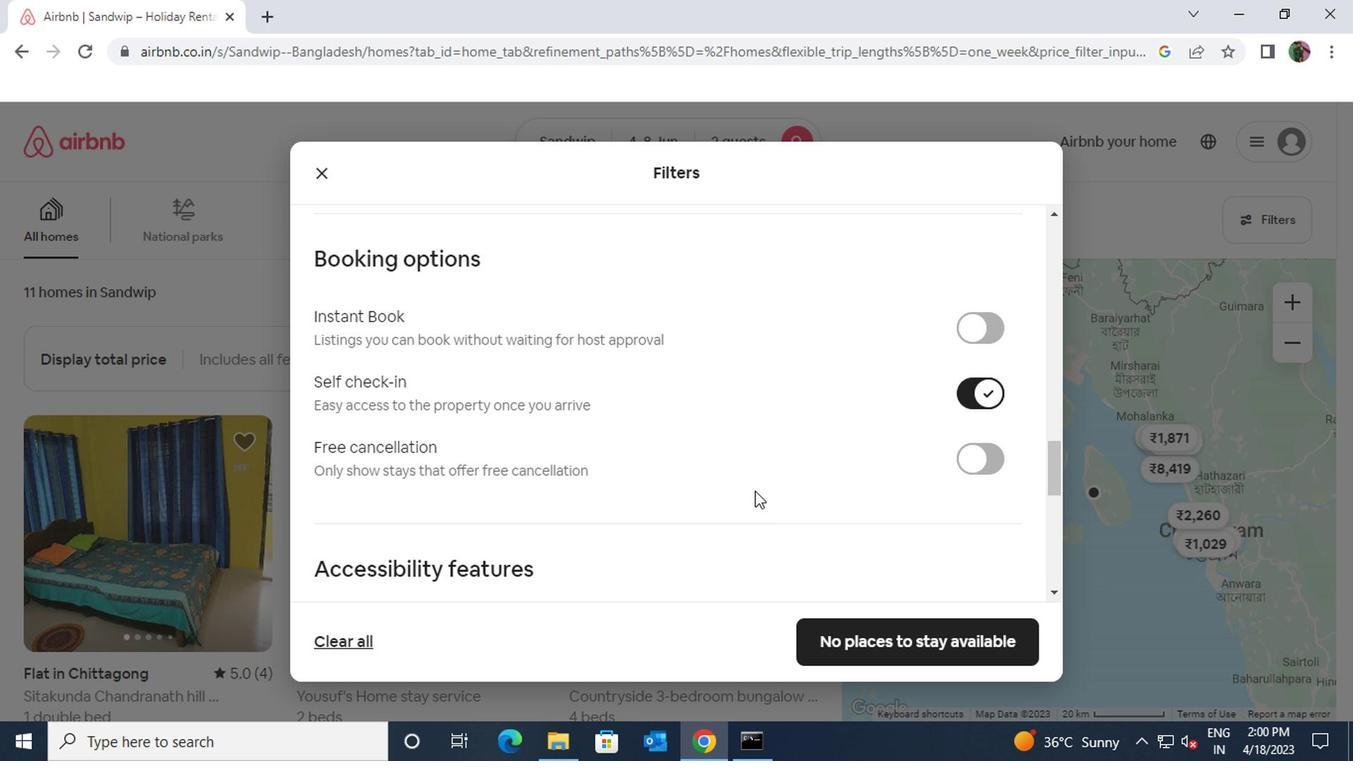 
Action: Mouse scrolled (748, 487) with delta (0, 0)
Screenshot: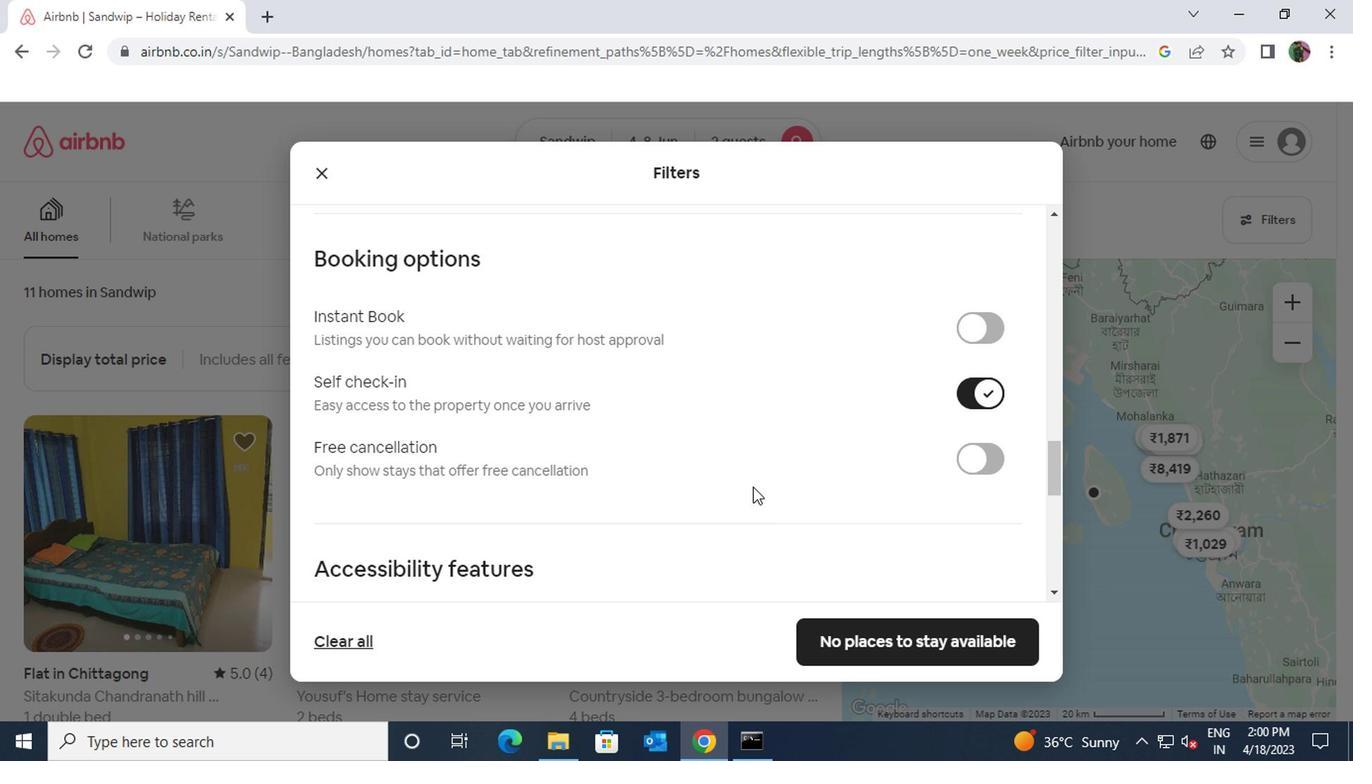 
Action: Mouse scrolled (748, 487) with delta (0, 0)
Screenshot: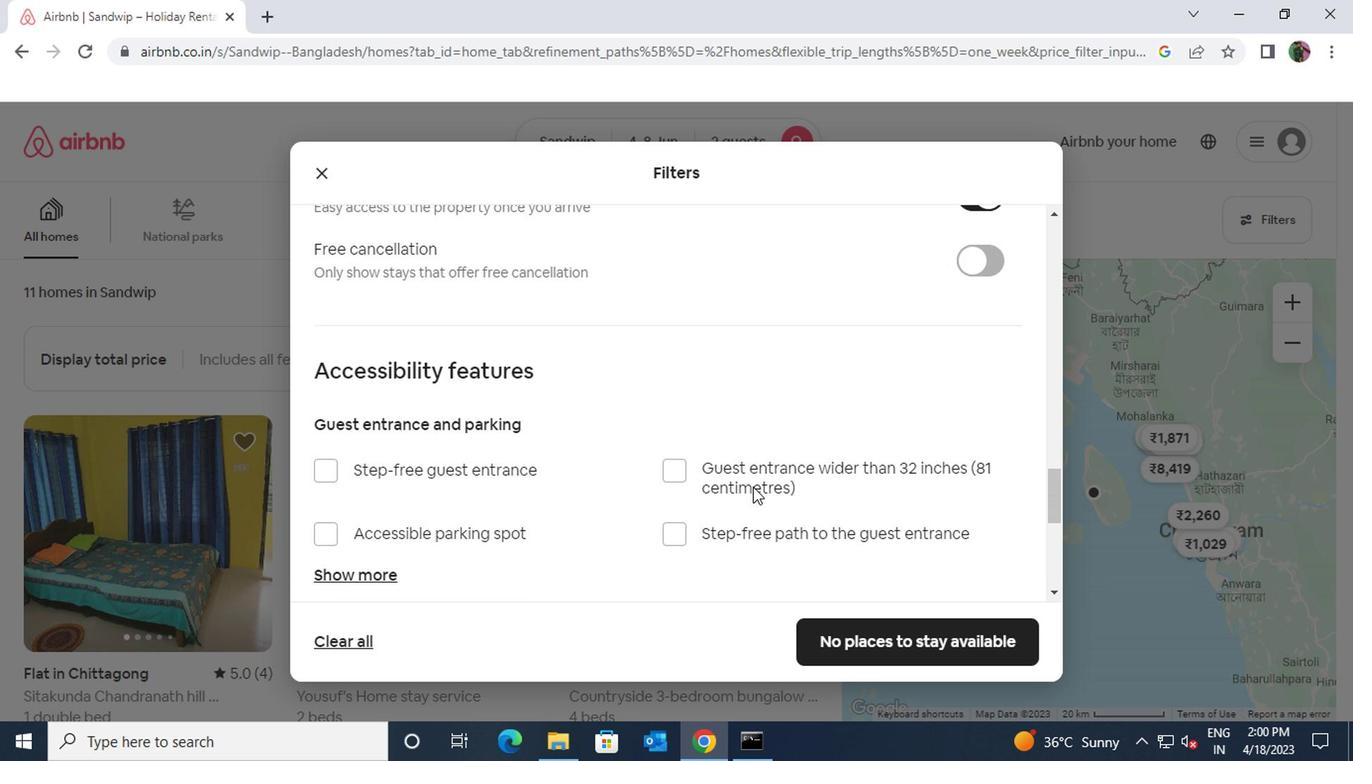 
Action: Mouse scrolled (748, 487) with delta (0, 0)
Screenshot: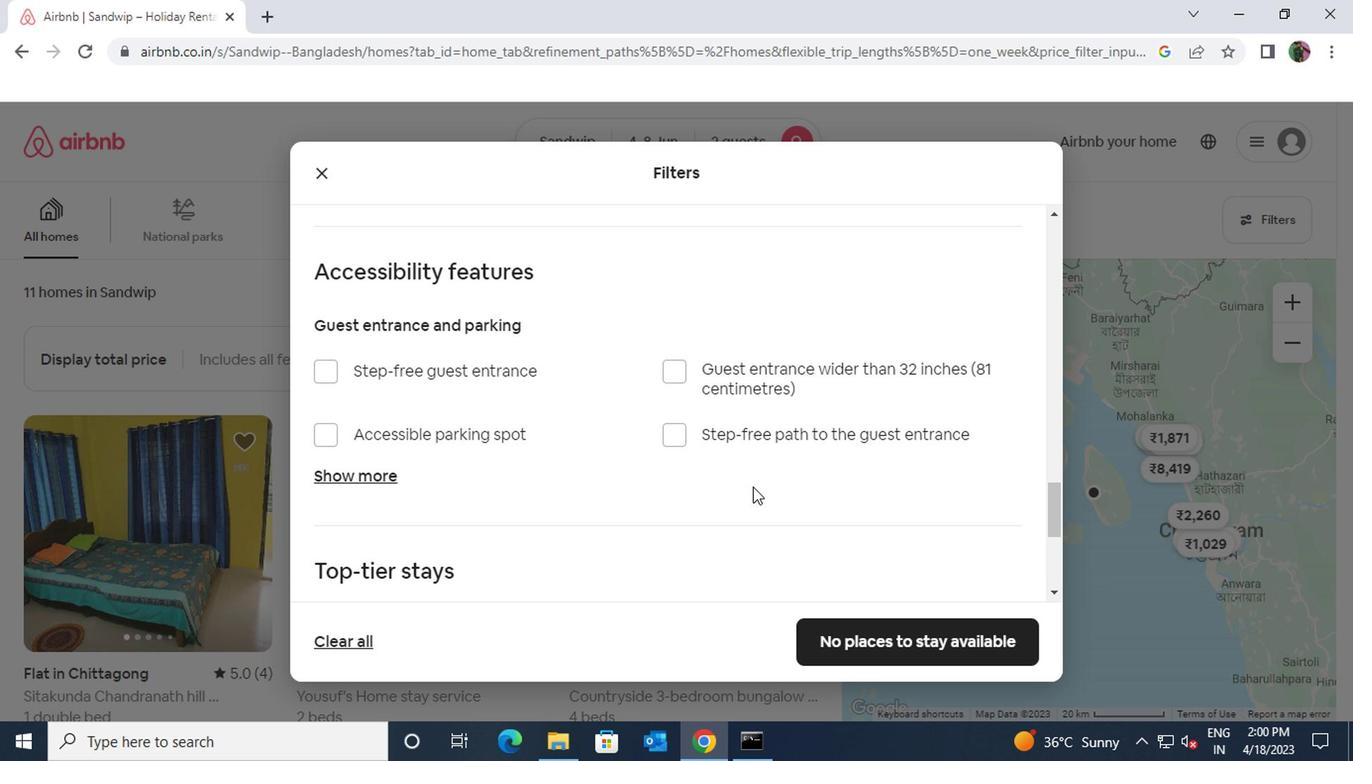 
Action: Mouse scrolled (748, 487) with delta (0, 0)
Screenshot: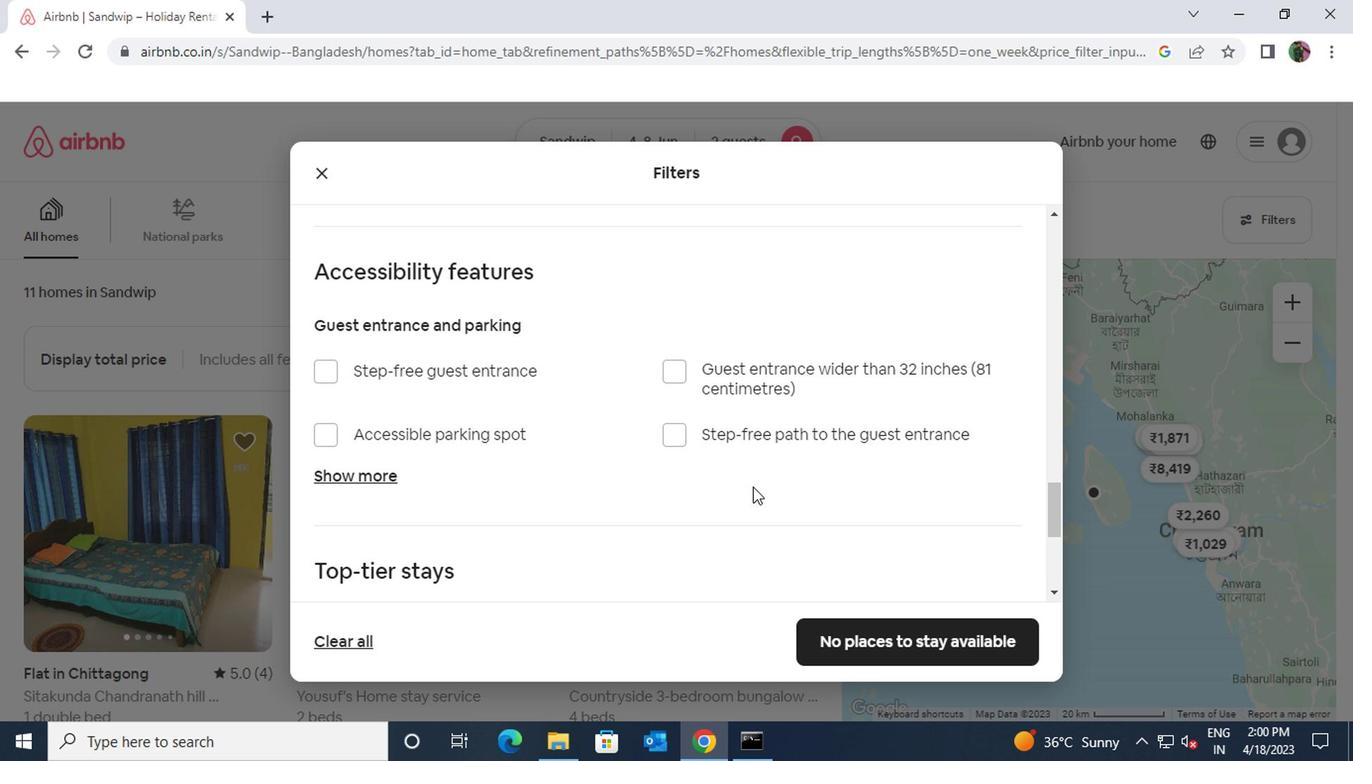 
Action: Mouse scrolled (748, 487) with delta (0, 0)
Screenshot: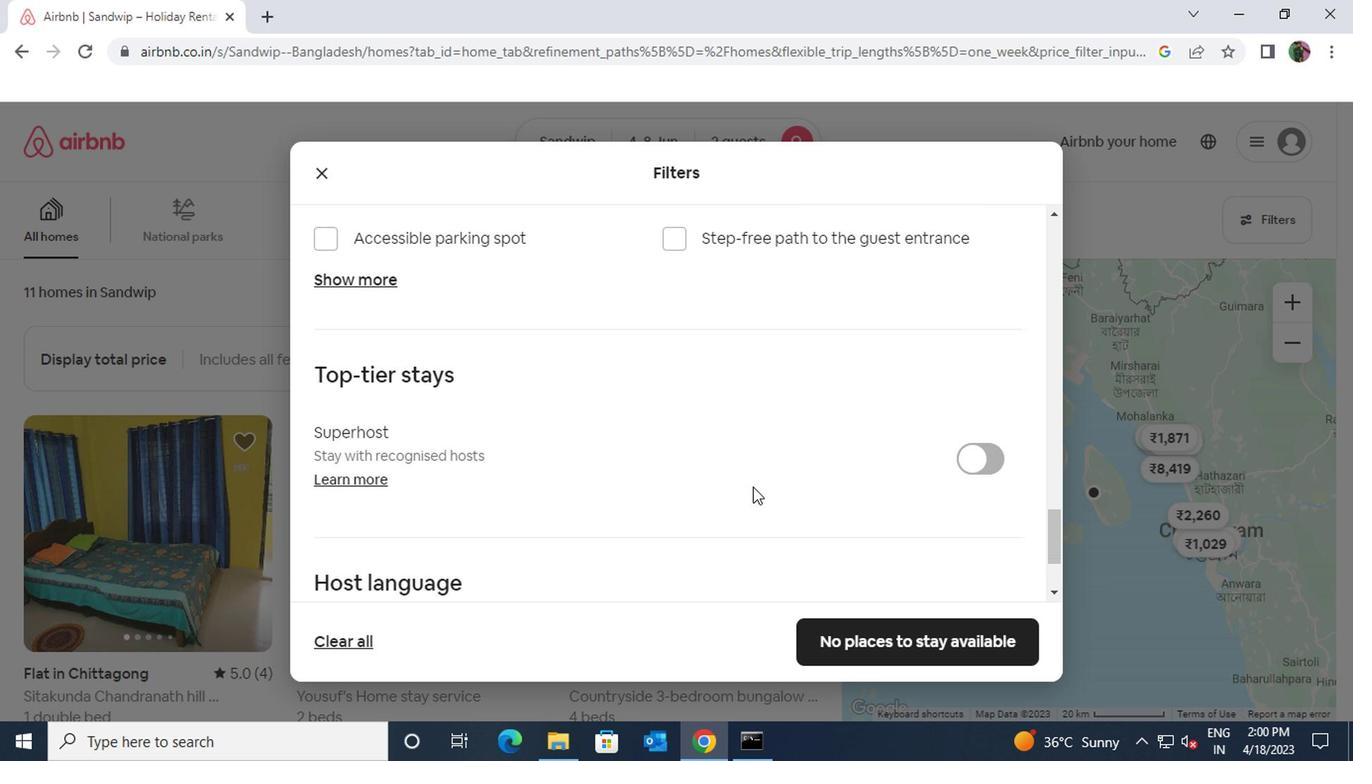 
Action: Mouse scrolled (748, 487) with delta (0, 0)
Screenshot: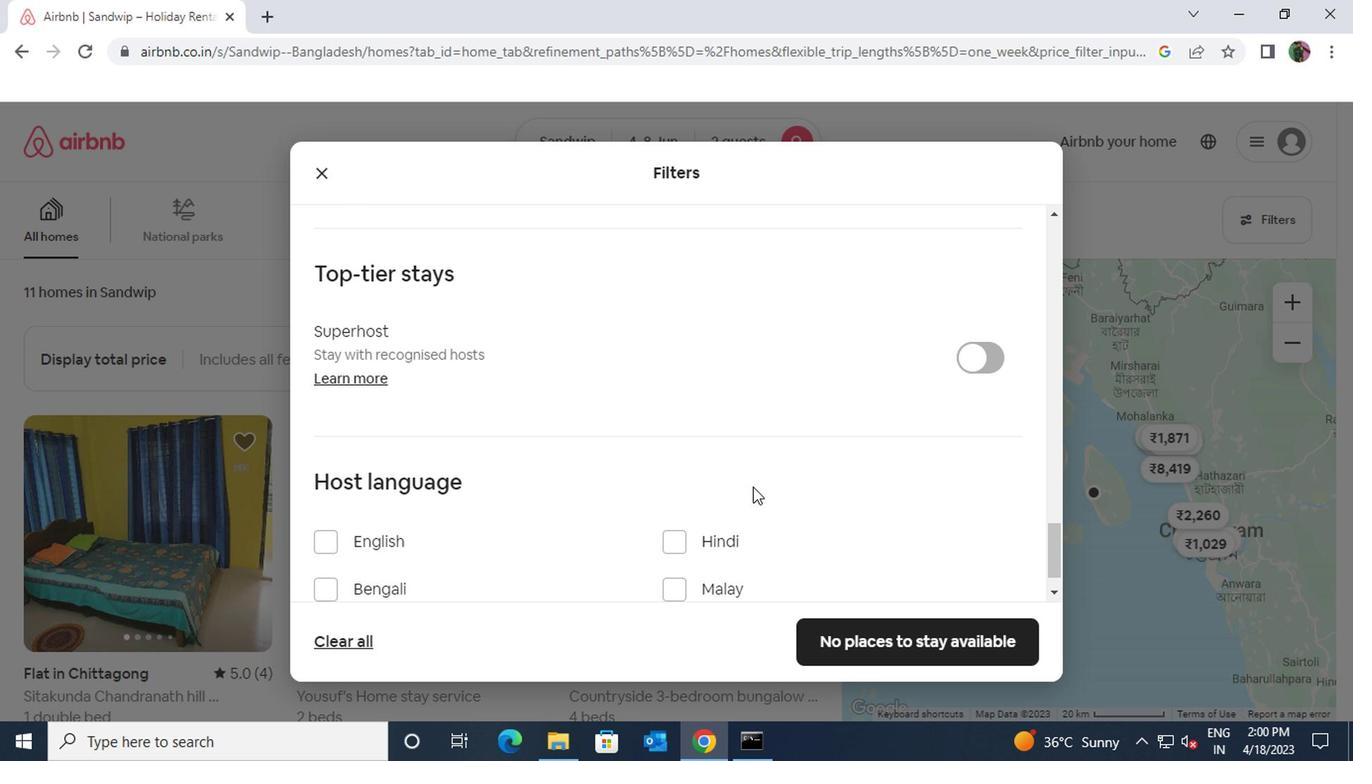 
Action: Mouse moved to (327, 497)
Screenshot: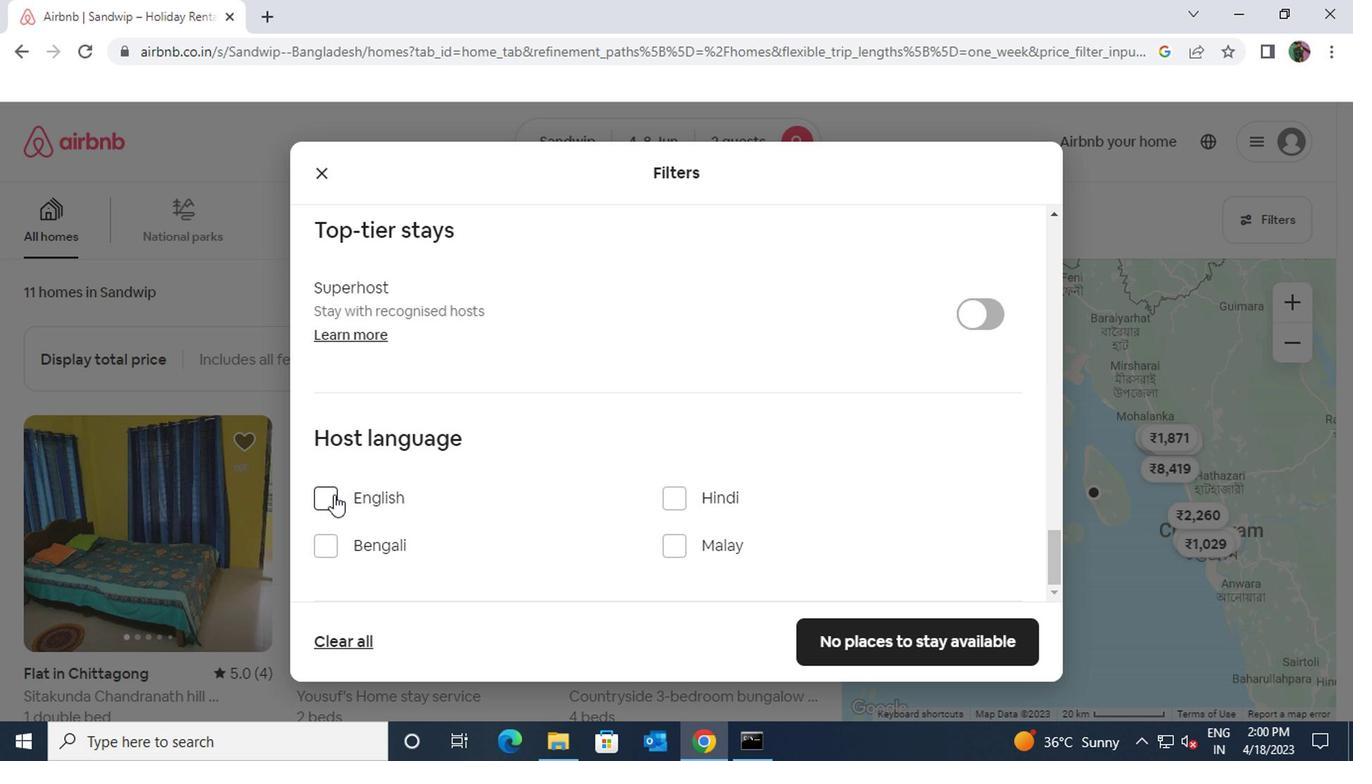 
Action: Mouse pressed left at (327, 497)
Screenshot: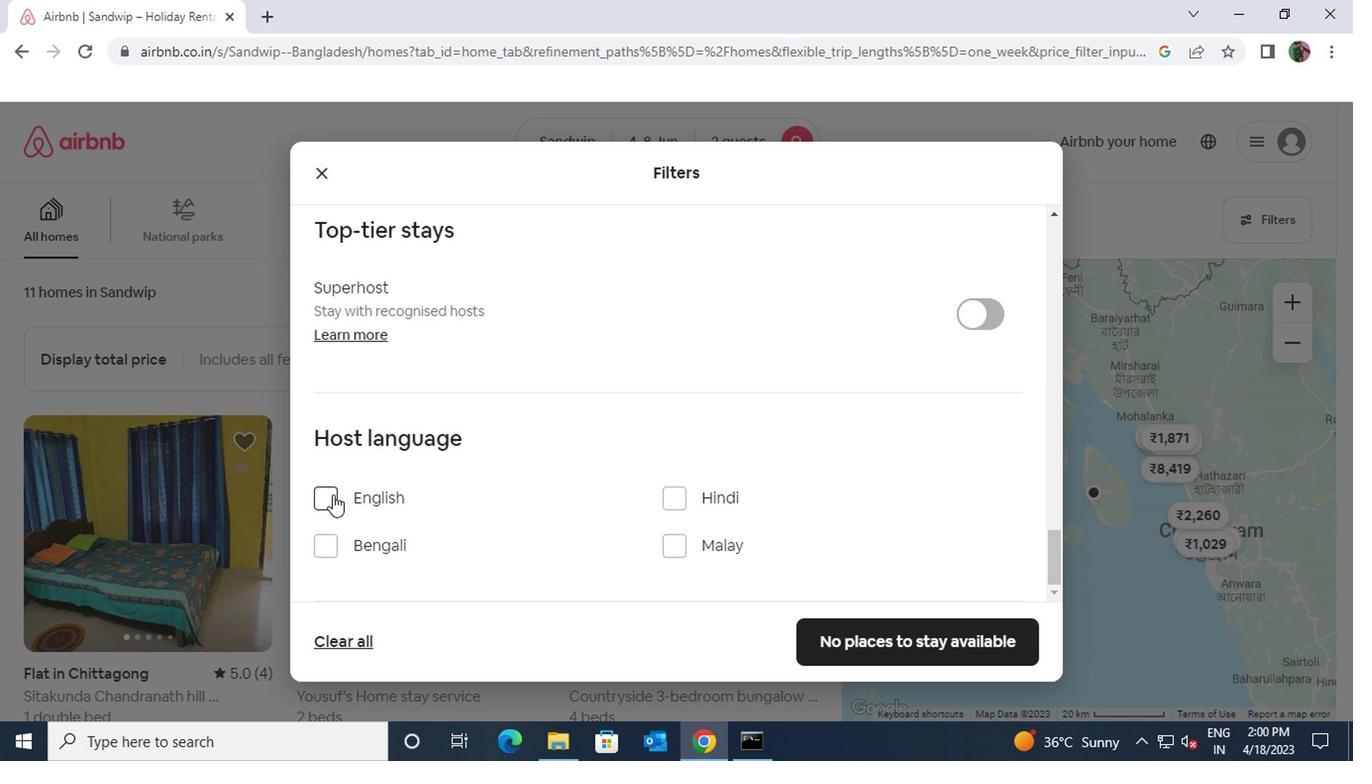 
Action: Mouse moved to (981, 633)
Screenshot: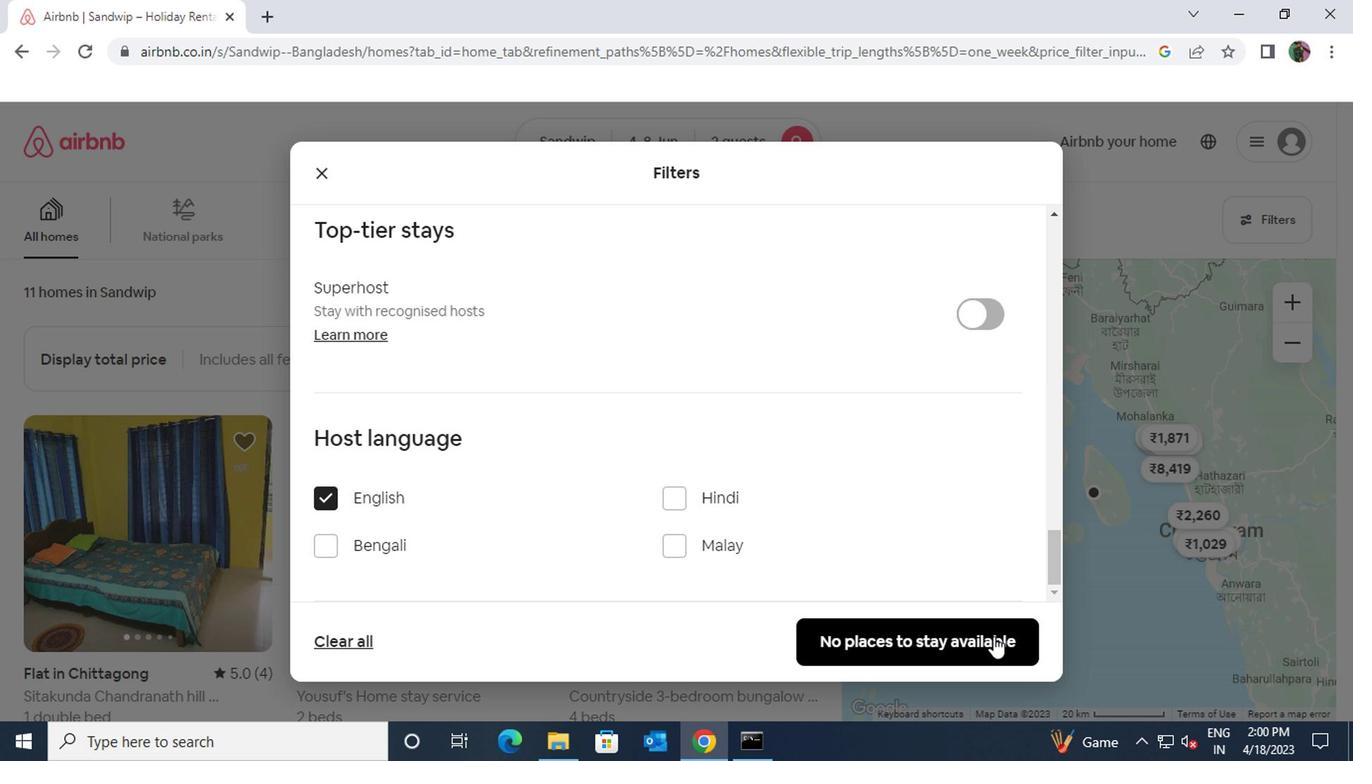 
Action: Mouse pressed left at (981, 633)
Screenshot: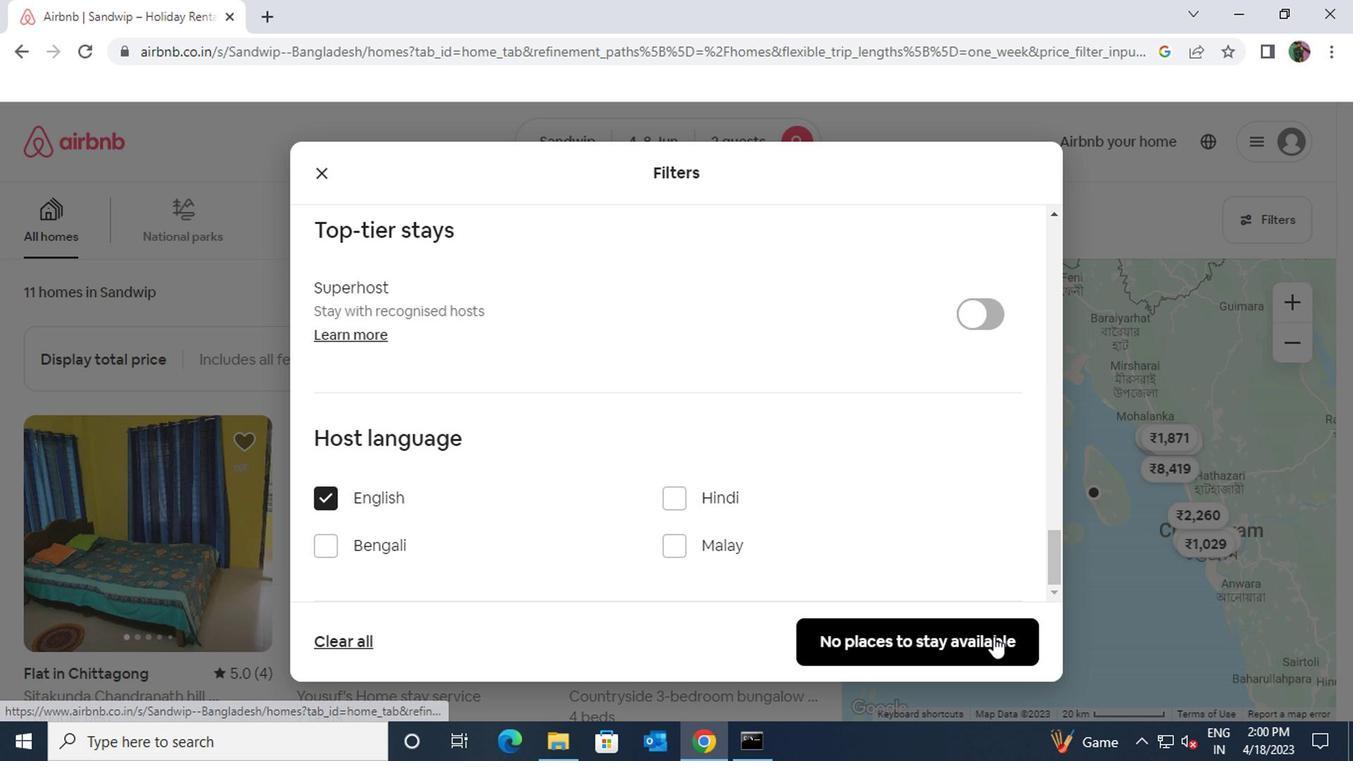 
